 Task: Compose an email with the signature Brittany Collins with the subject Request for a proposal and the message Could you please provide a status update on this project? from softage.1@softage.net to softage.5@softage.net,  softage.1@softage.net and softage.6@softage.net with CC to softage.7@softage.net with an attached document Partnership_agreement.pdf, insert an emoji of mail Send the email
Action: Mouse moved to (599, 781)
Screenshot: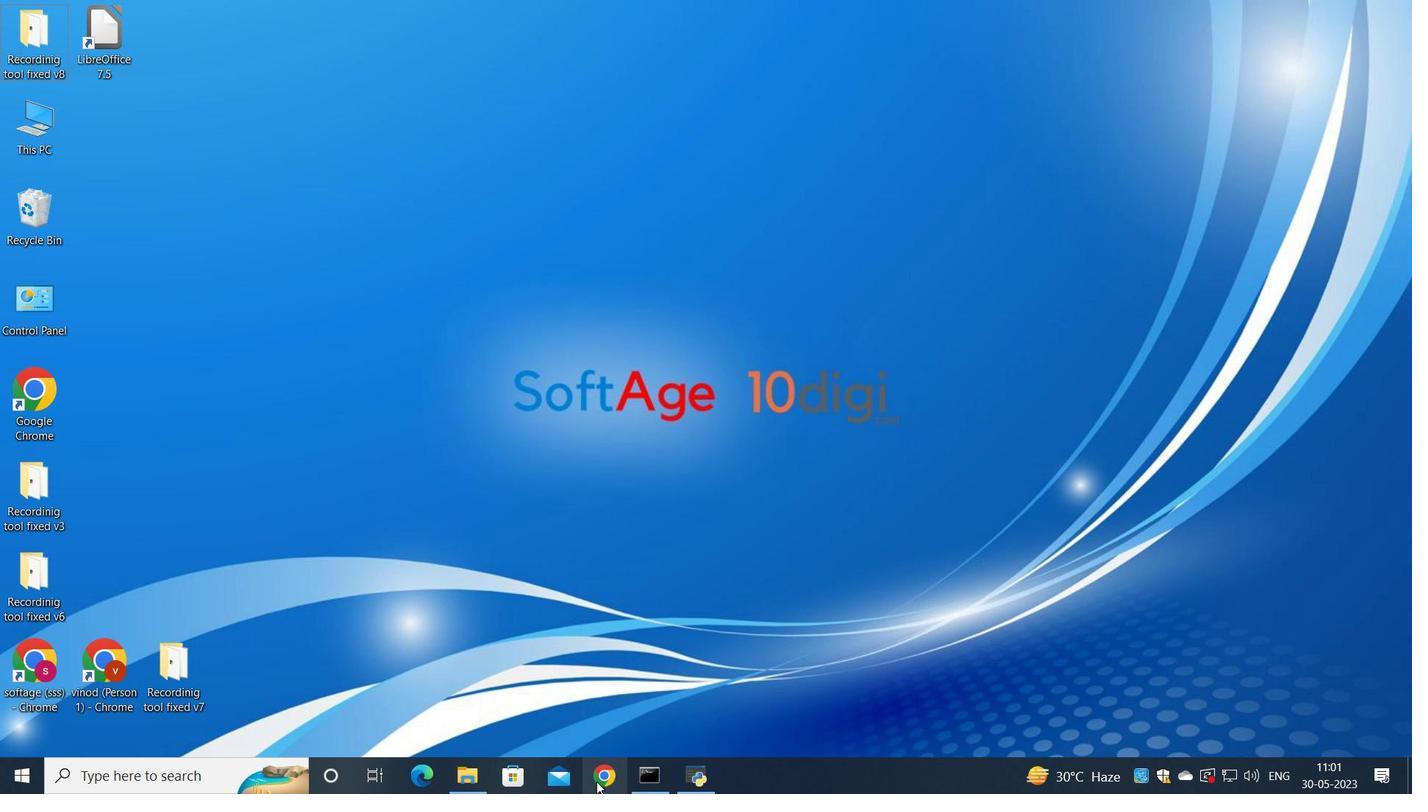
Action: Mouse pressed left at (599, 781)
Screenshot: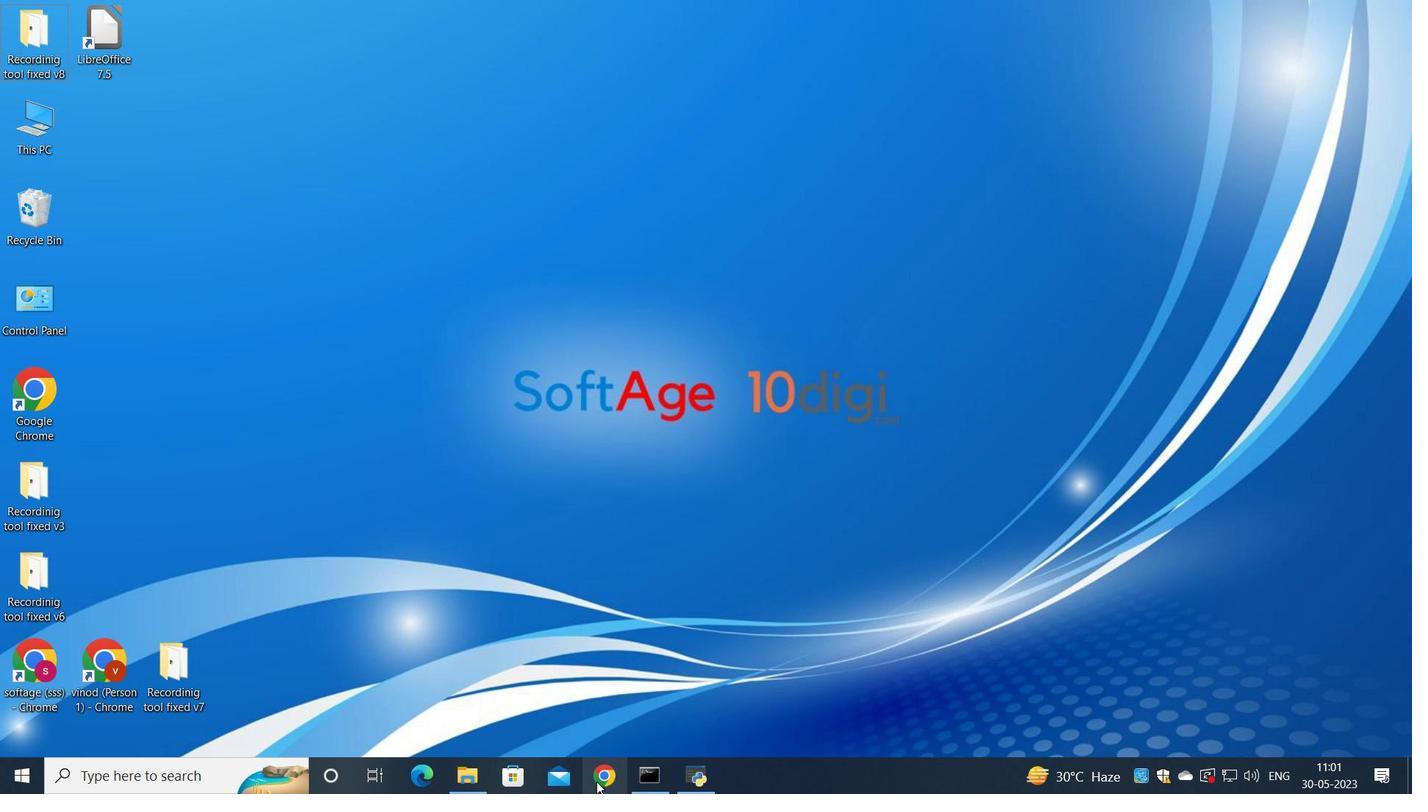 
Action: Mouse moved to (631, 475)
Screenshot: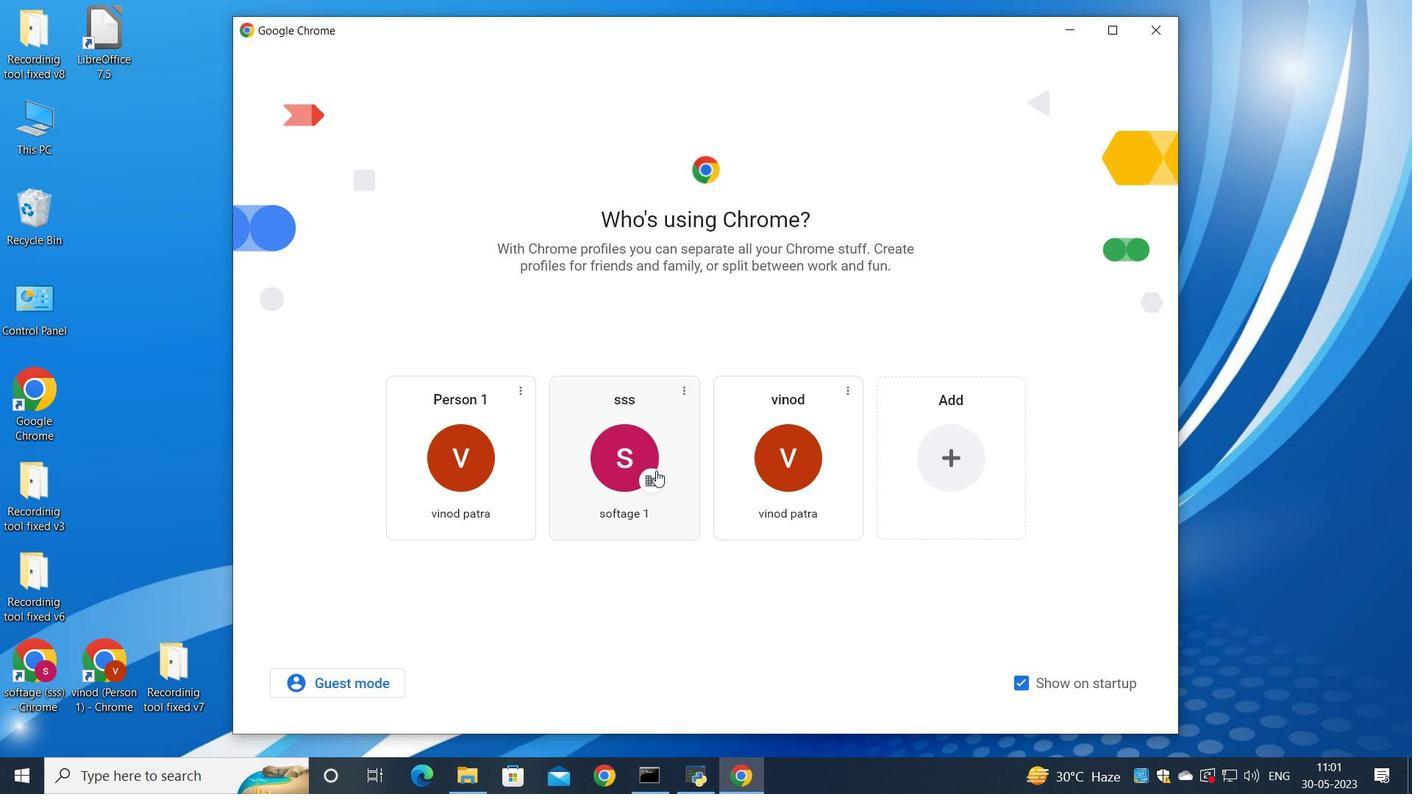 
Action: Mouse pressed left at (631, 475)
Screenshot: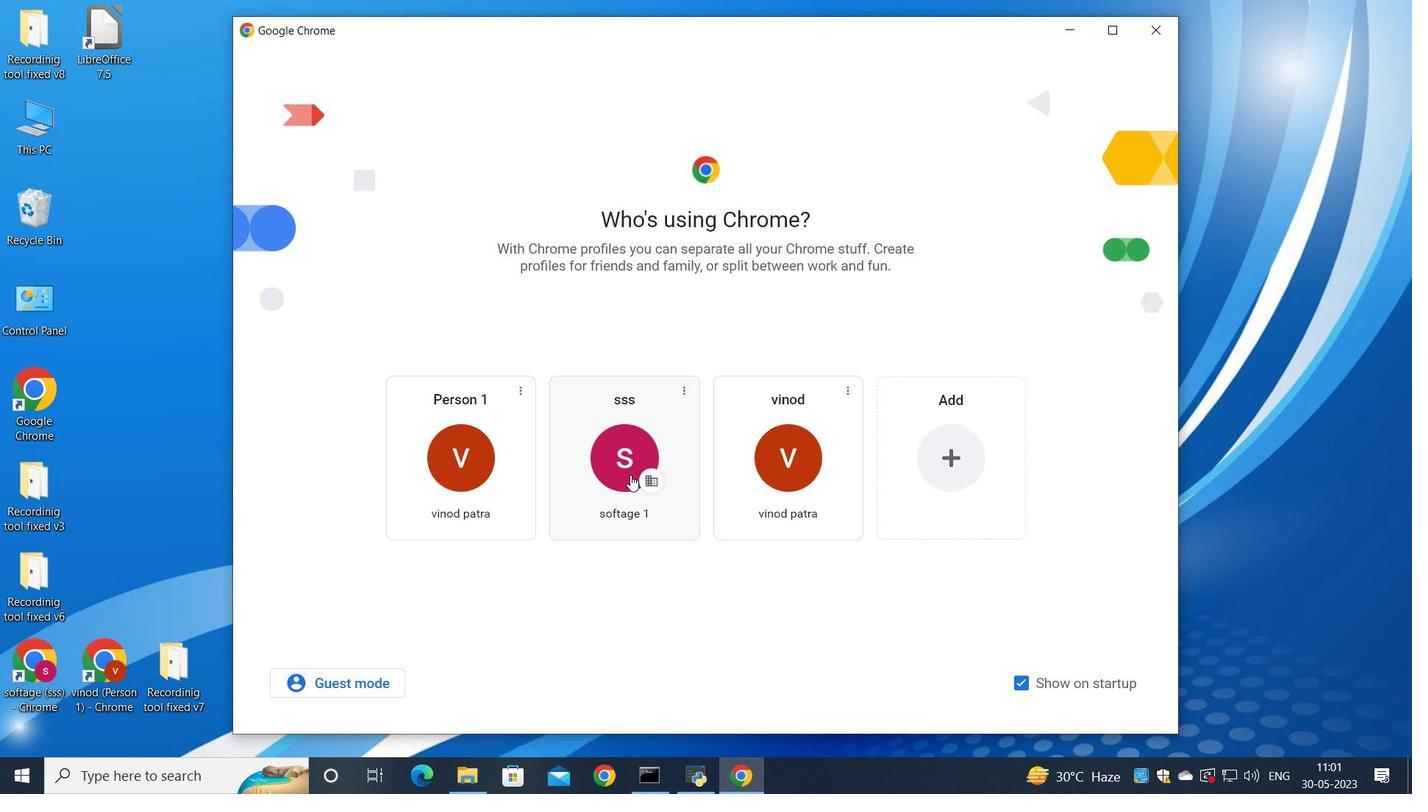
Action: Mouse moved to (1236, 91)
Screenshot: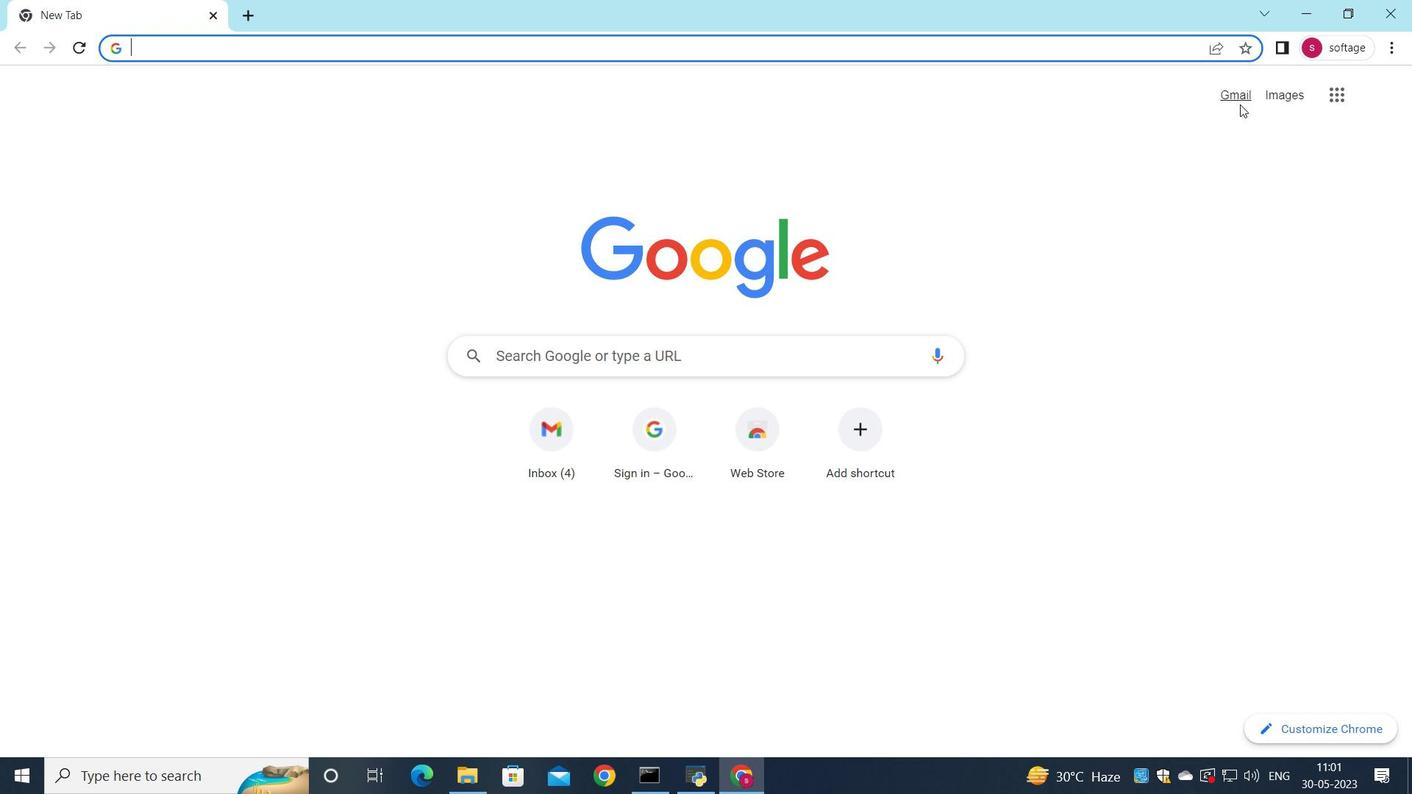 
Action: Mouse pressed left at (1236, 91)
Screenshot: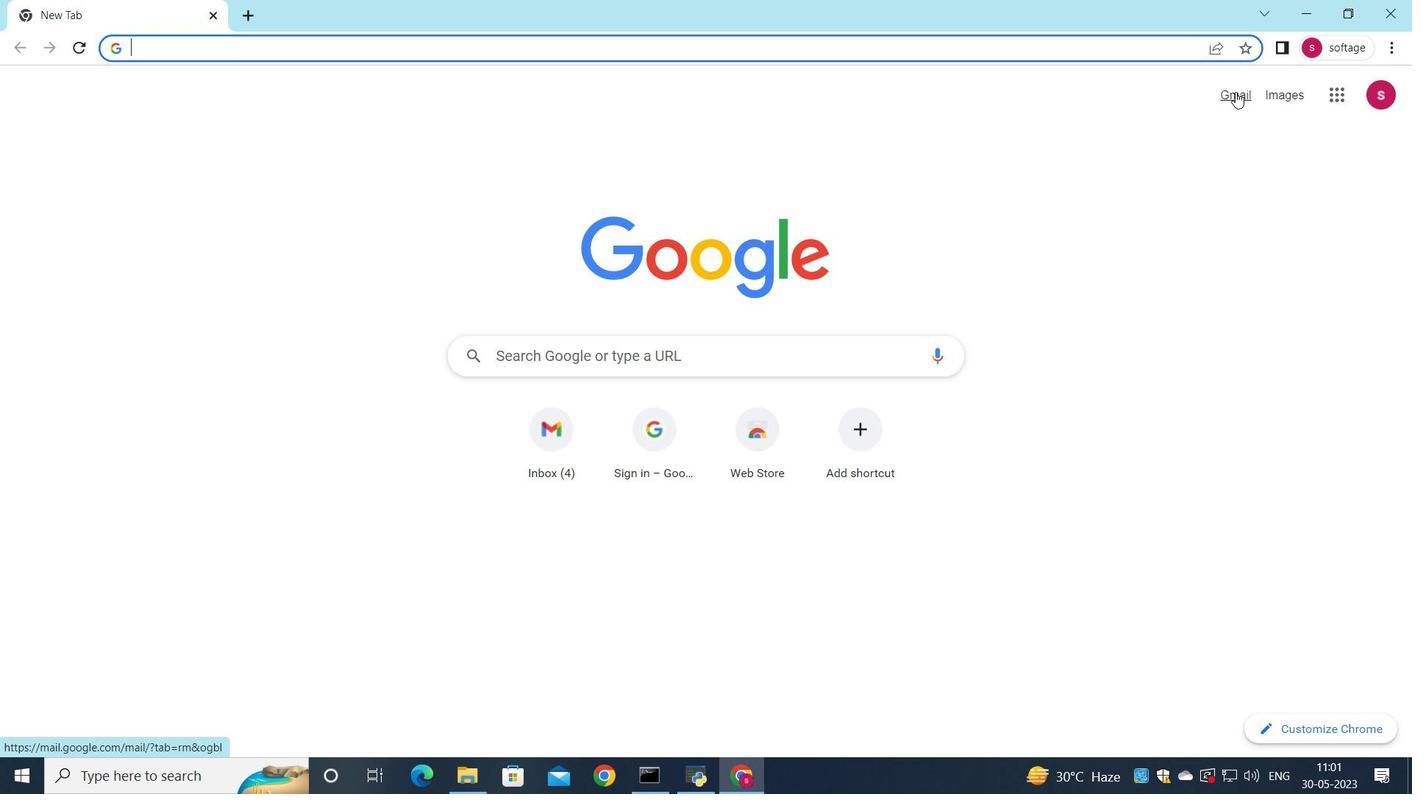 
Action: Mouse moved to (1208, 128)
Screenshot: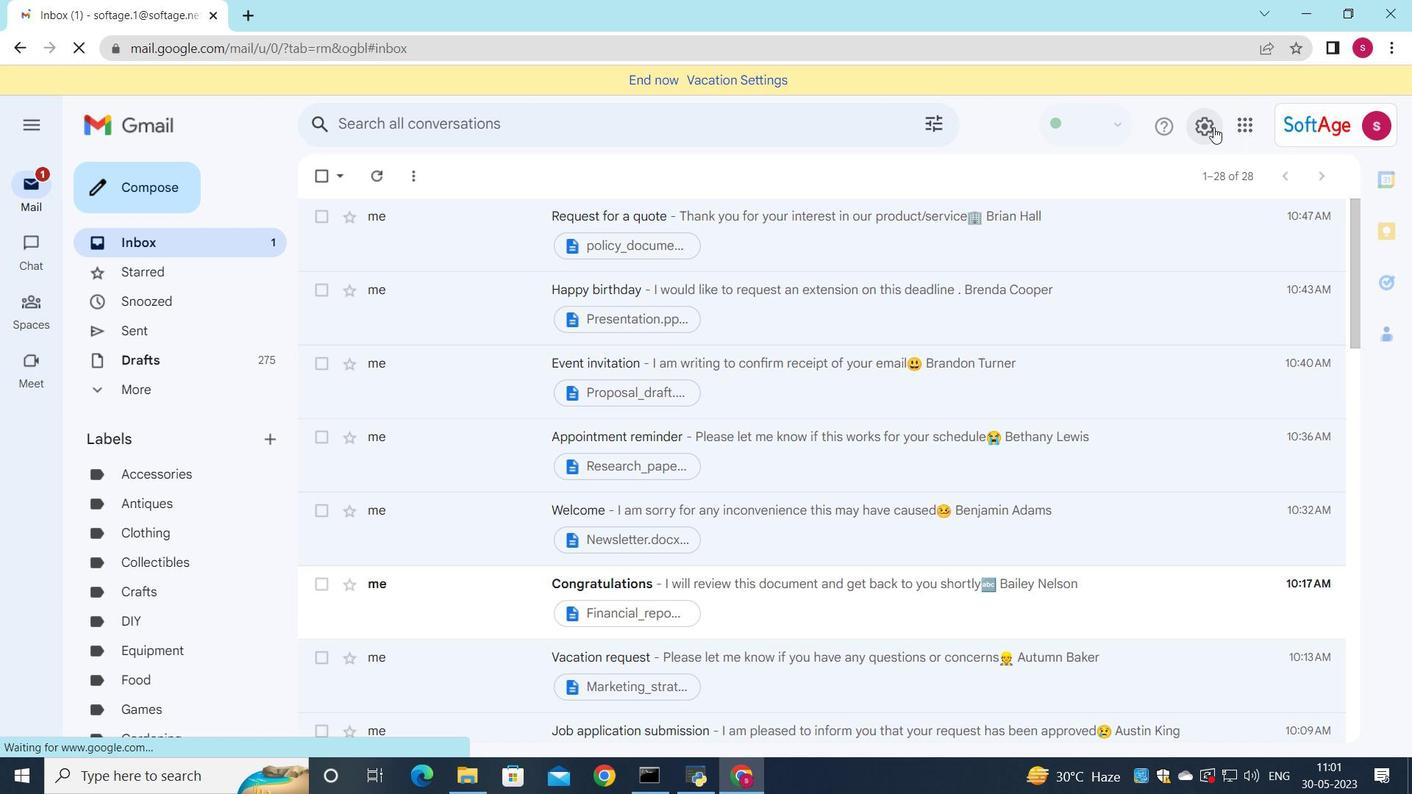 
Action: Mouse pressed left at (1208, 128)
Screenshot: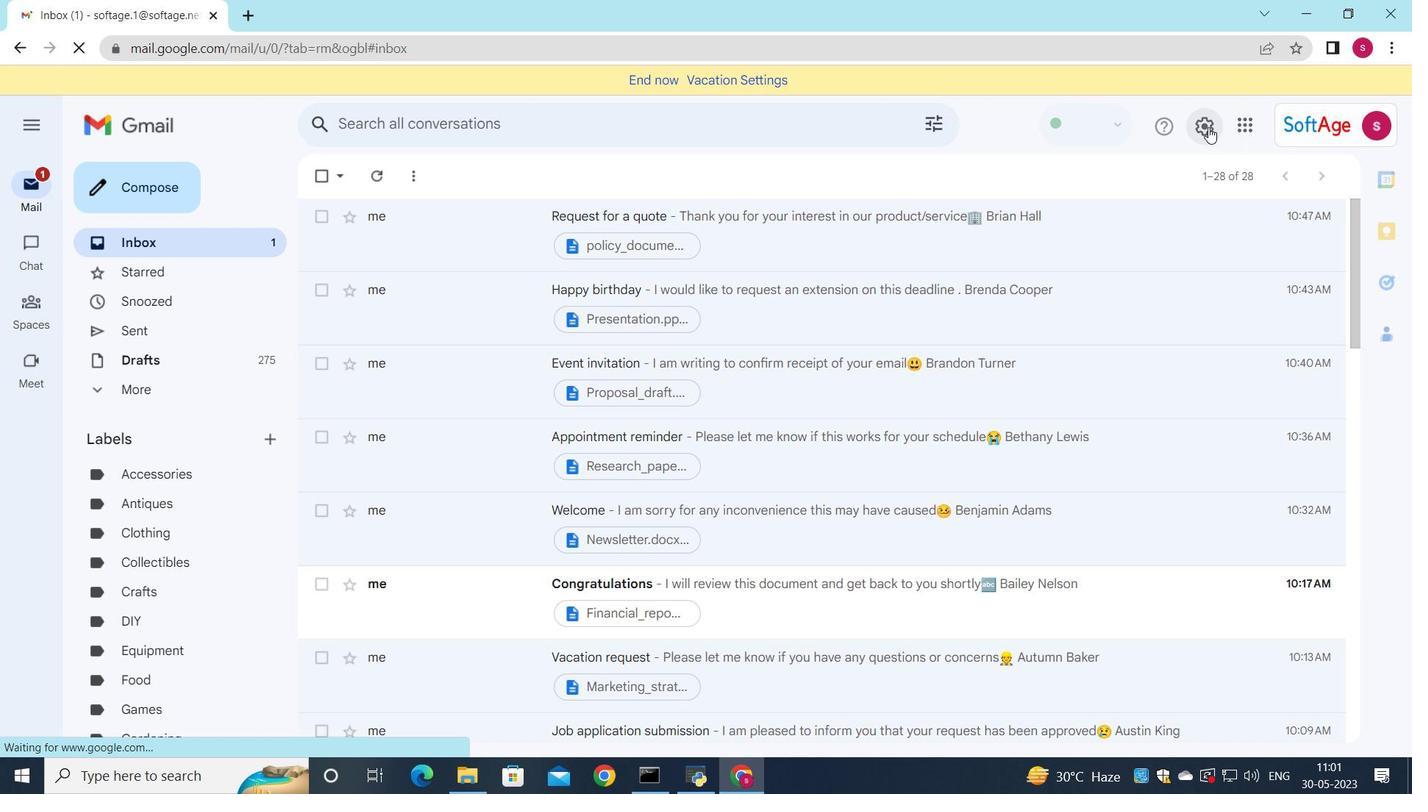 
Action: Mouse moved to (1205, 210)
Screenshot: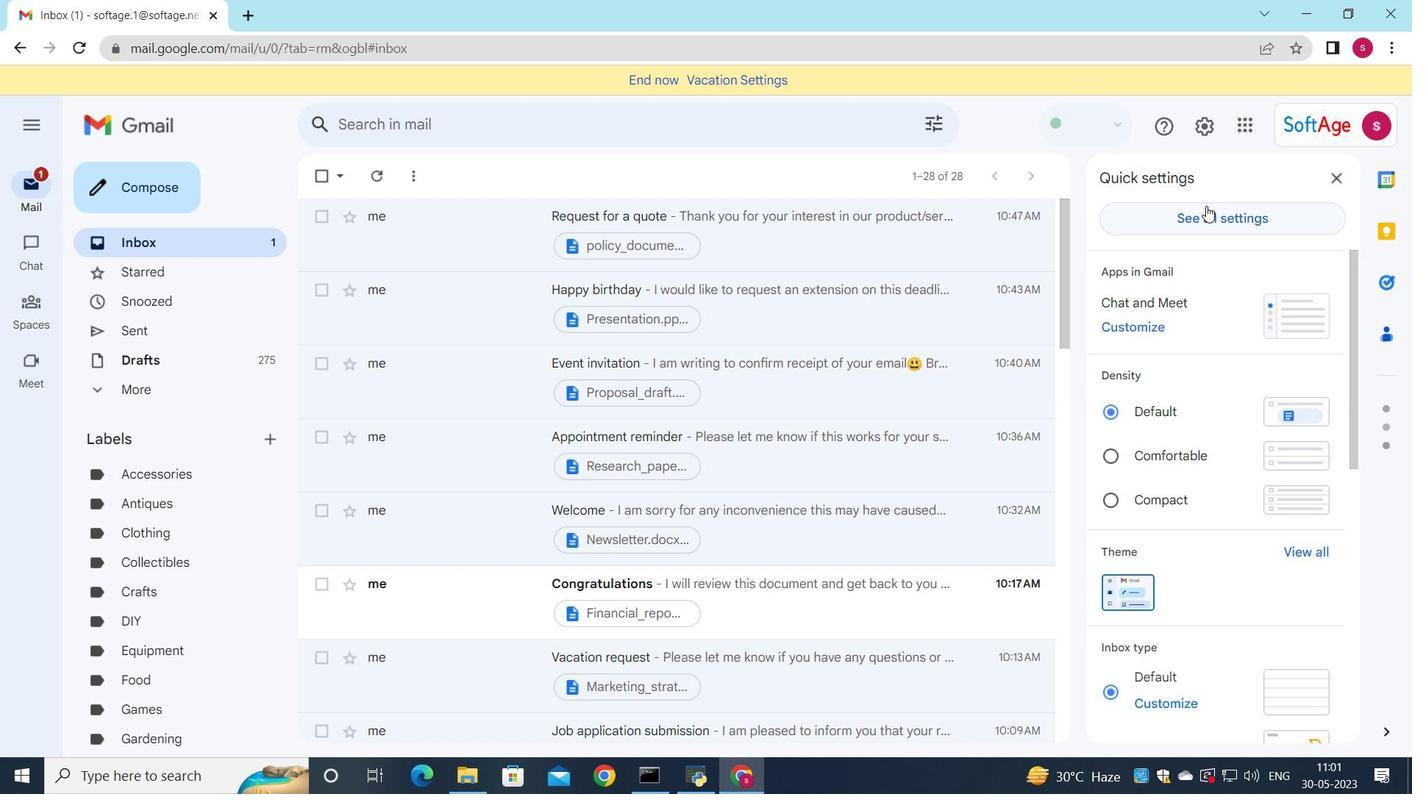 
Action: Mouse pressed left at (1205, 210)
Screenshot: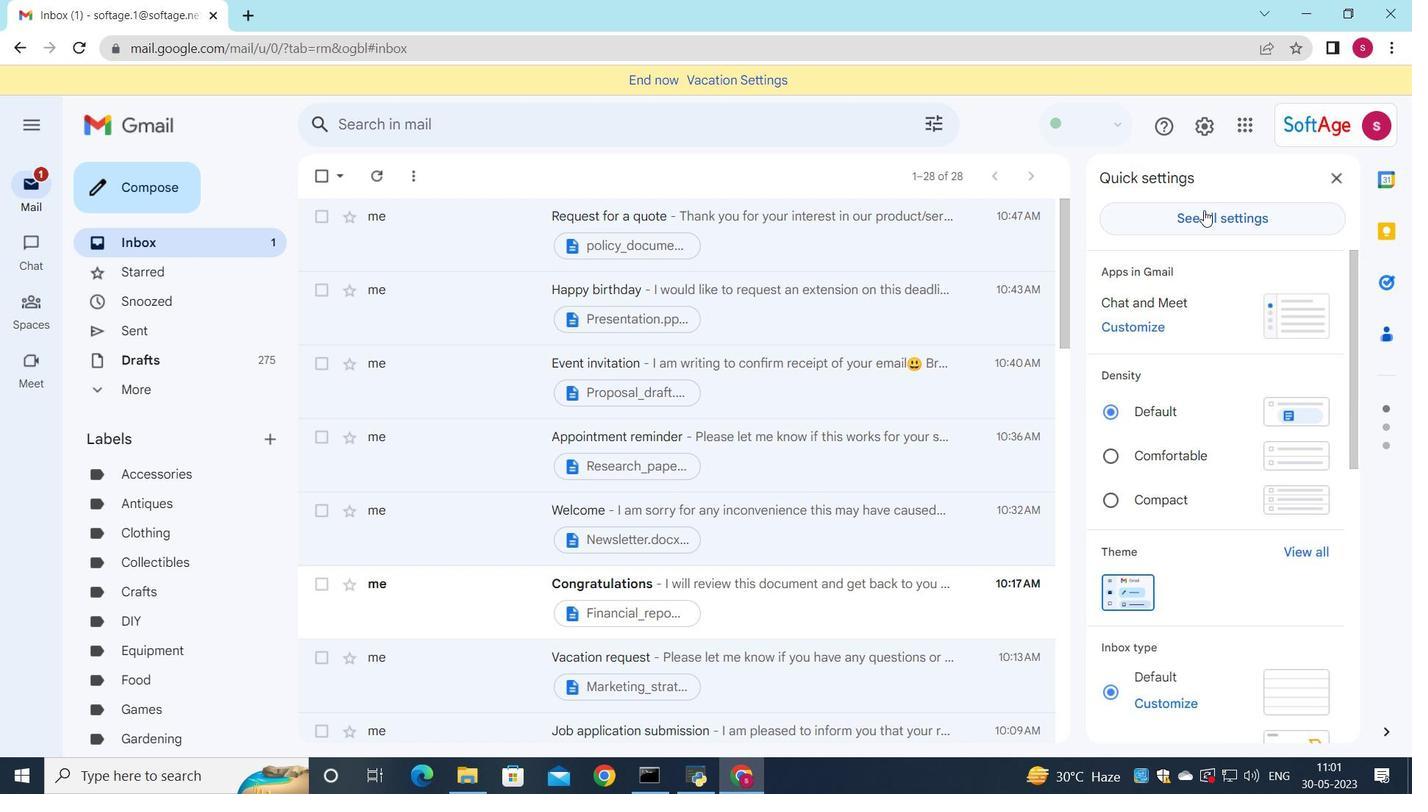 
Action: Mouse moved to (799, 369)
Screenshot: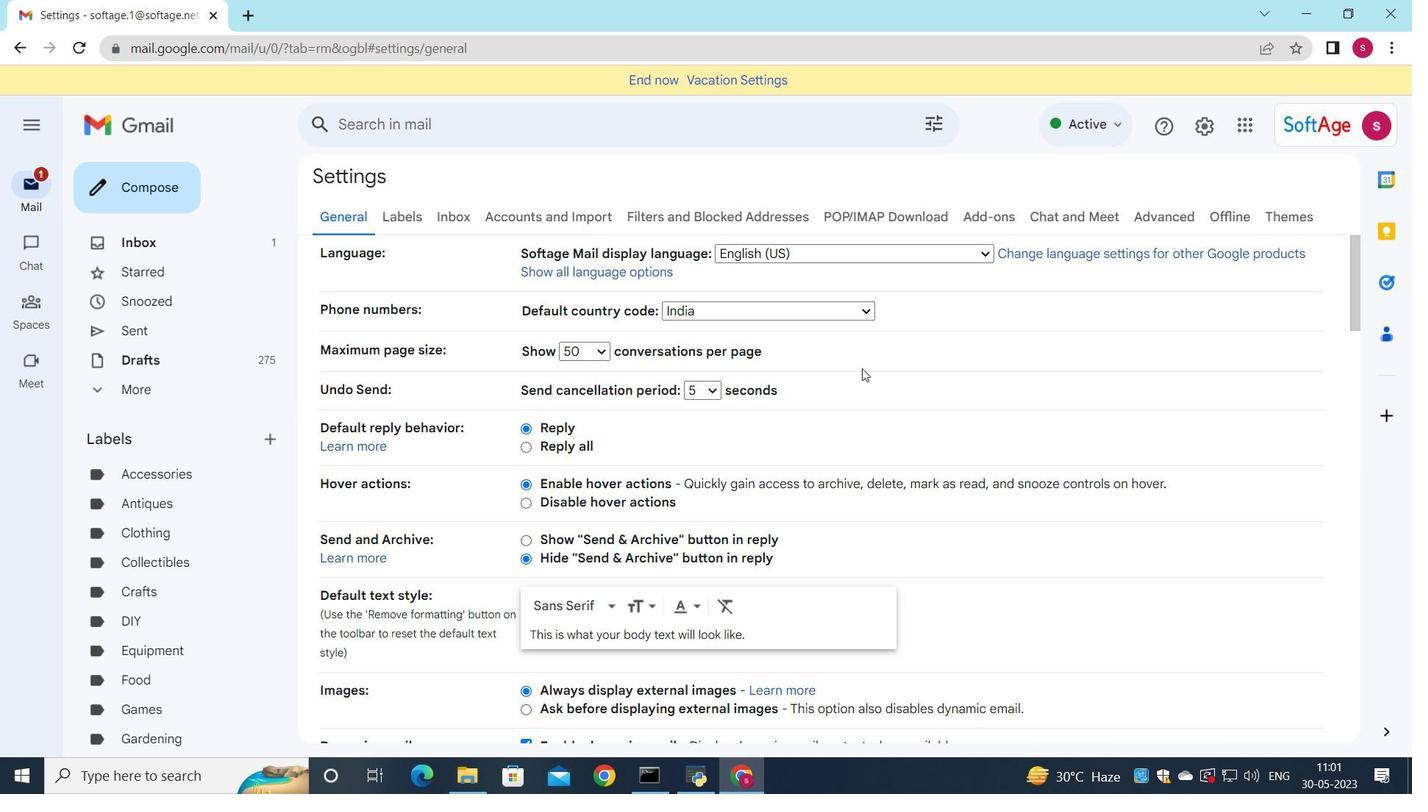 
Action: Mouse scrolled (799, 368) with delta (0, 0)
Screenshot: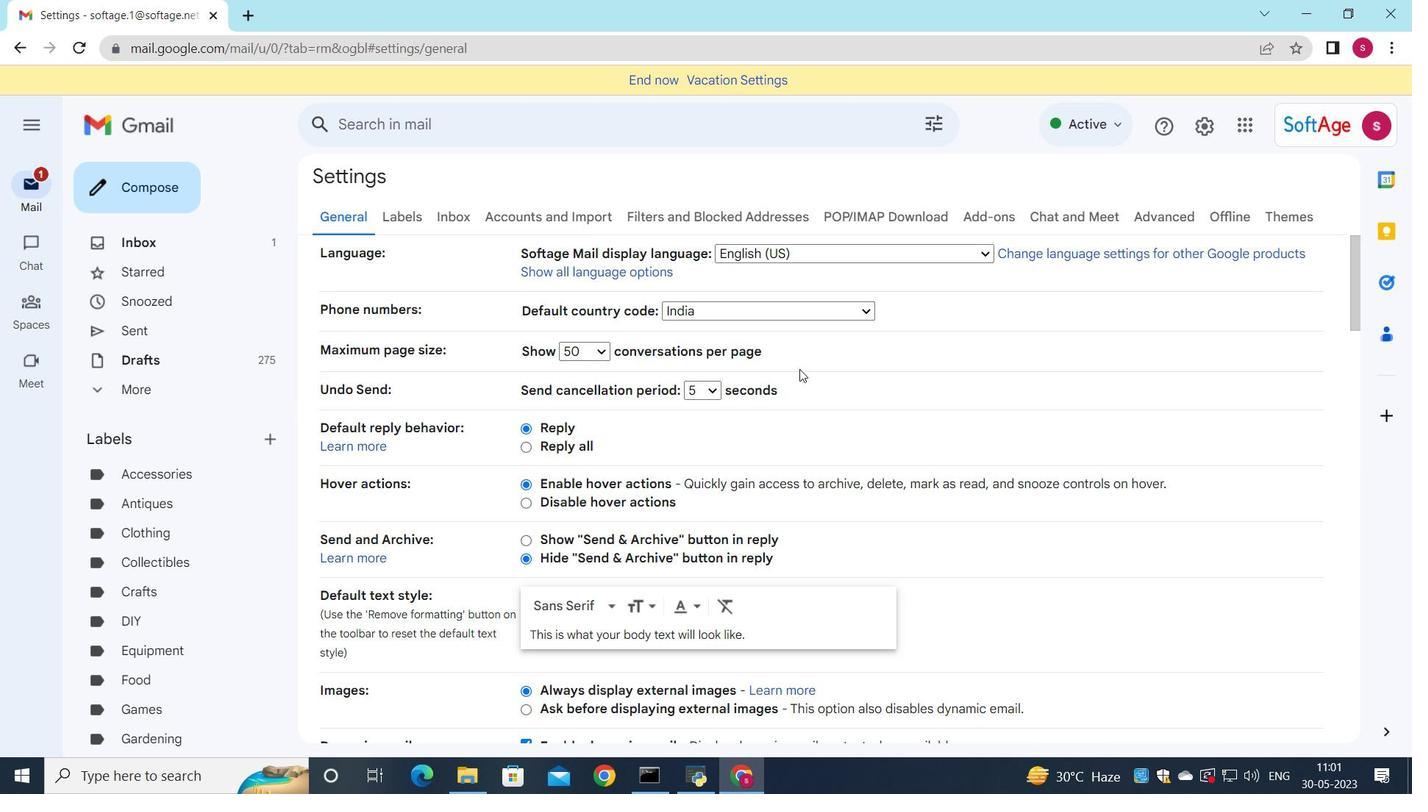 
Action: Mouse scrolled (799, 368) with delta (0, 0)
Screenshot: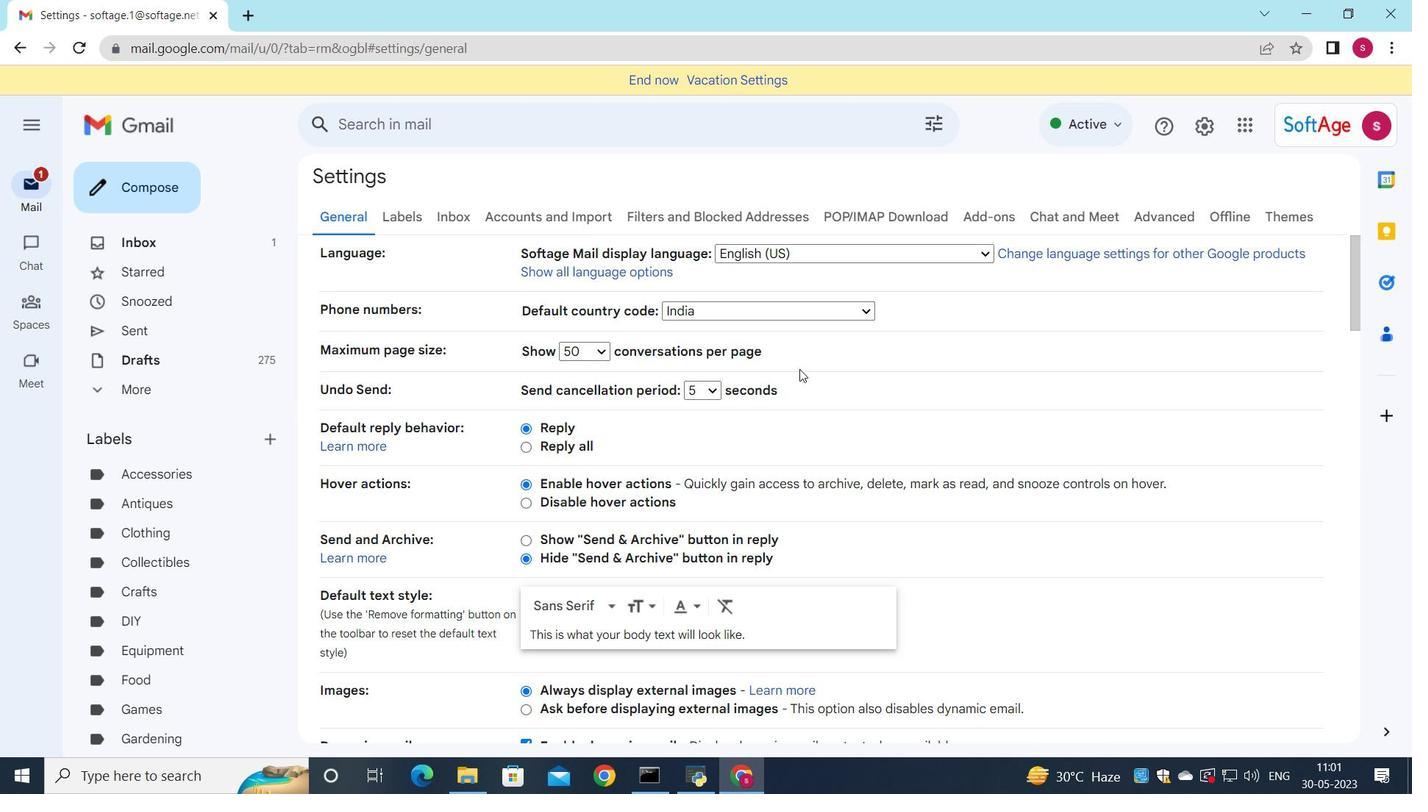 
Action: Mouse scrolled (799, 368) with delta (0, 0)
Screenshot: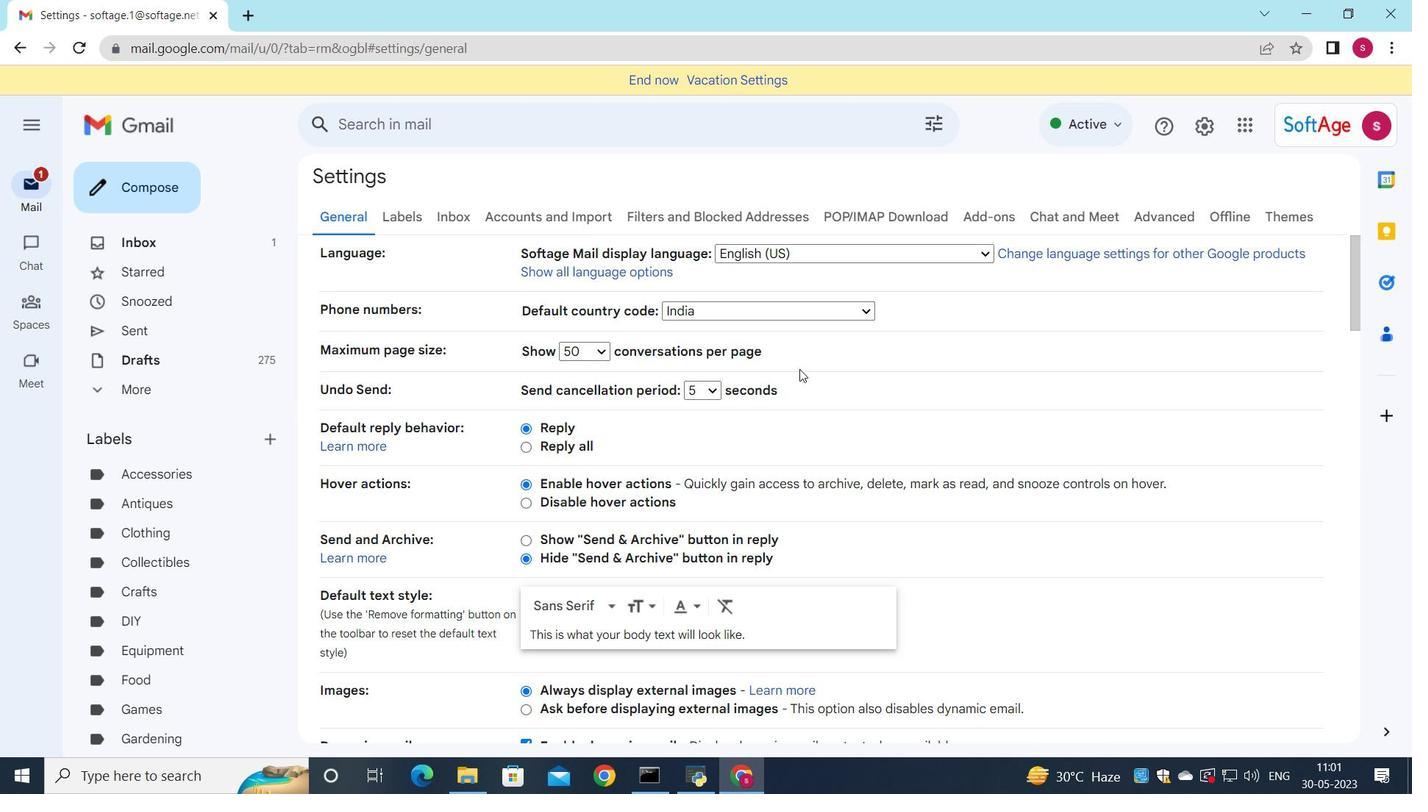 
Action: Mouse scrolled (799, 368) with delta (0, 0)
Screenshot: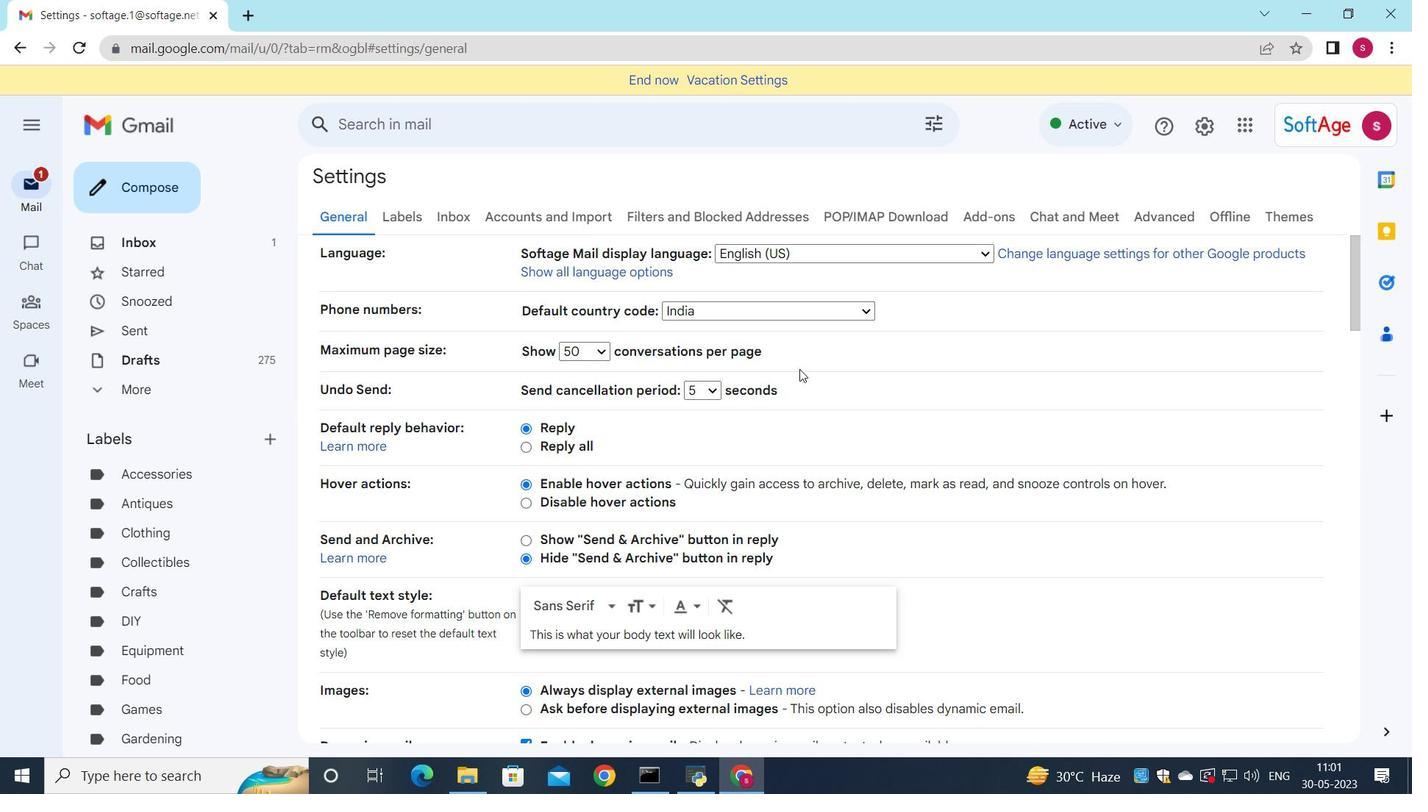 
Action: Mouse scrolled (799, 368) with delta (0, 0)
Screenshot: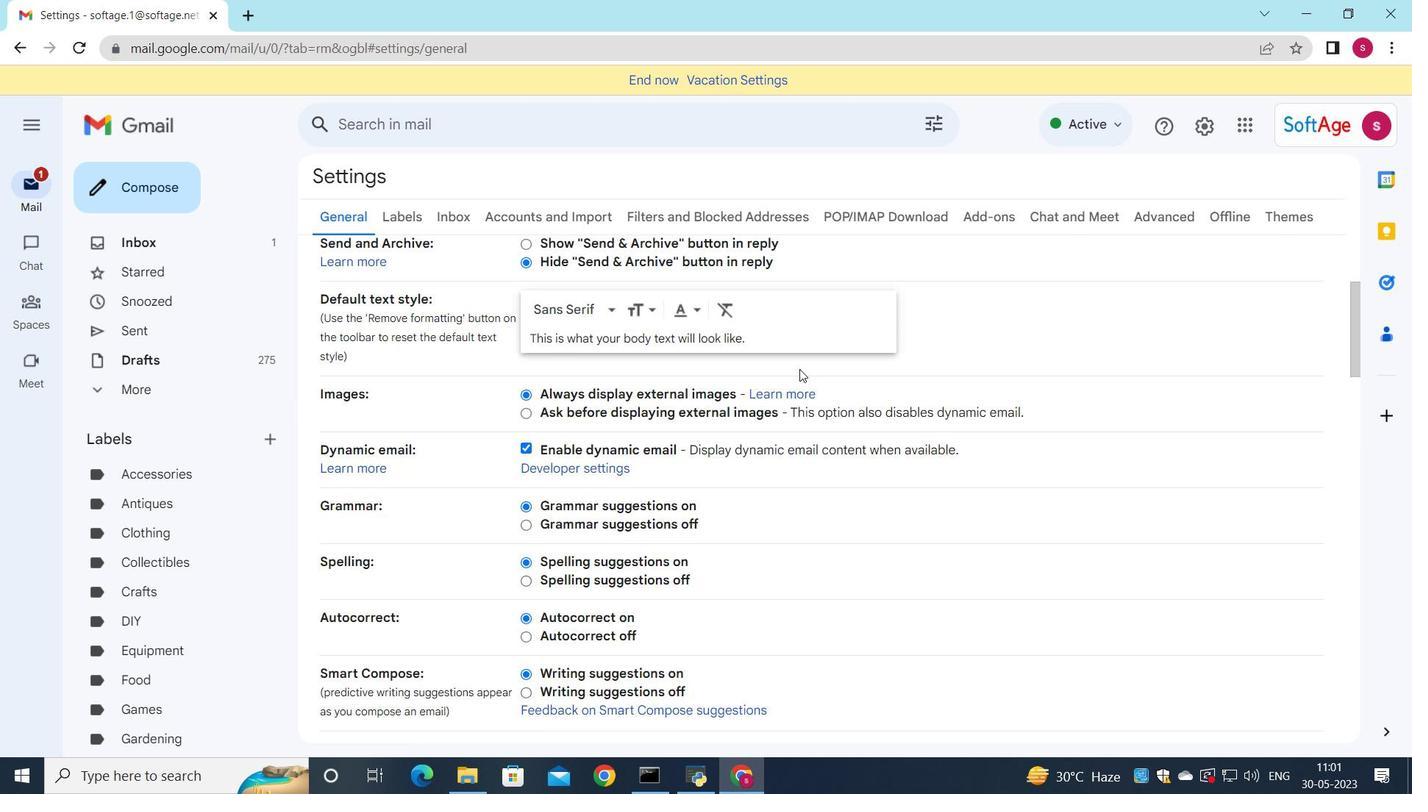 
Action: Mouse scrolled (799, 368) with delta (0, 0)
Screenshot: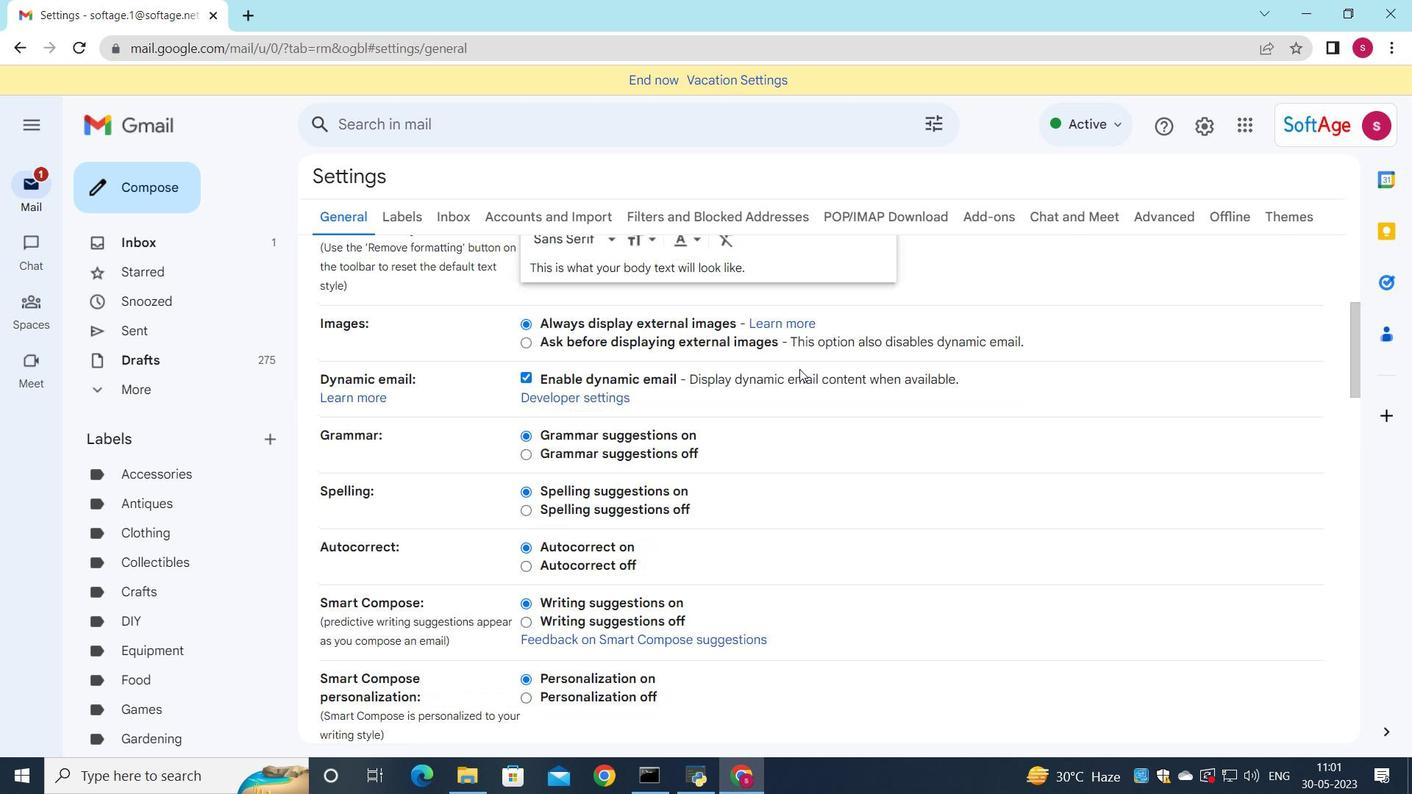 
Action: Mouse scrolled (799, 368) with delta (0, 0)
Screenshot: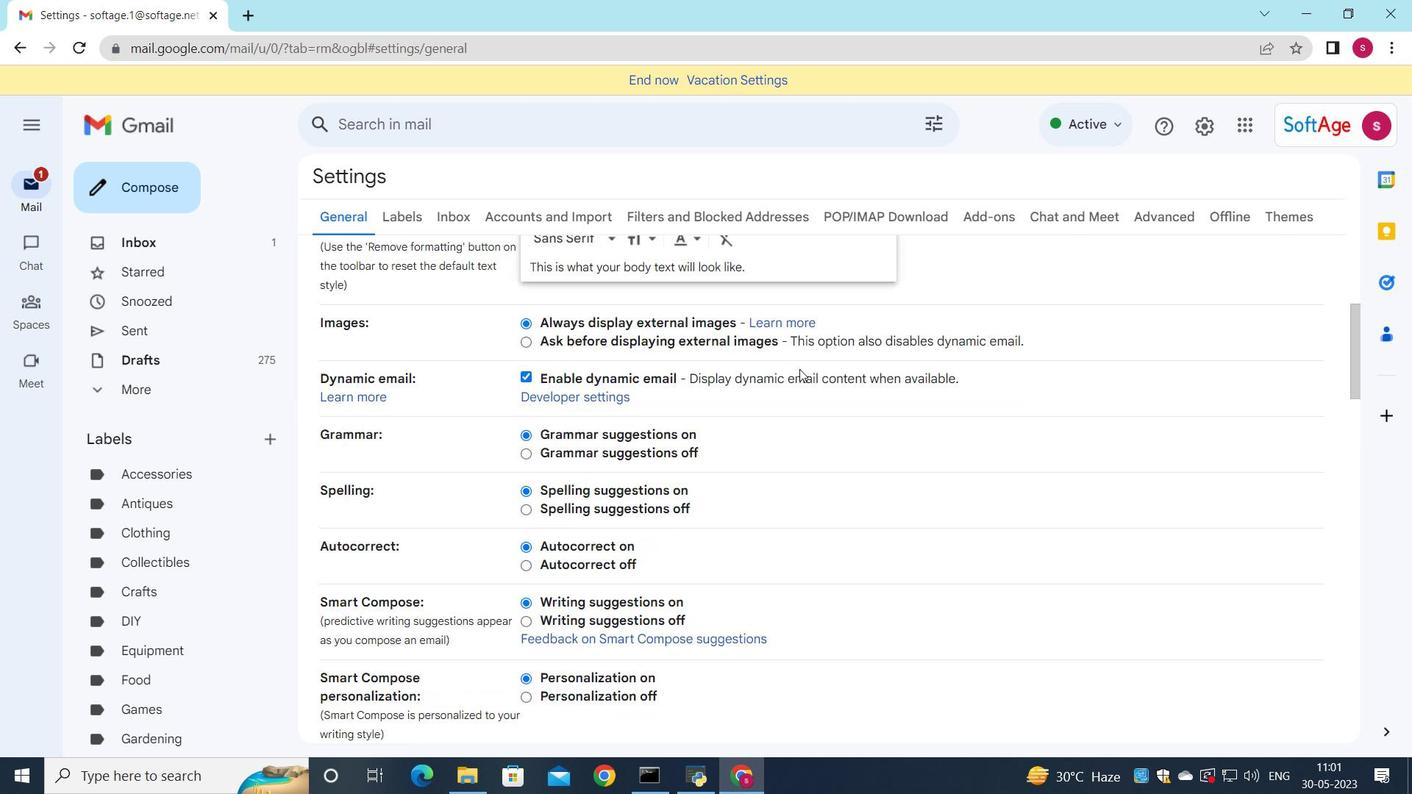 
Action: Mouse scrolled (799, 368) with delta (0, 0)
Screenshot: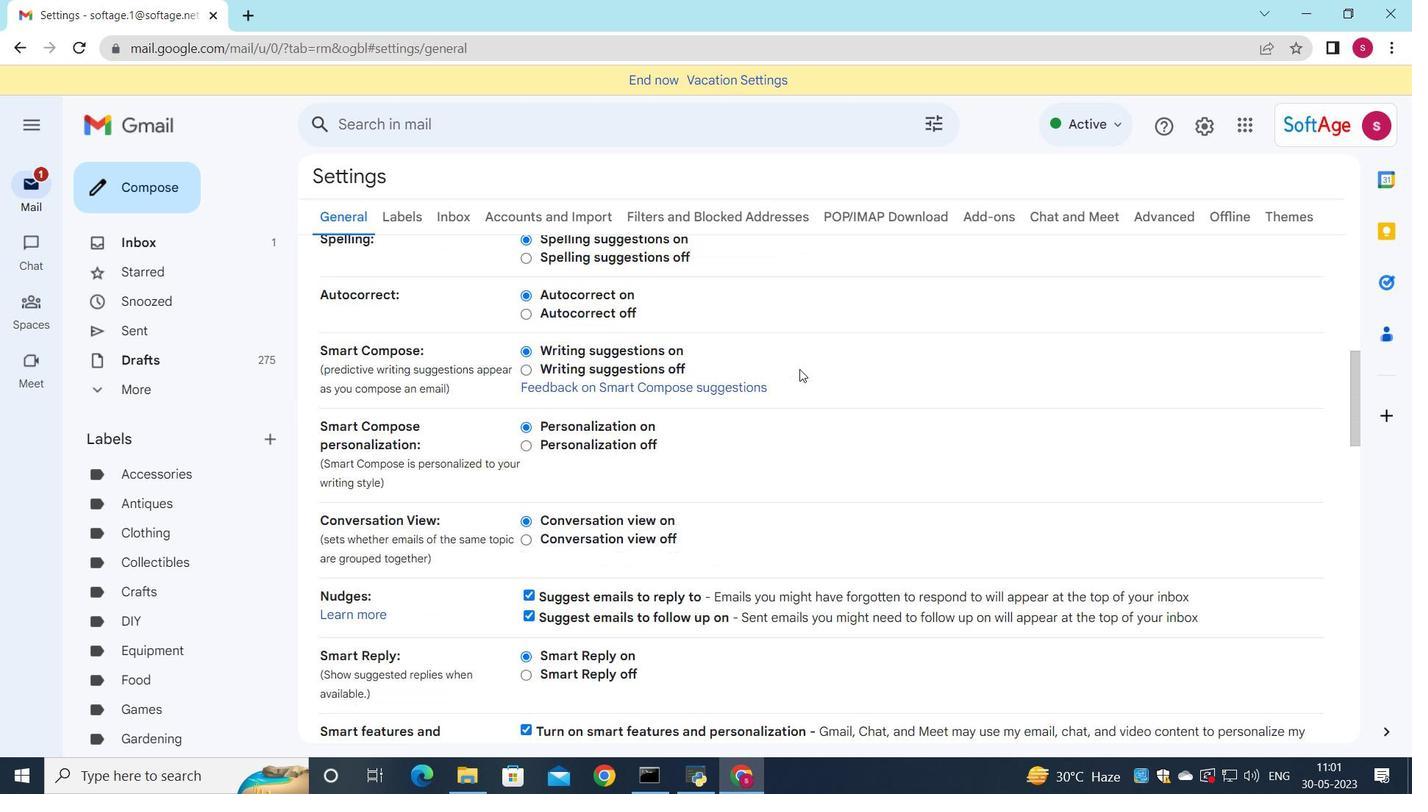 
Action: Mouse scrolled (799, 368) with delta (0, 0)
Screenshot: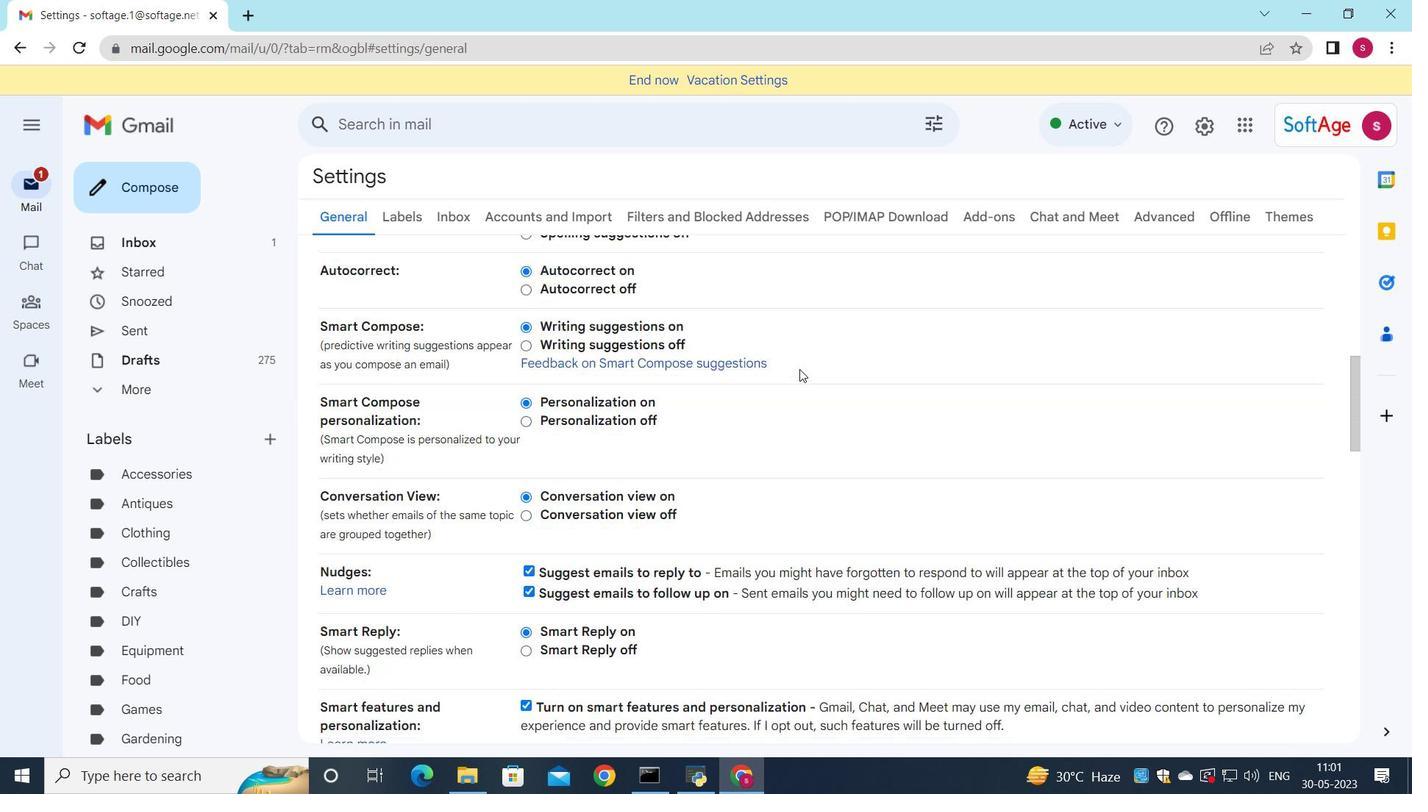 
Action: Mouse scrolled (799, 368) with delta (0, 0)
Screenshot: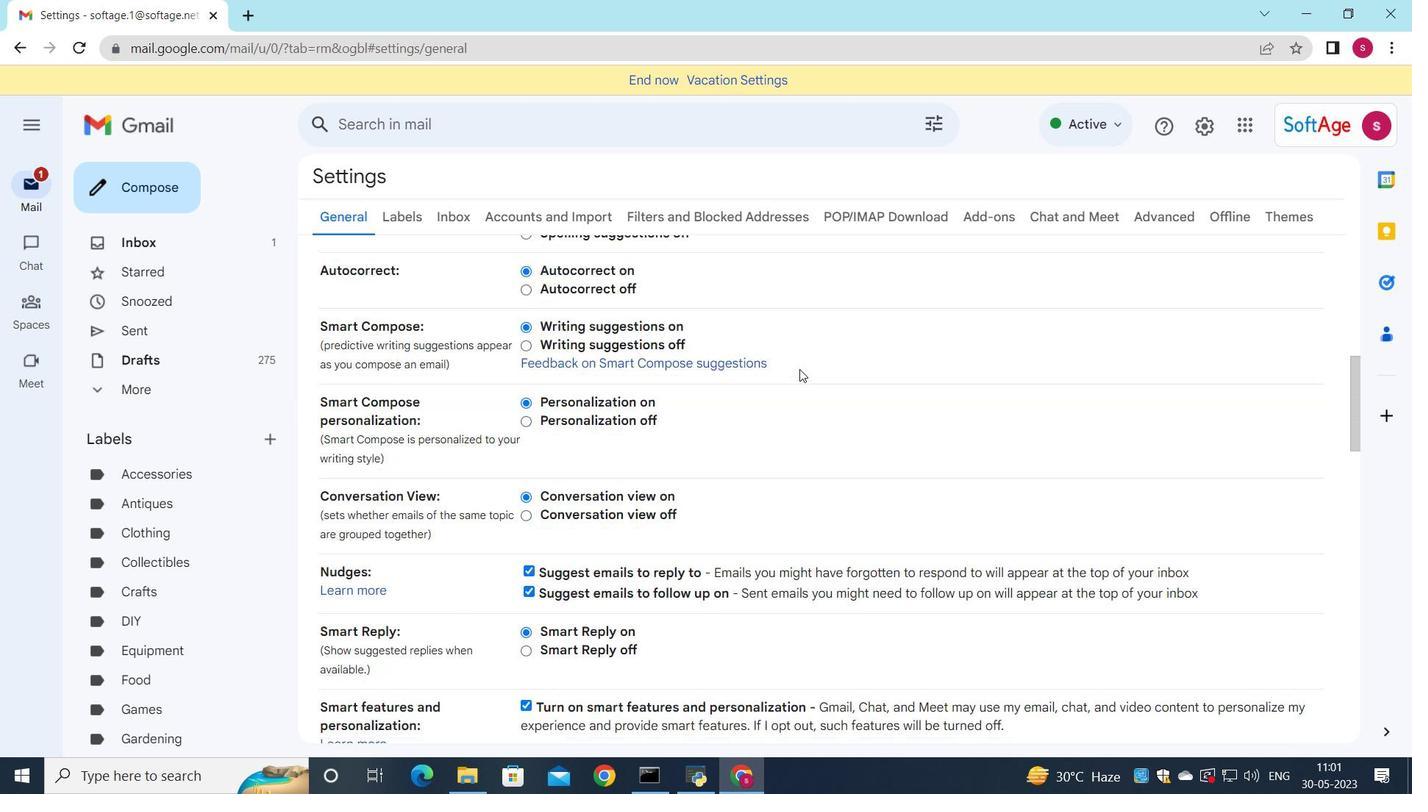 
Action: Mouse scrolled (799, 368) with delta (0, 0)
Screenshot: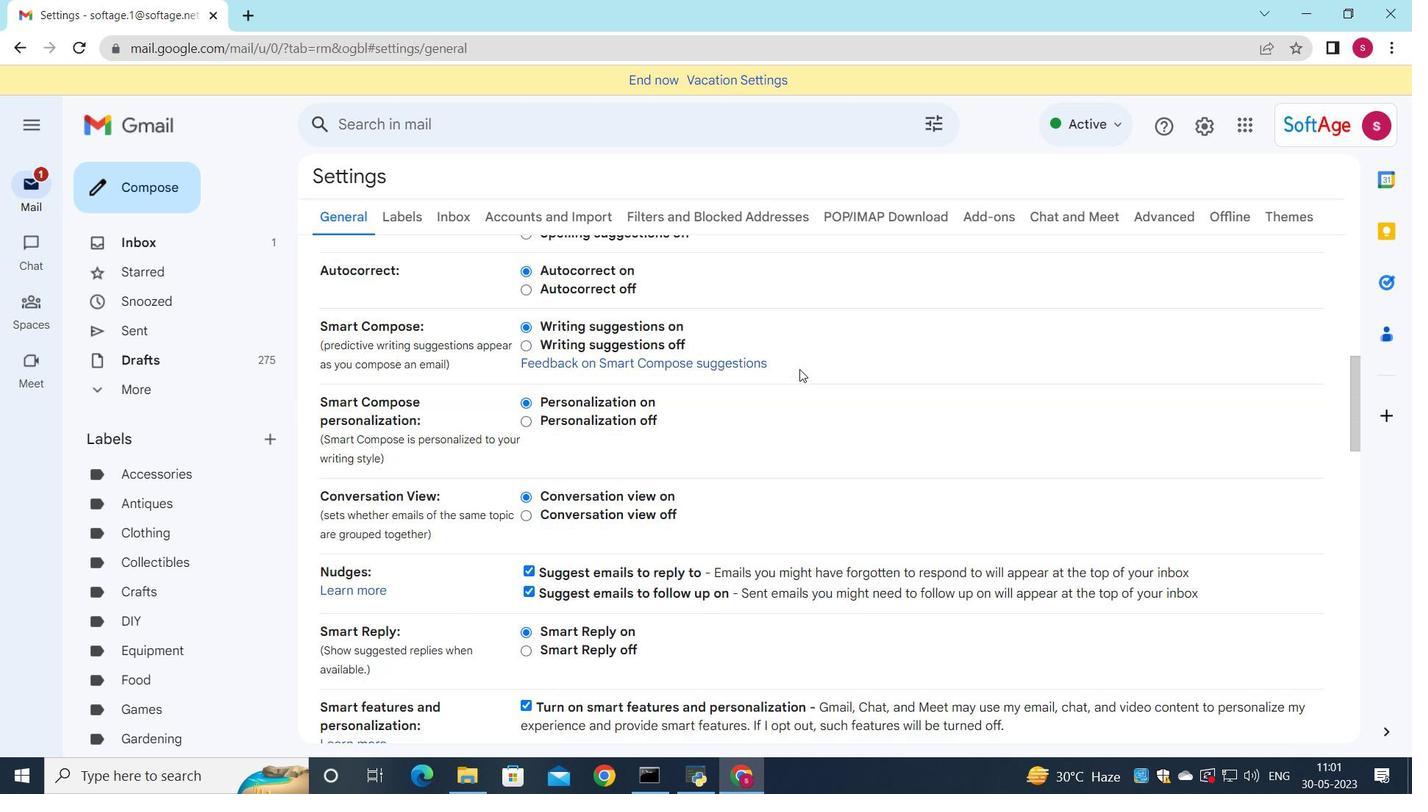
Action: Mouse scrolled (799, 368) with delta (0, 0)
Screenshot: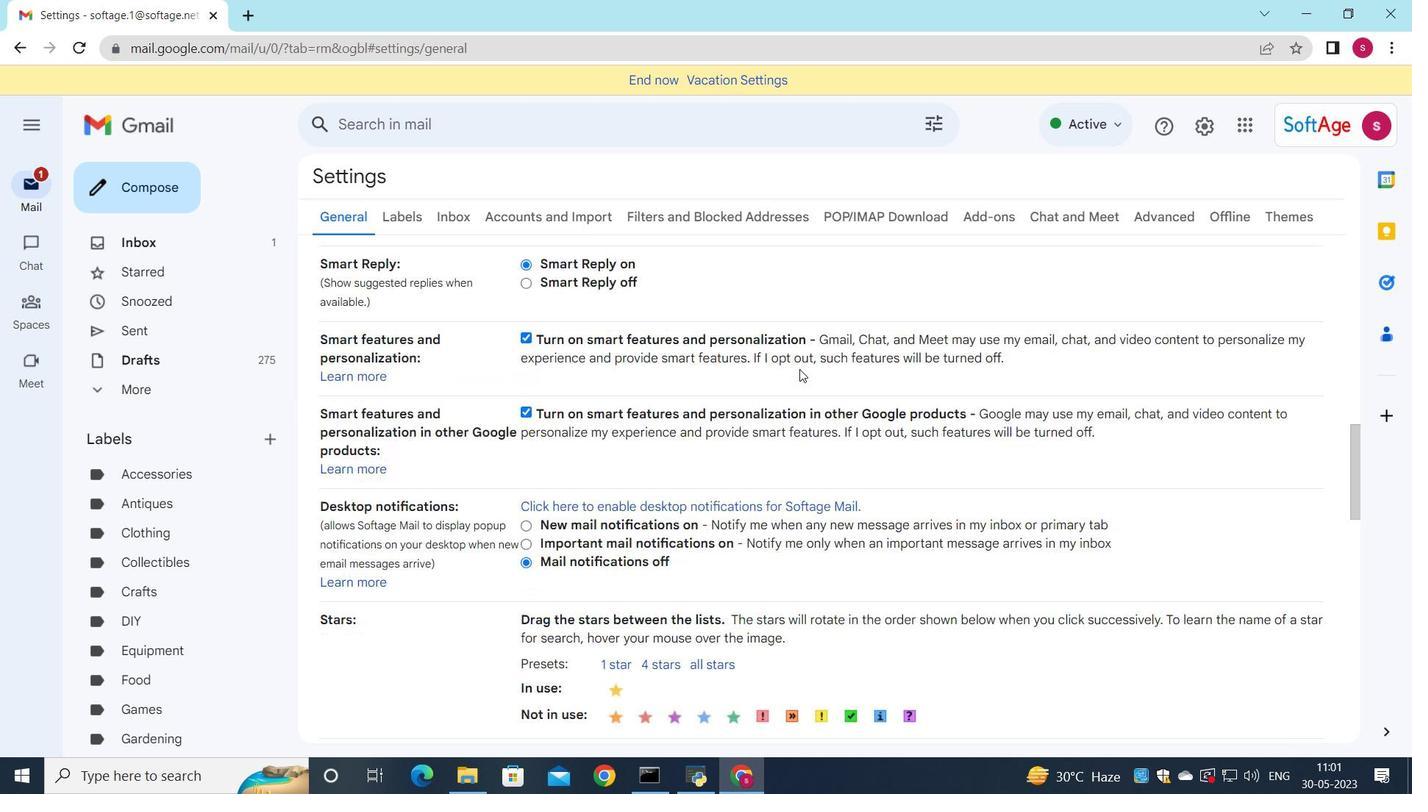 
Action: Mouse scrolled (799, 368) with delta (0, 0)
Screenshot: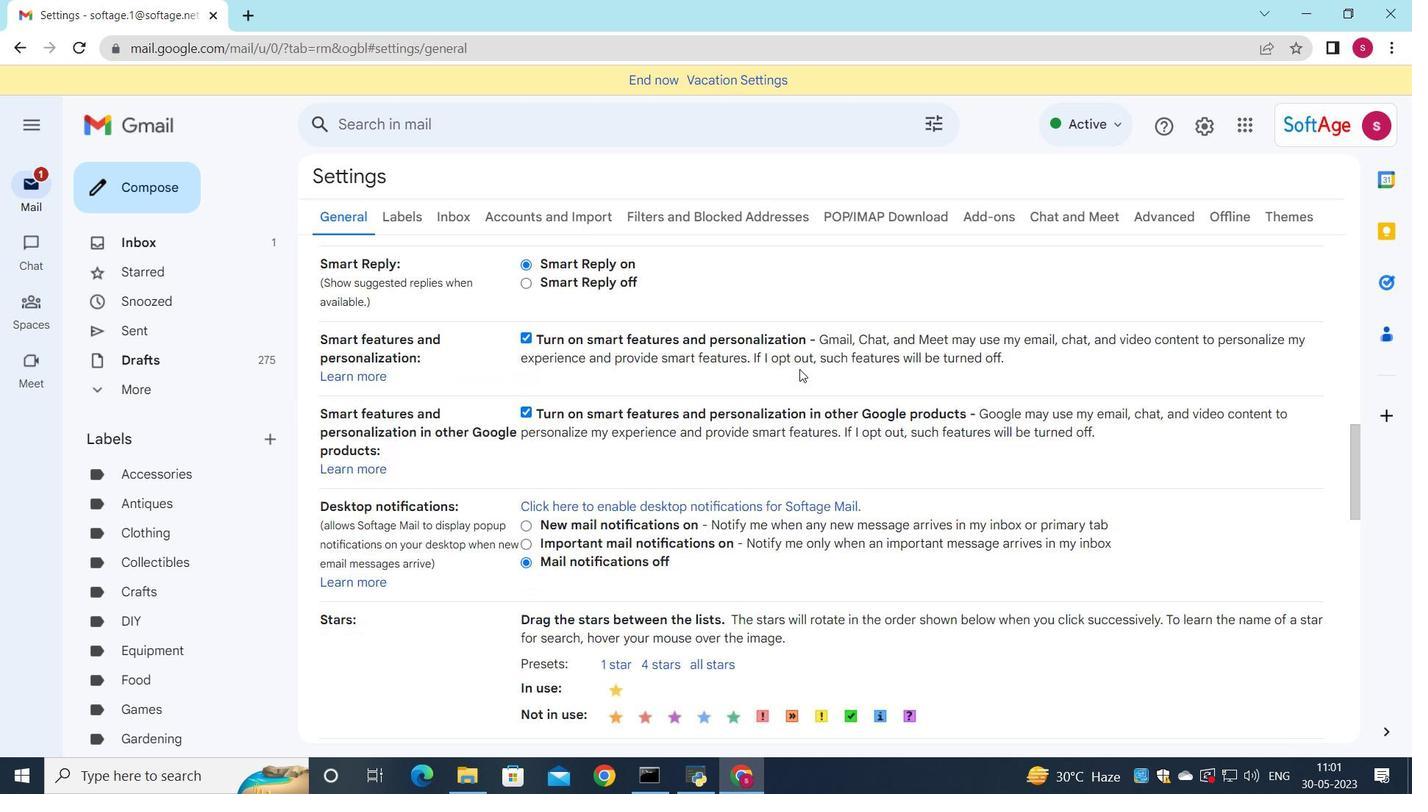 
Action: Mouse scrolled (799, 368) with delta (0, 0)
Screenshot: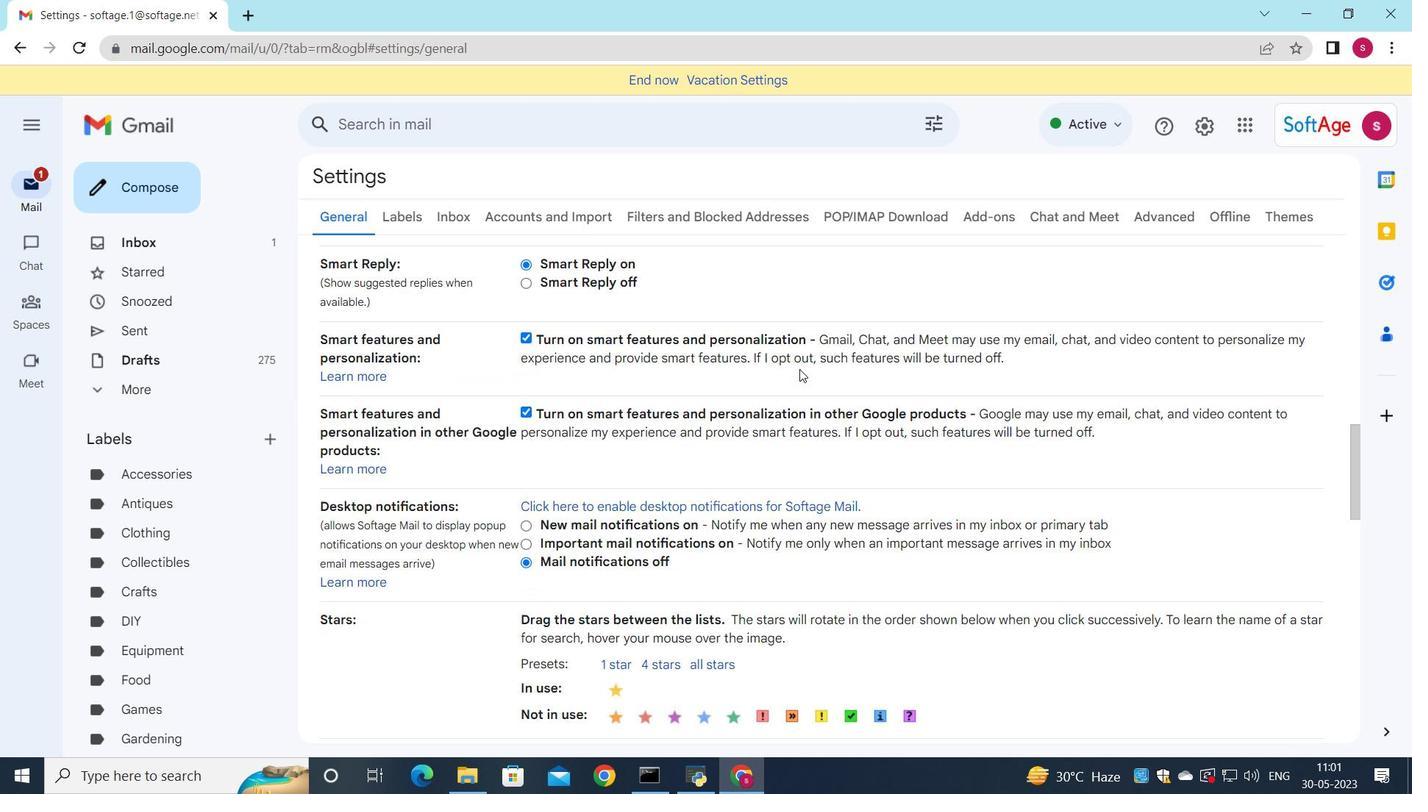 
Action: Mouse scrolled (799, 368) with delta (0, 0)
Screenshot: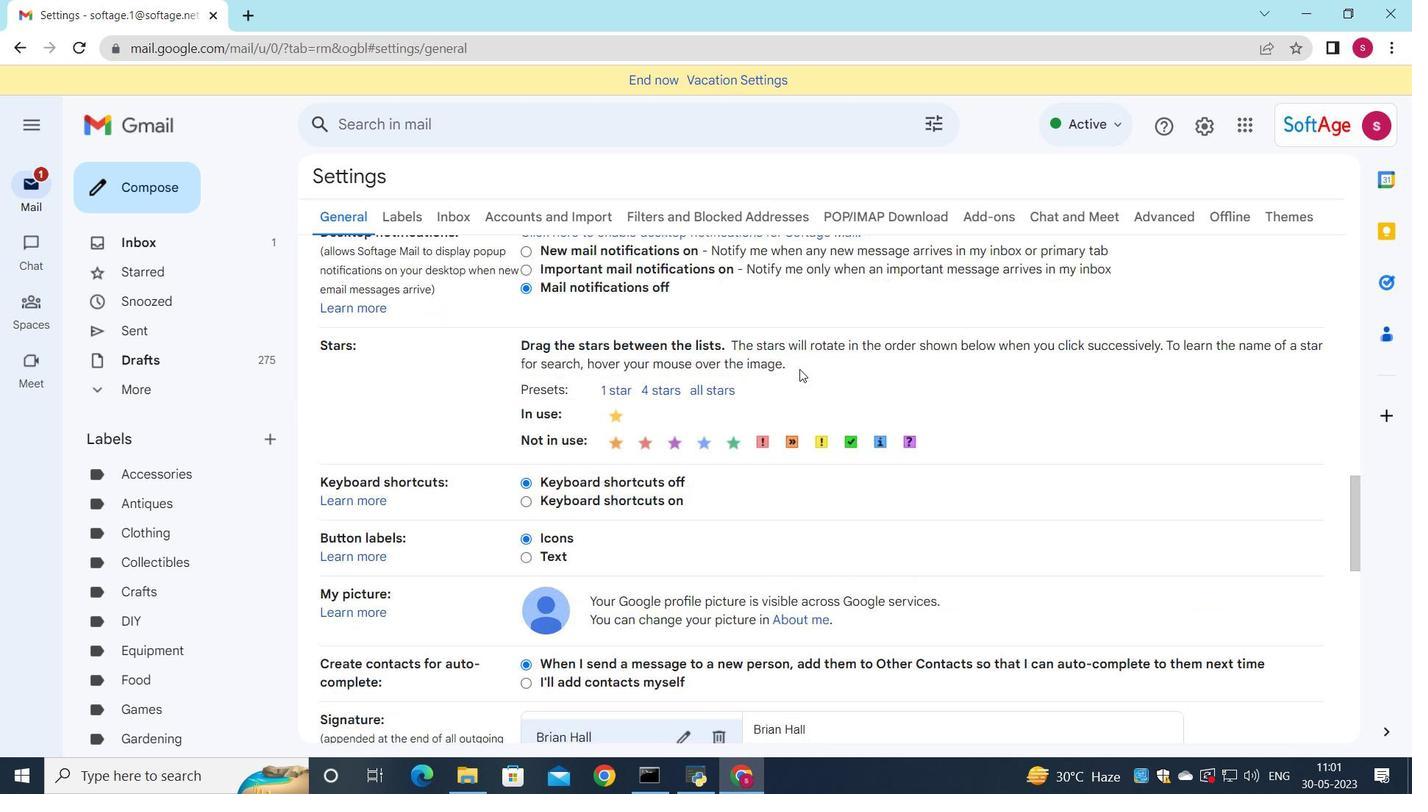
Action: Mouse scrolled (799, 368) with delta (0, 0)
Screenshot: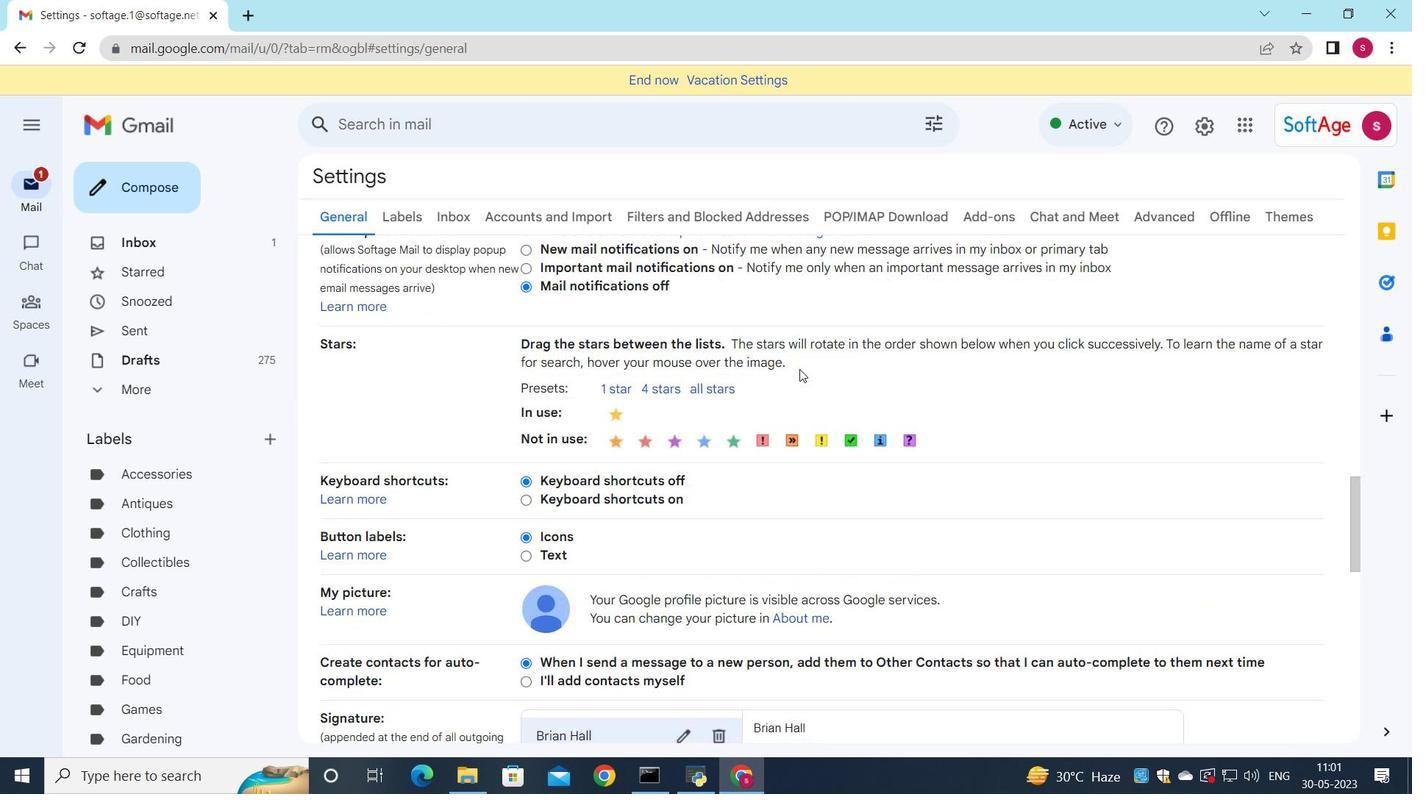 
Action: Mouse scrolled (799, 368) with delta (0, 0)
Screenshot: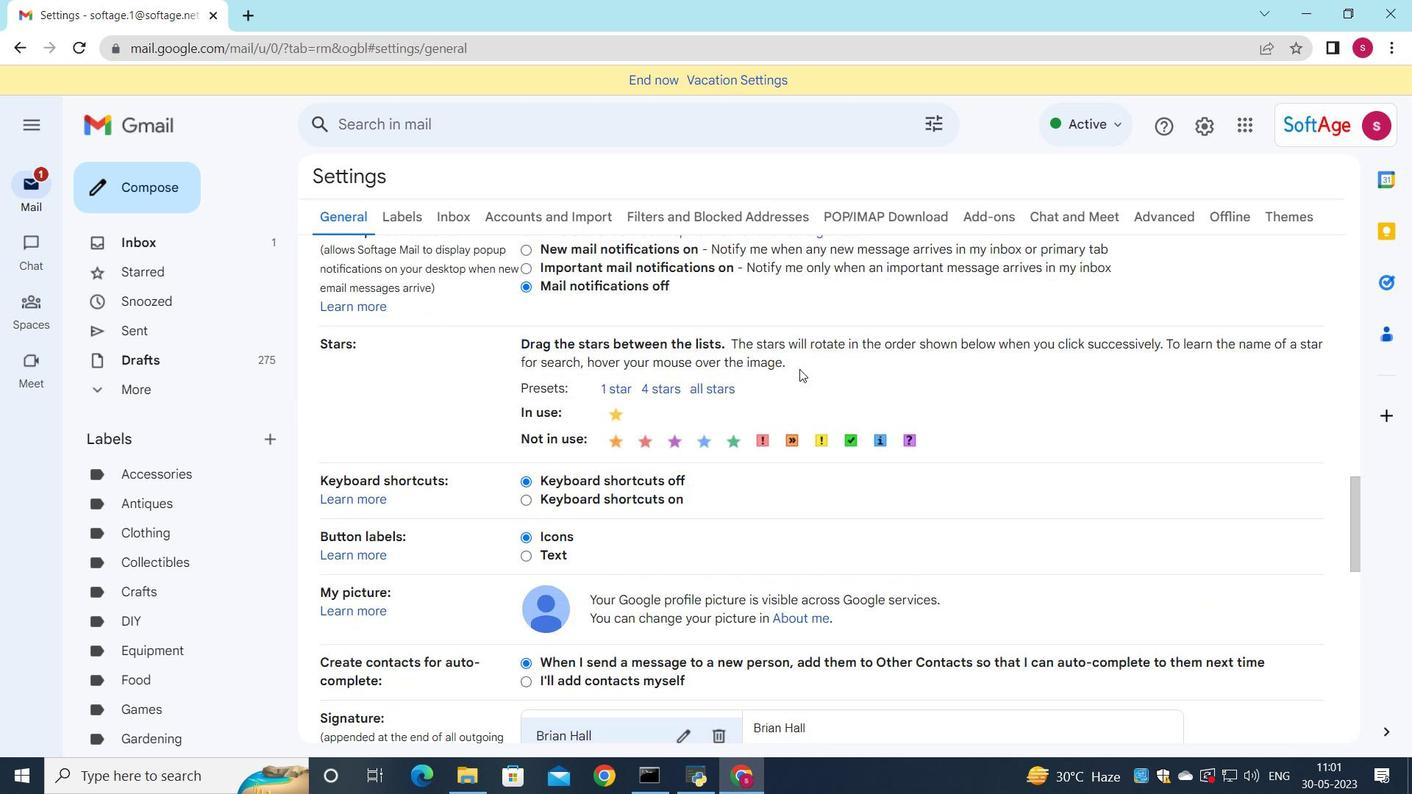 
Action: Mouse scrolled (799, 368) with delta (0, 0)
Screenshot: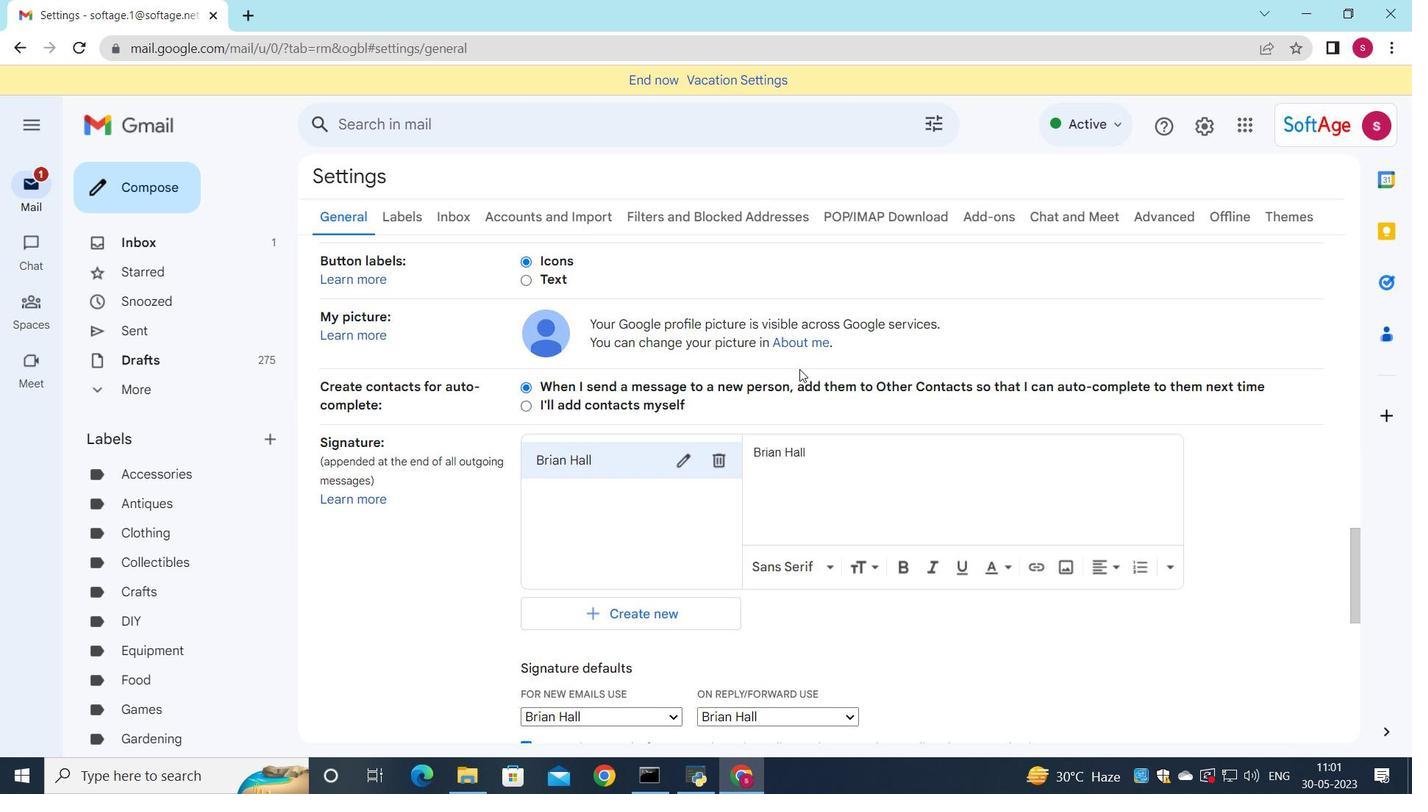 
Action: Mouse scrolled (799, 368) with delta (0, 0)
Screenshot: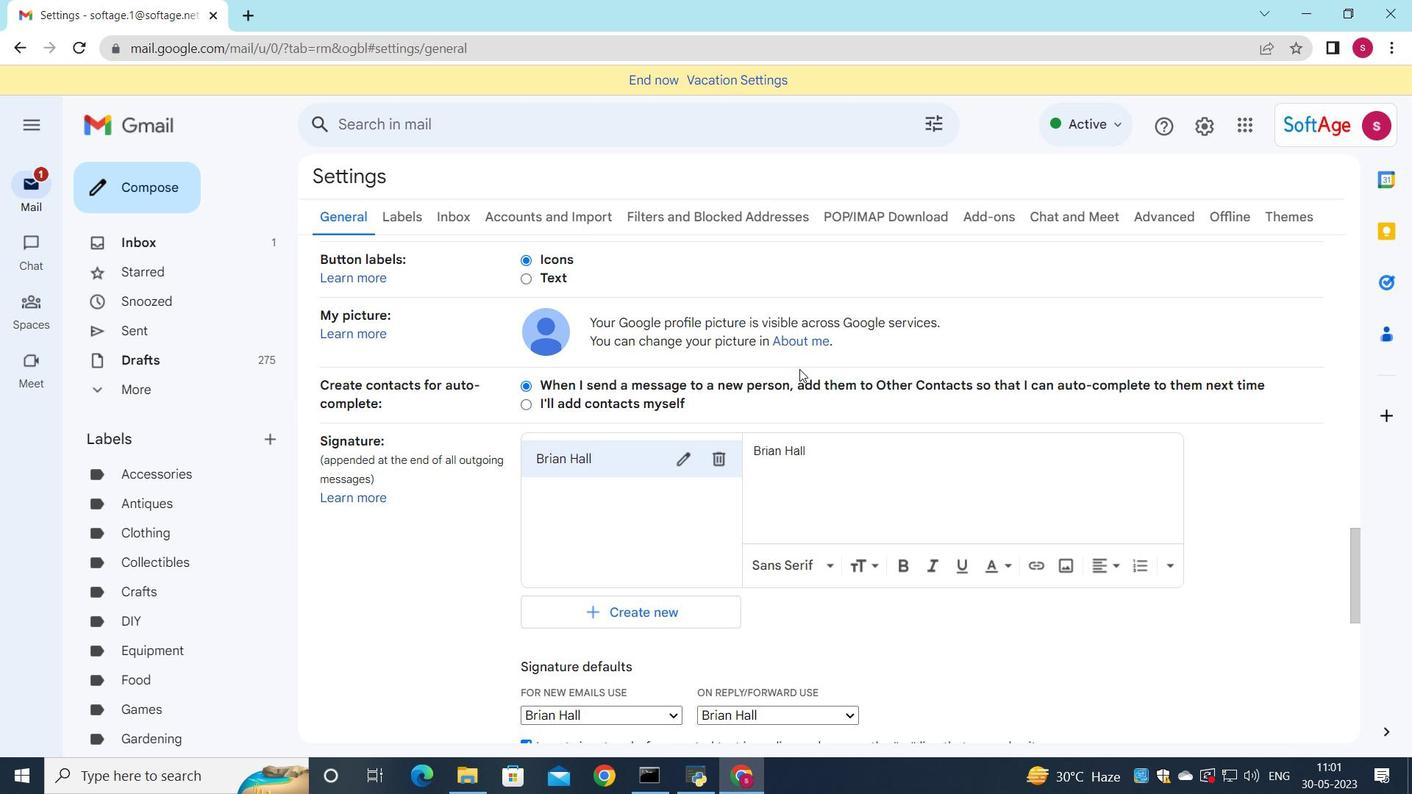 
Action: Mouse moved to (710, 275)
Screenshot: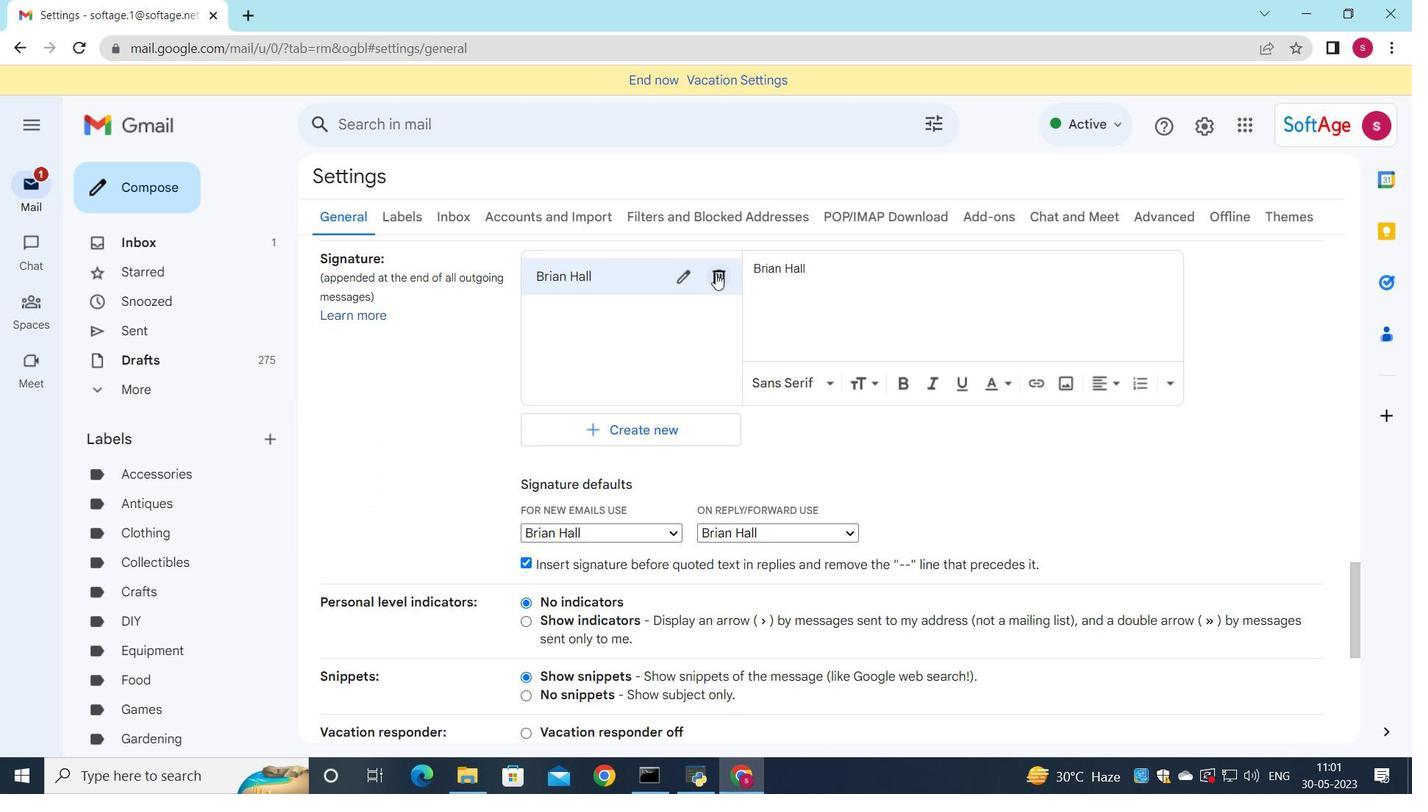 
Action: Mouse pressed left at (710, 275)
Screenshot: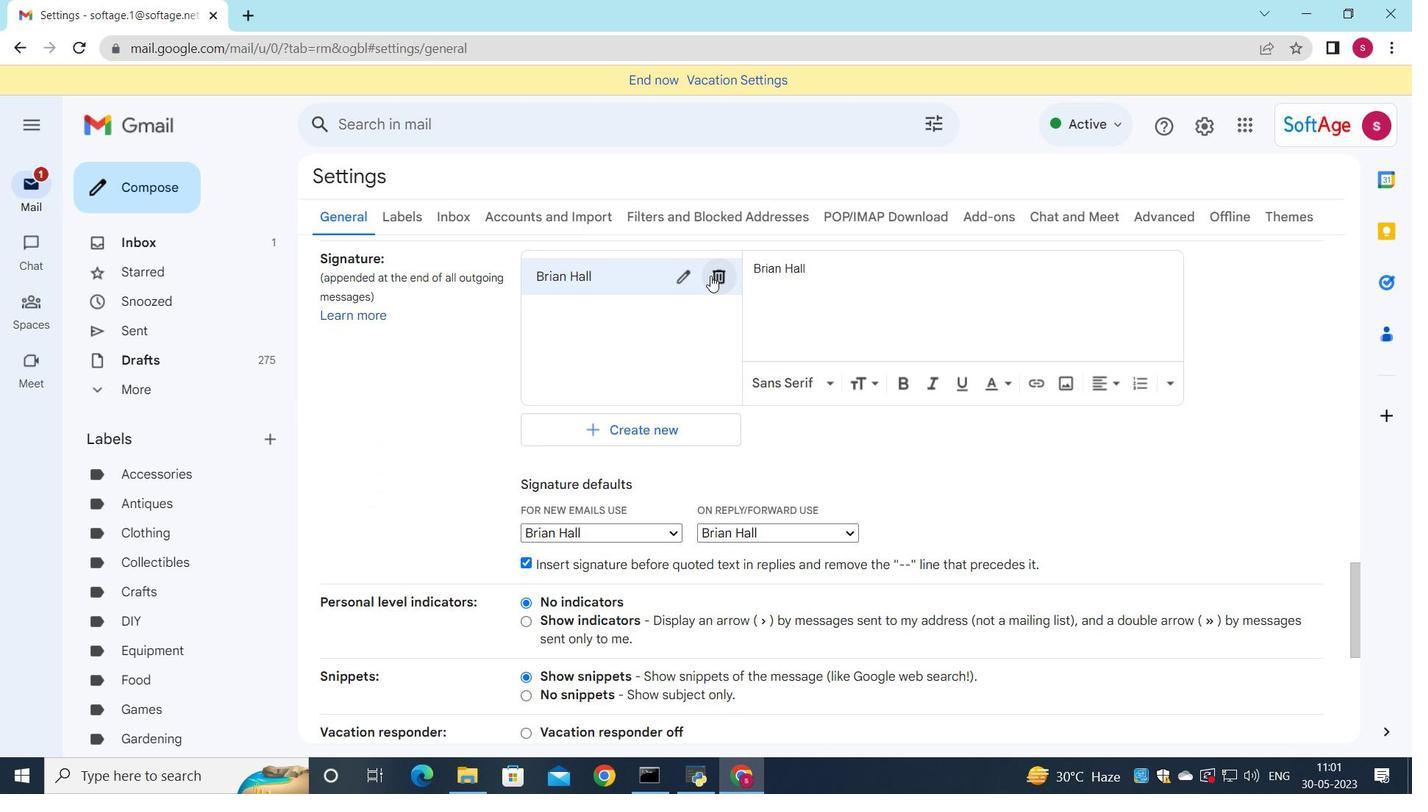 
Action: Mouse moved to (866, 454)
Screenshot: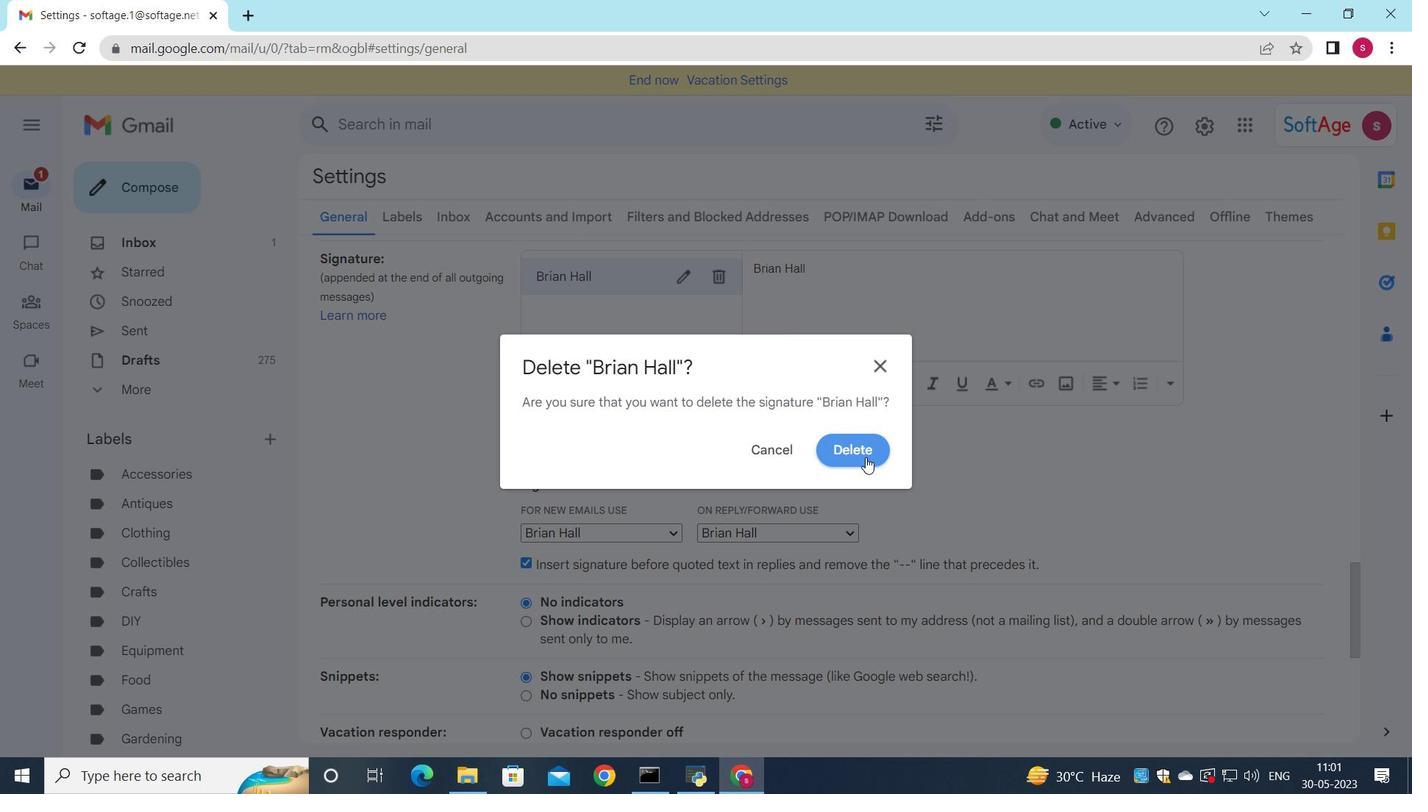 
Action: Mouse pressed left at (866, 454)
Screenshot: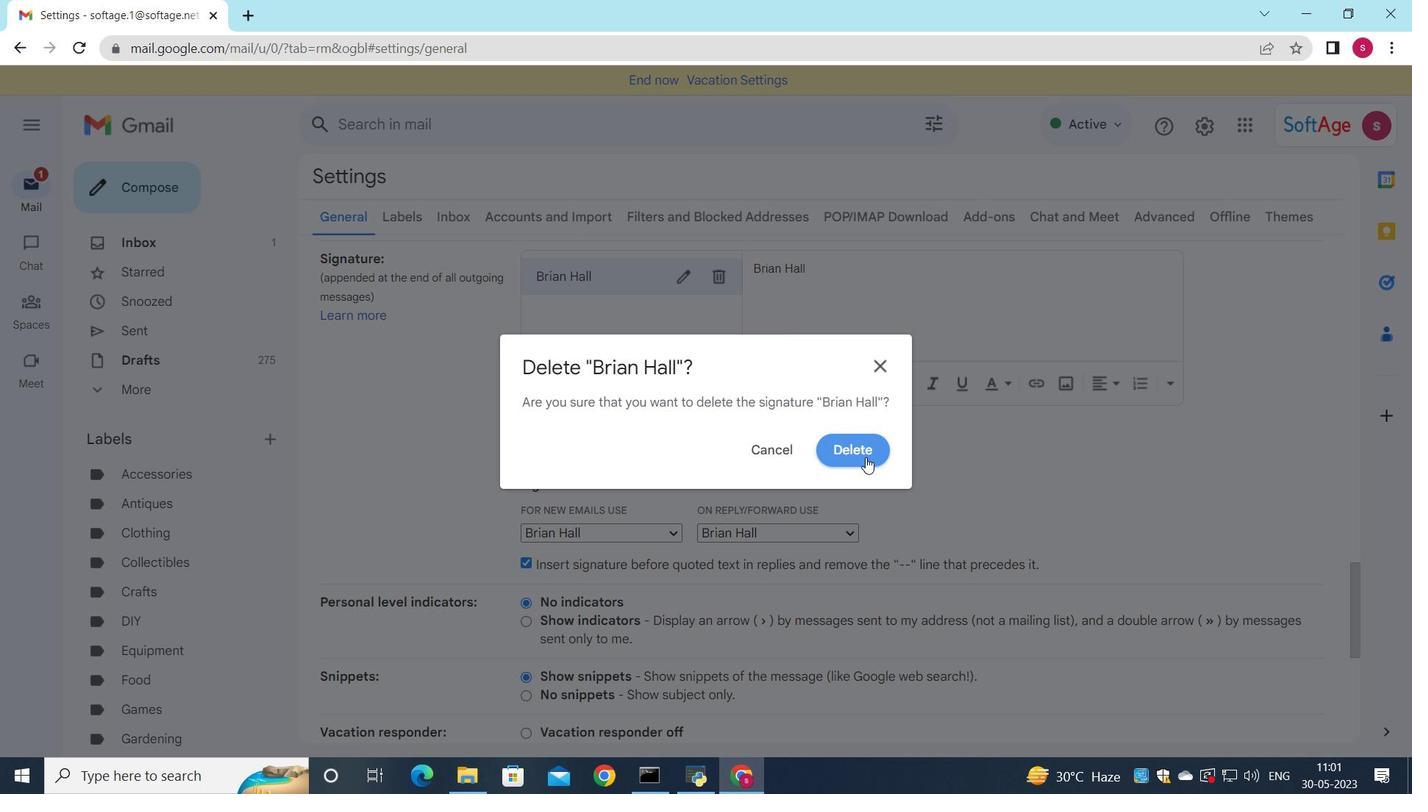 
Action: Mouse moved to (623, 292)
Screenshot: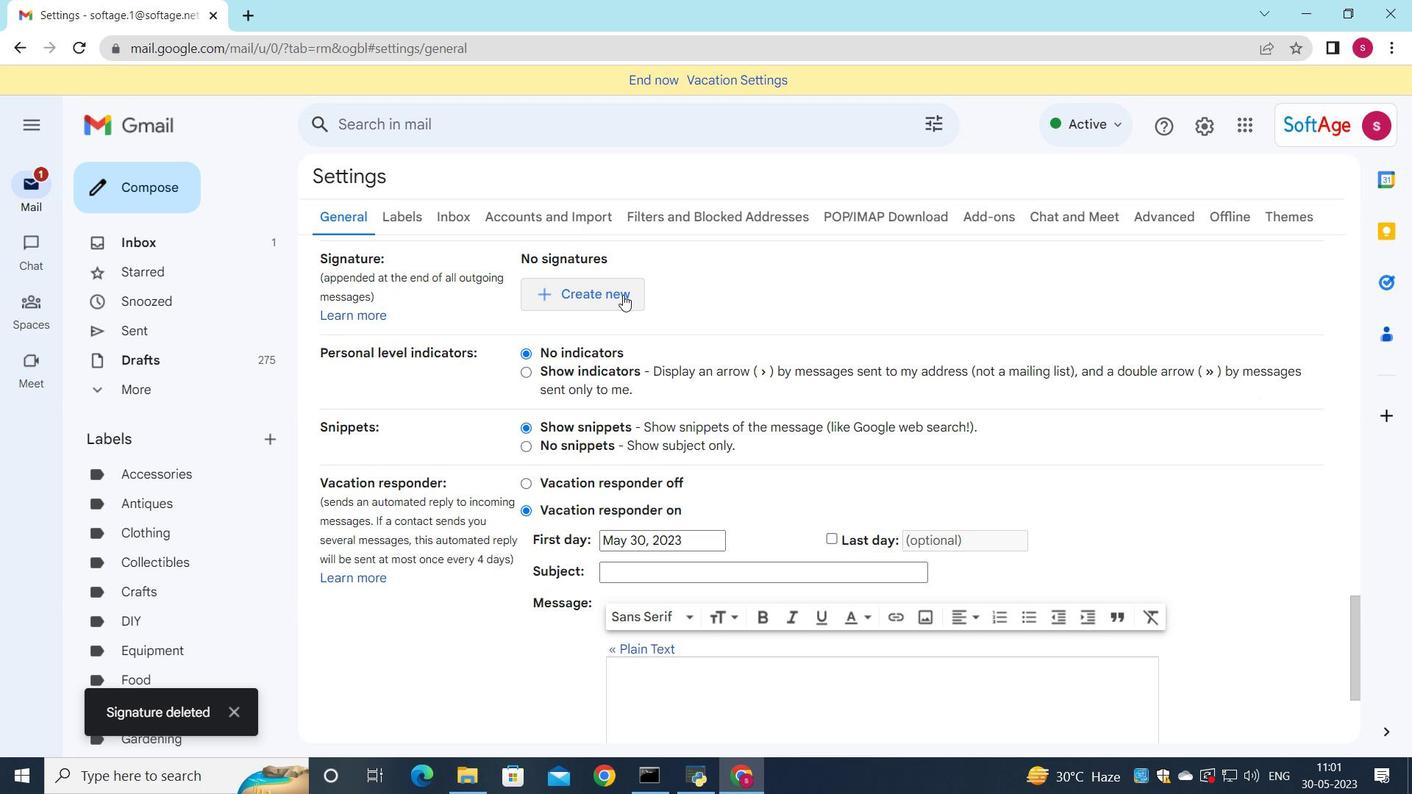 
Action: Mouse pressed left at (623, 292)
Screenshot: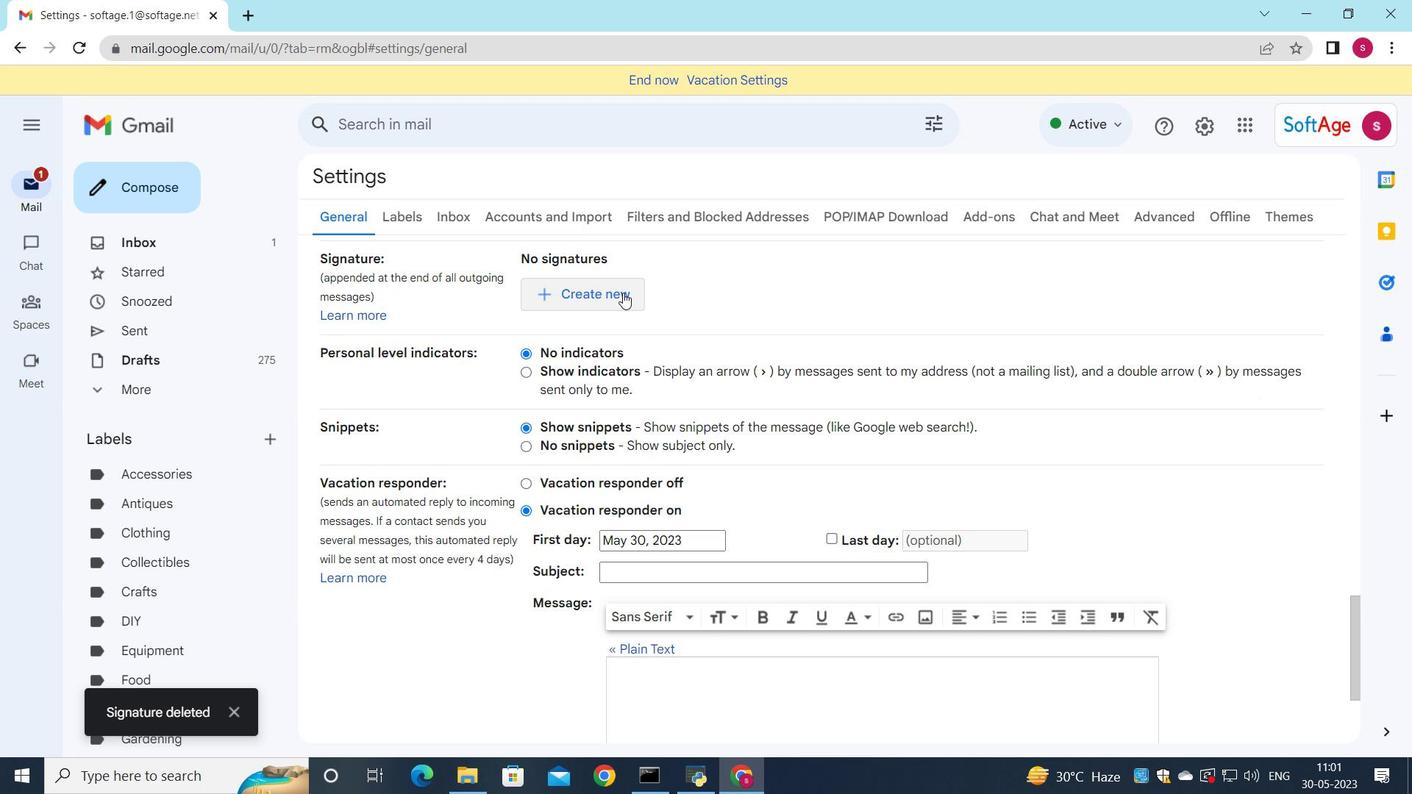 
Action: Mouse moved to (994, 358)
Screenshot: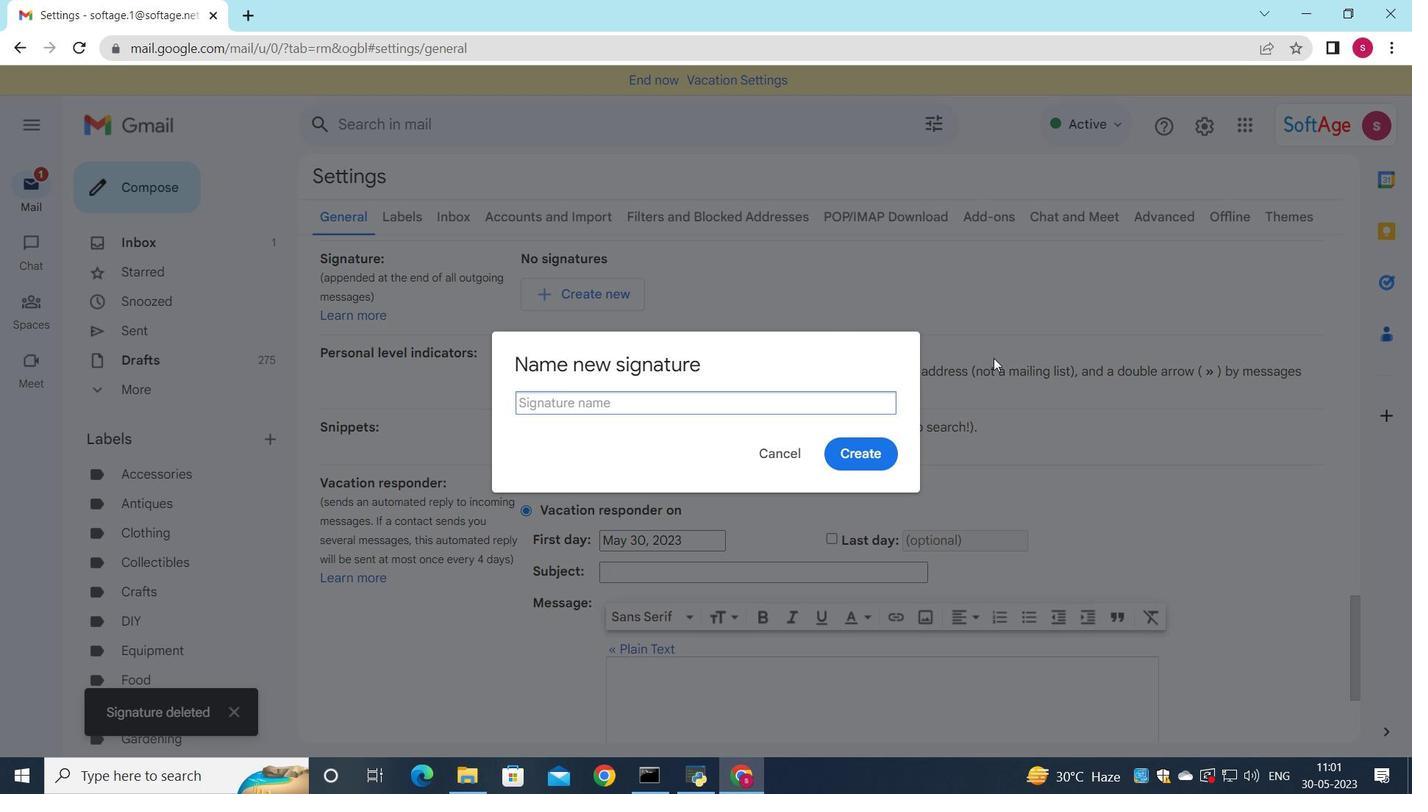 
Action: Key pressed <Key.shift><Key.shift><Key.shift>Brittany<Key.space><Key.shift>Collins
Screenshot: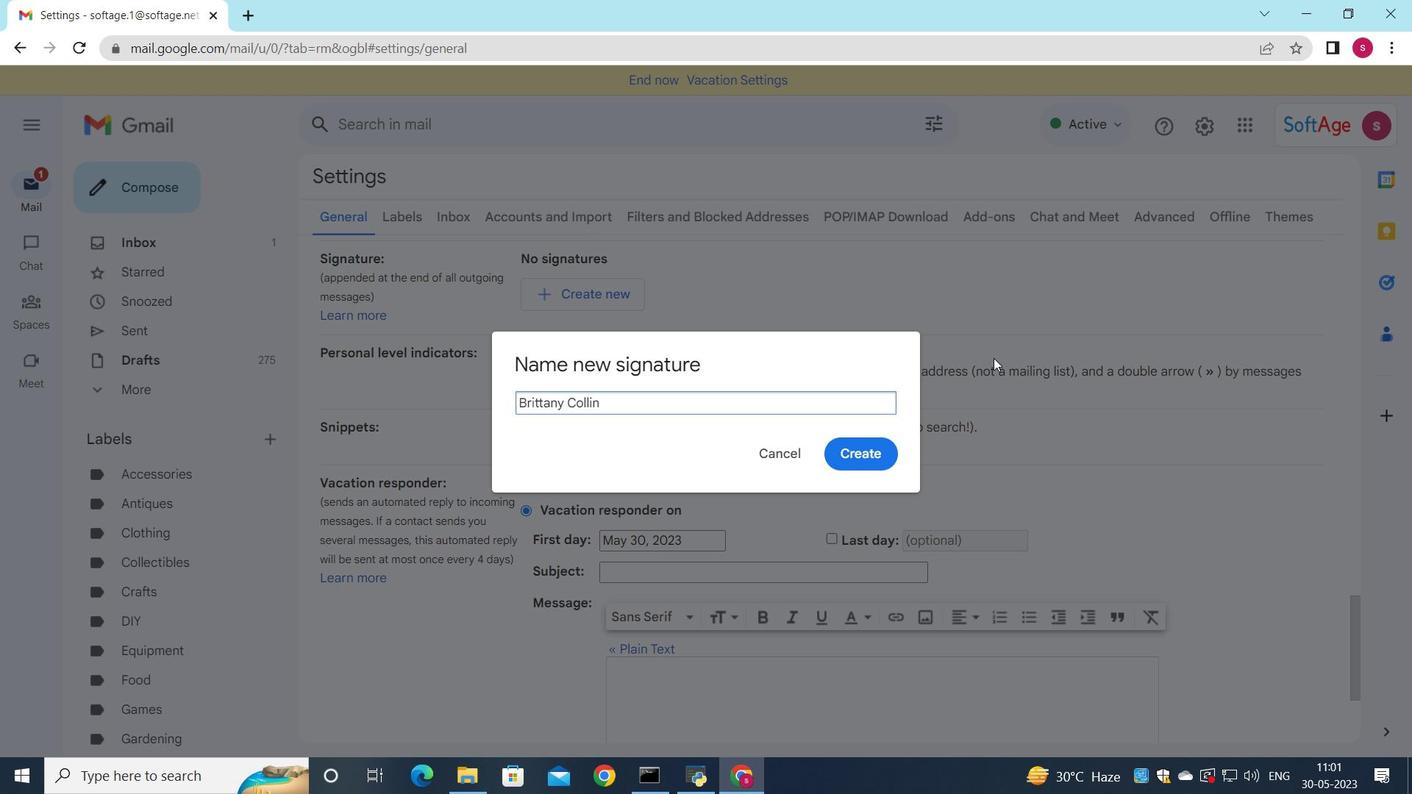 
Action: Mouse moved to (857, 451)
Screenshot: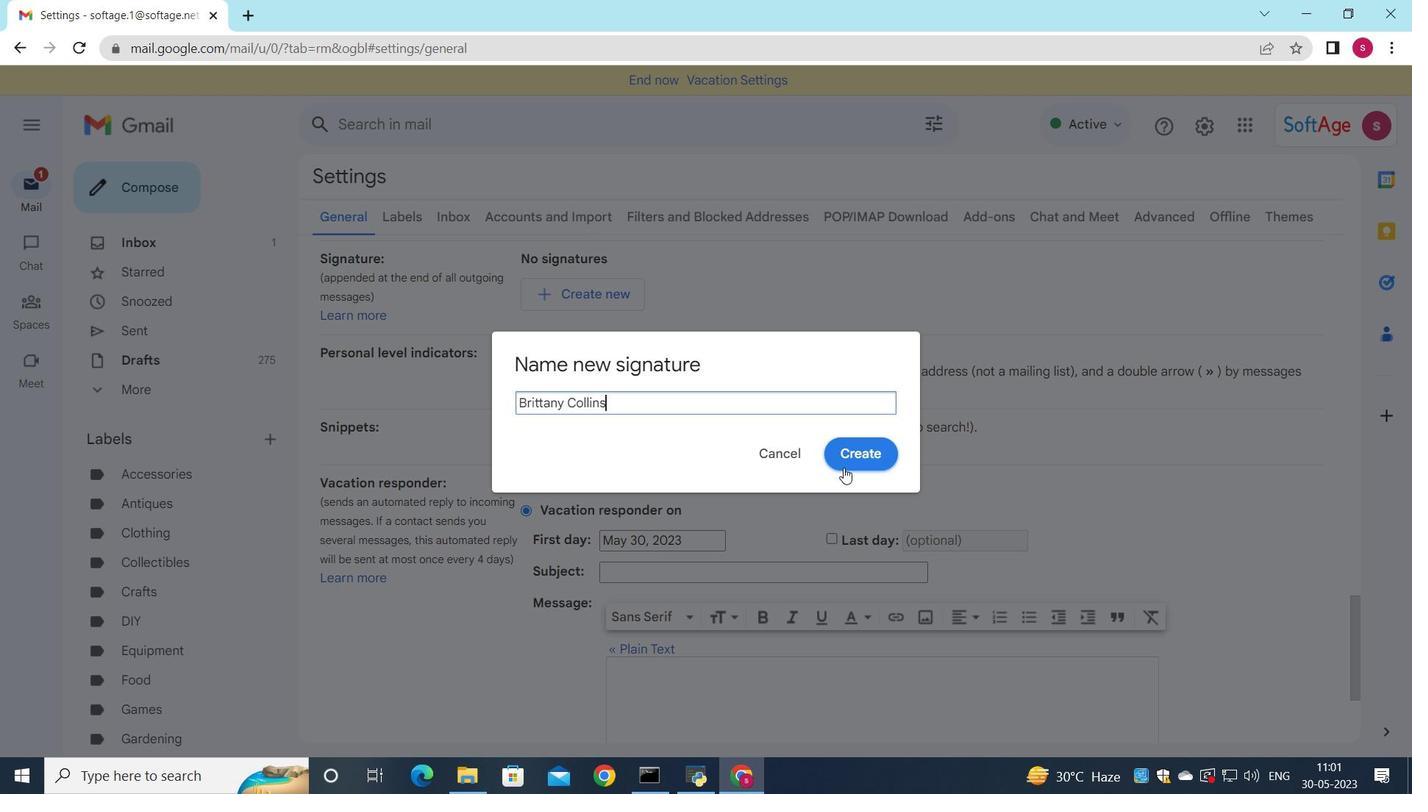 
Action: Mouse pressed left at (857, 451)
Screenshot: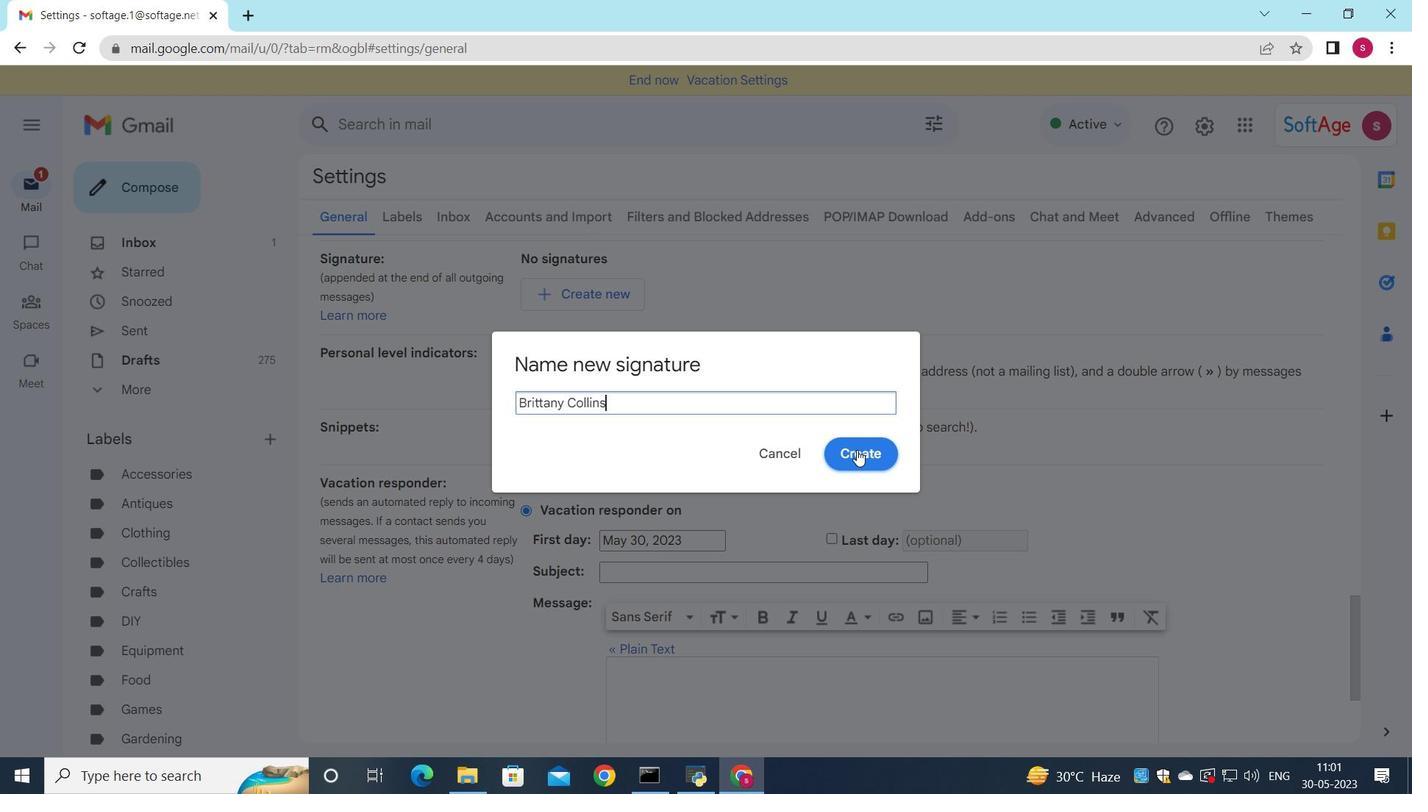 
Action: Mouse moved to (905, 300)
Screenshot: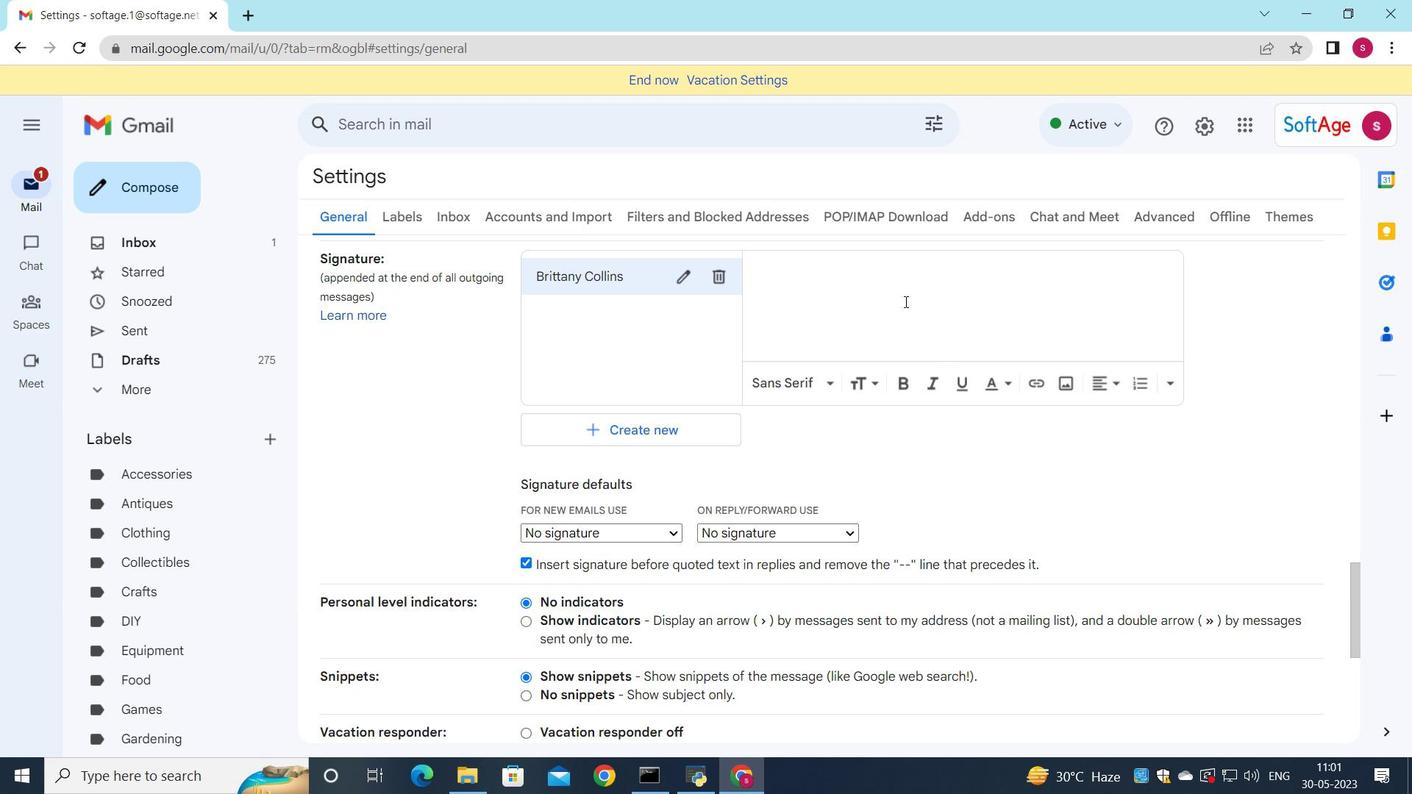 
Action: Mouse pressed left at (905, 300)
Screenshot: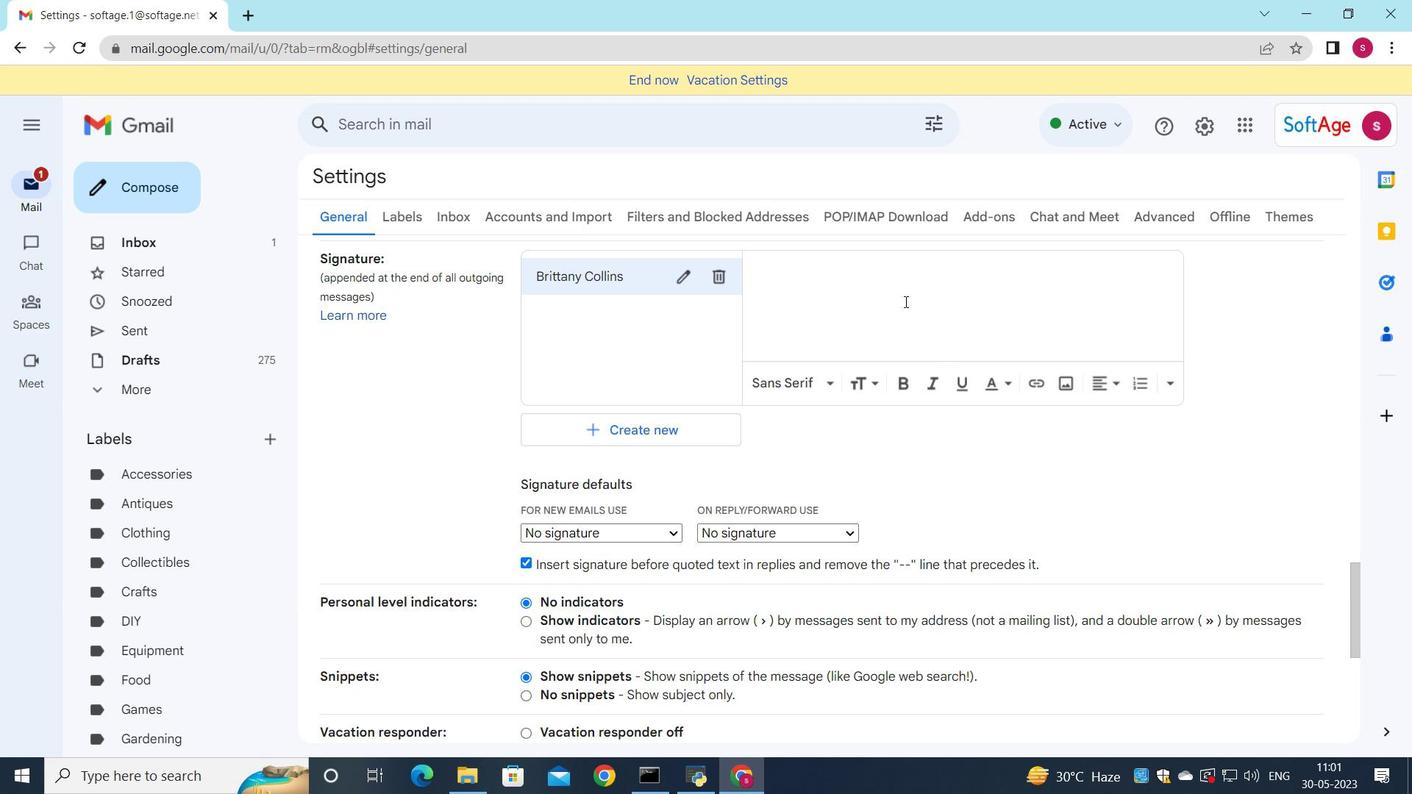 
Action: Key pressed <Key.shift>Britann<Key.backspace><Key.backspace><Key.backspace>tany<Key.space>c<Key.backspace><Key.shift><Key.shift><Key.shift><Key.shift><Key.shift><Key.shift><Key.shift><Key.shift><Key.shift><Key.shift><Key.shift><Key.shift><Key.shift><Key.shift><Key.shift>Collind<Key.backspace>s
Screenshot: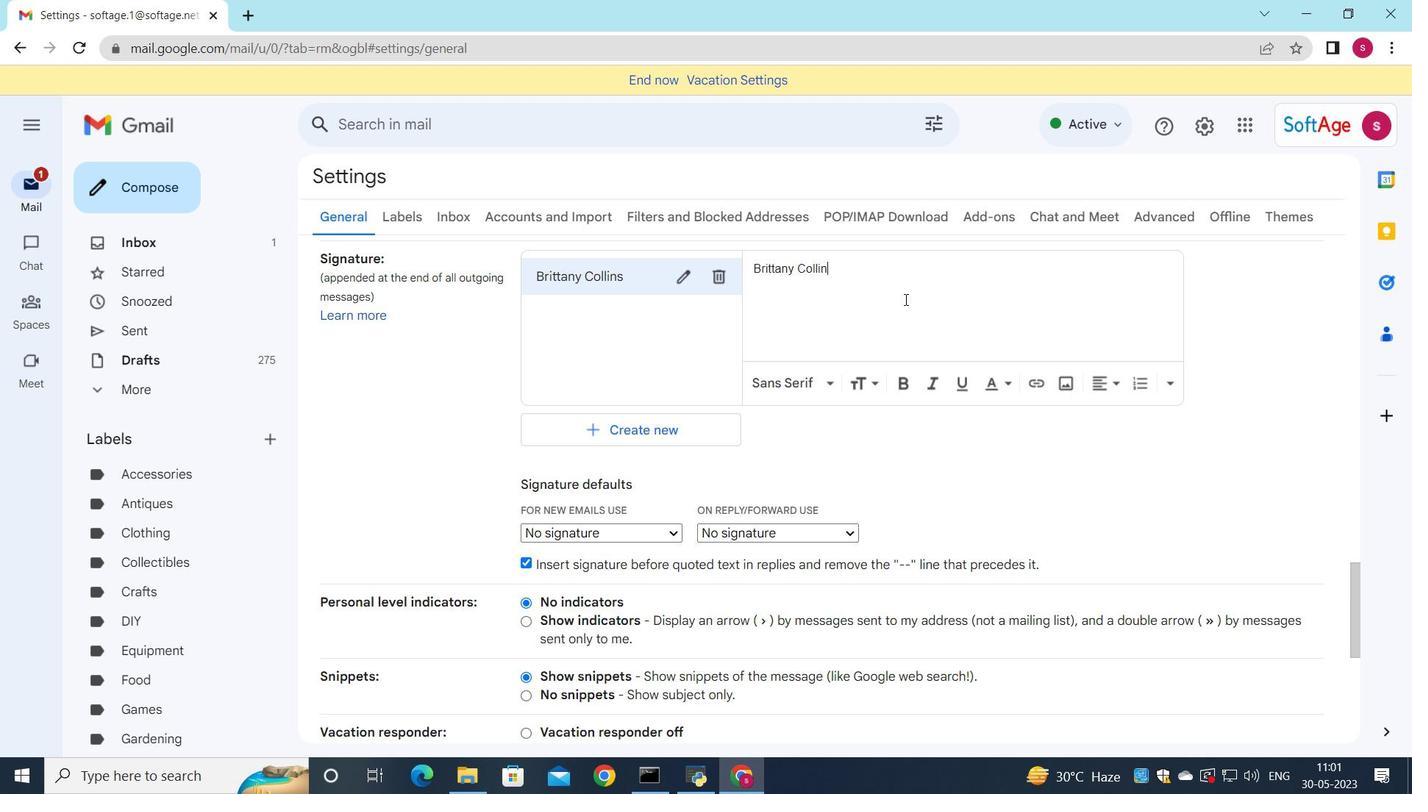 
Action: Mouse moved to (674, 533)
Screenshot: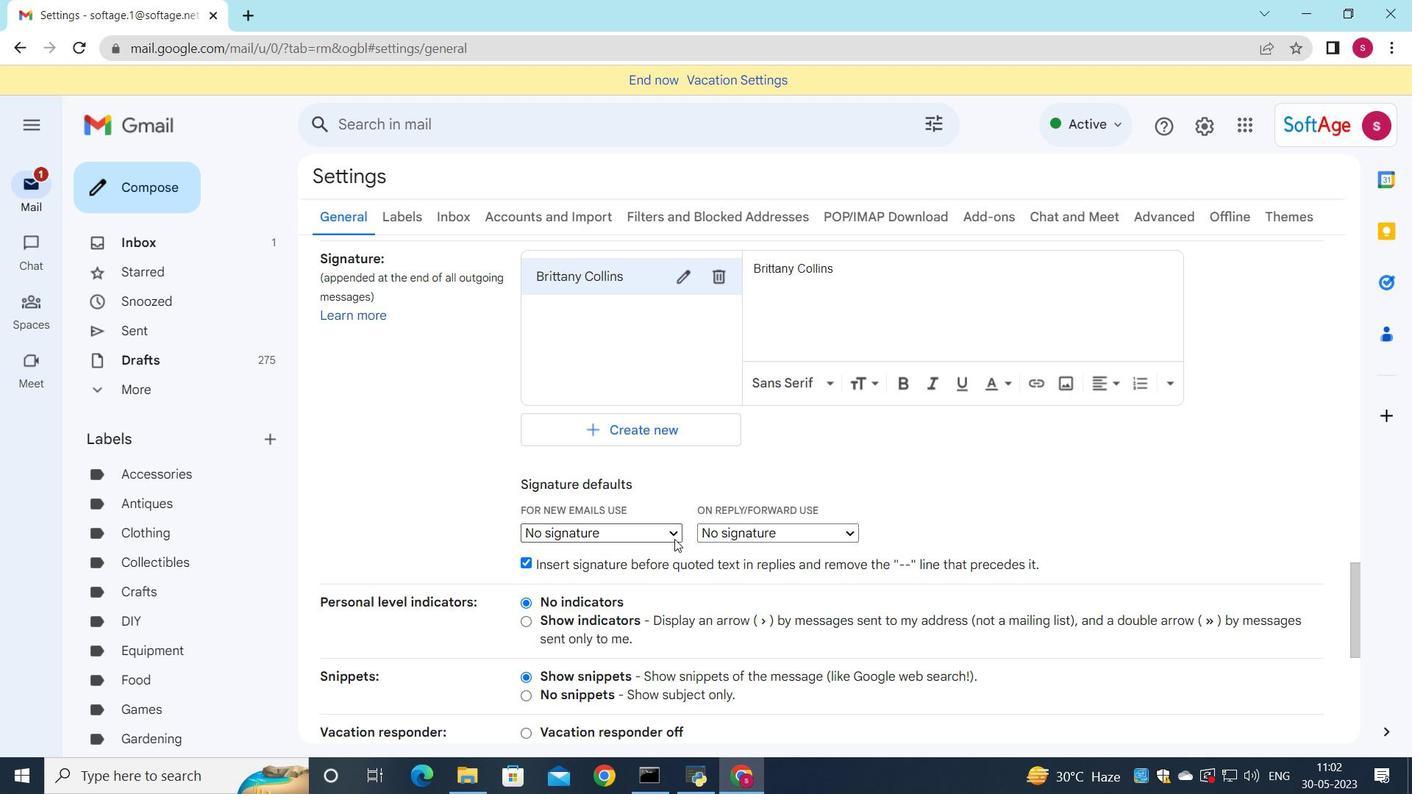 
Action: Mouse pressed left at (674, 533)
Screenshot: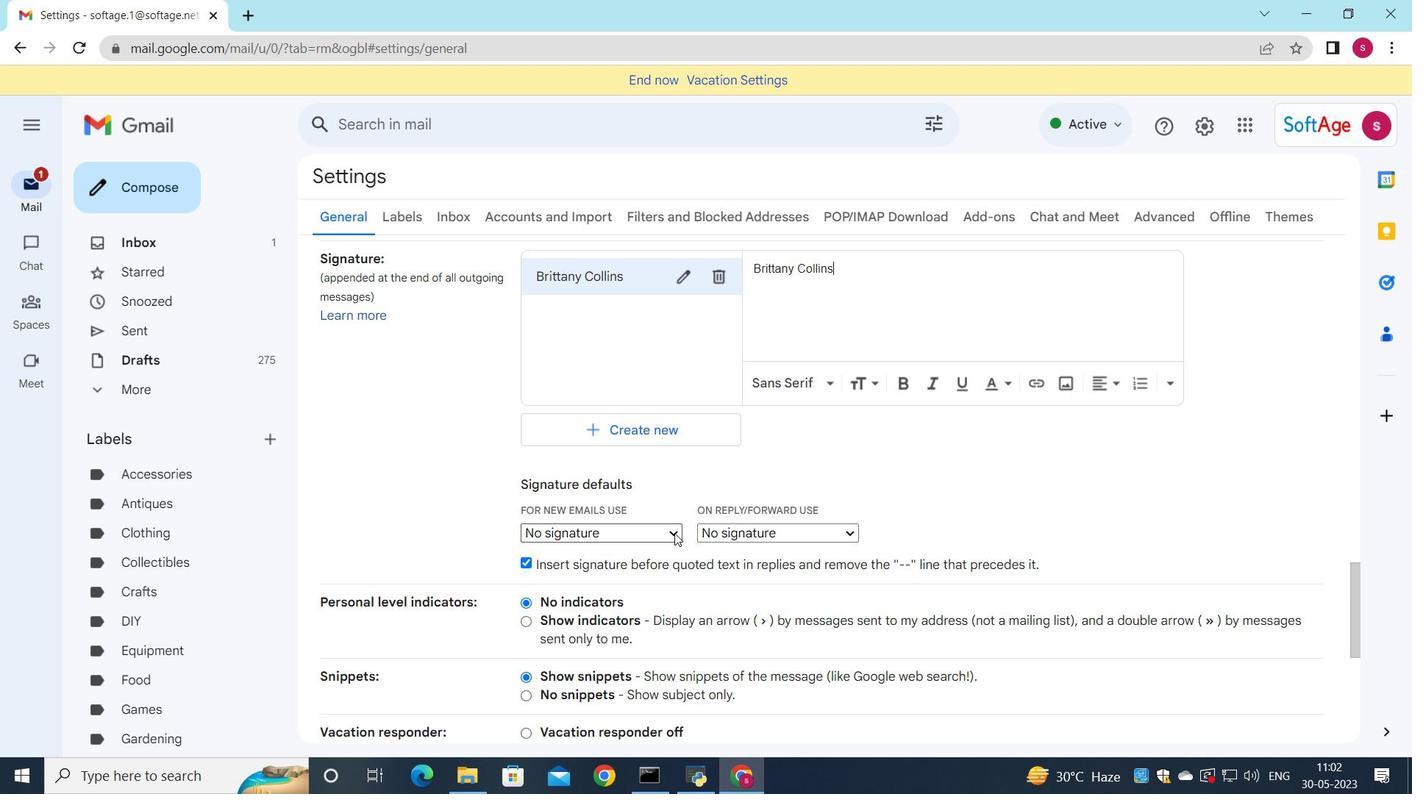
Action: Mouse moved to (661, 562)
Screenshot: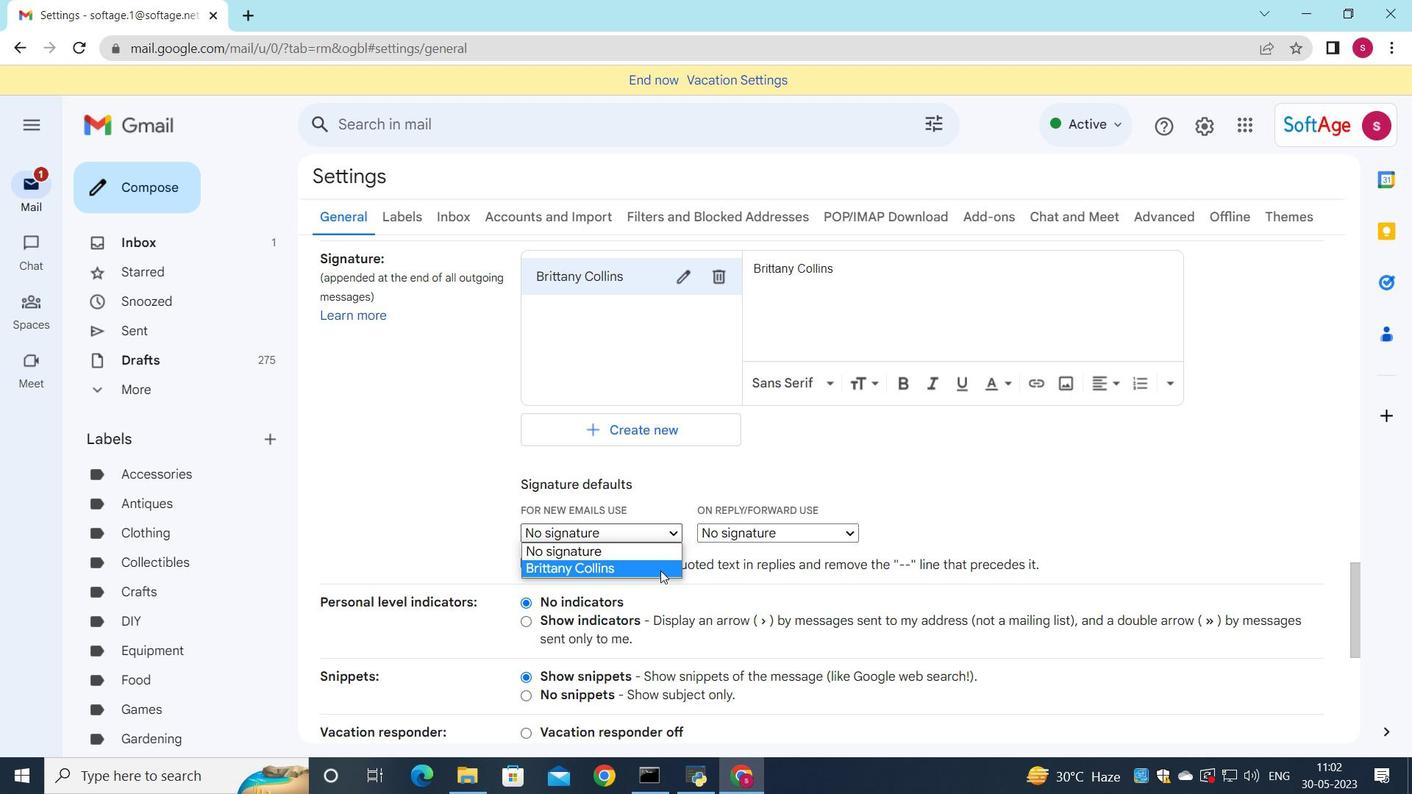 
Action: Mouse pressed left at (661, 562)
Screenshot: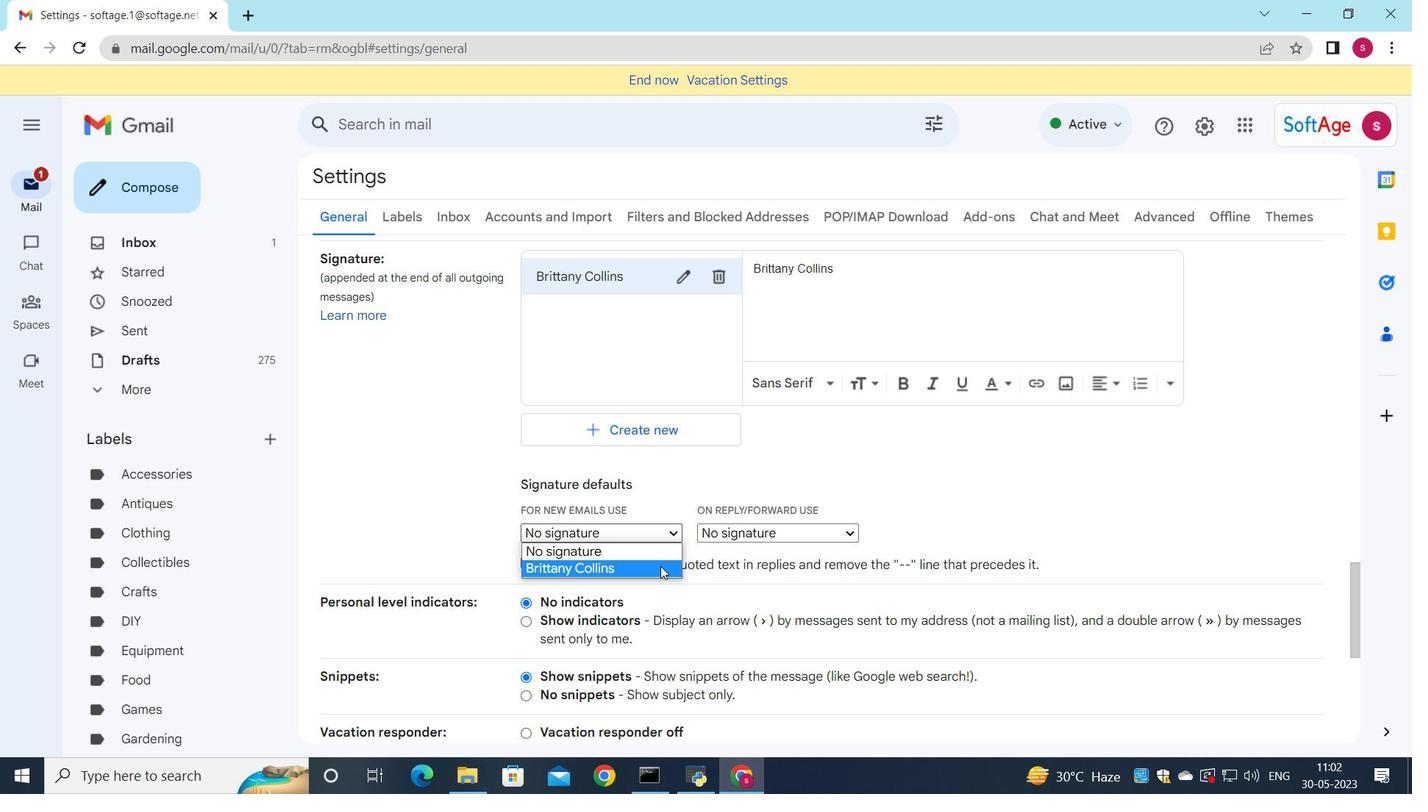 
Action: Mouse moved to (733, 526)
Screenshot: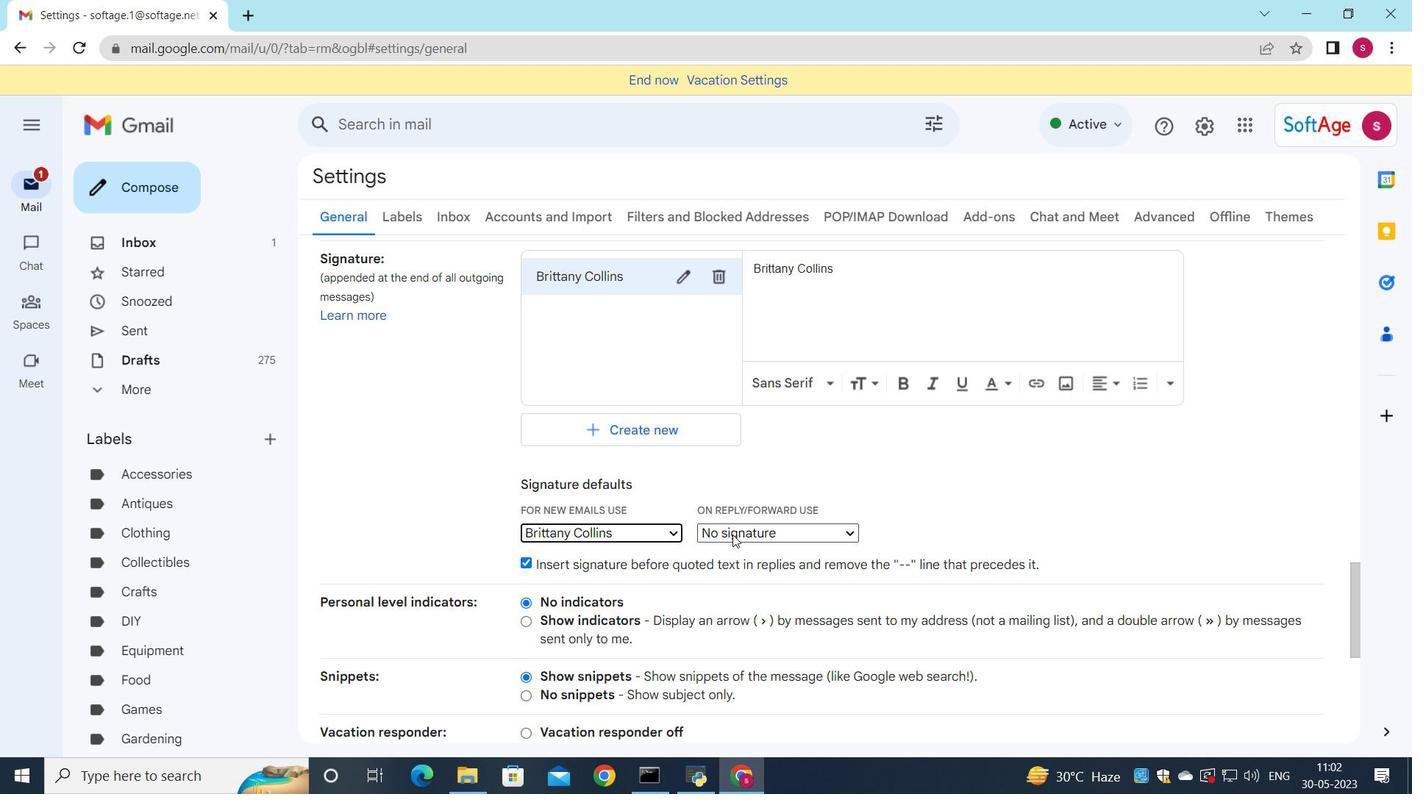 
Action: Mouse pressed left at (733, 526)
Screenshot: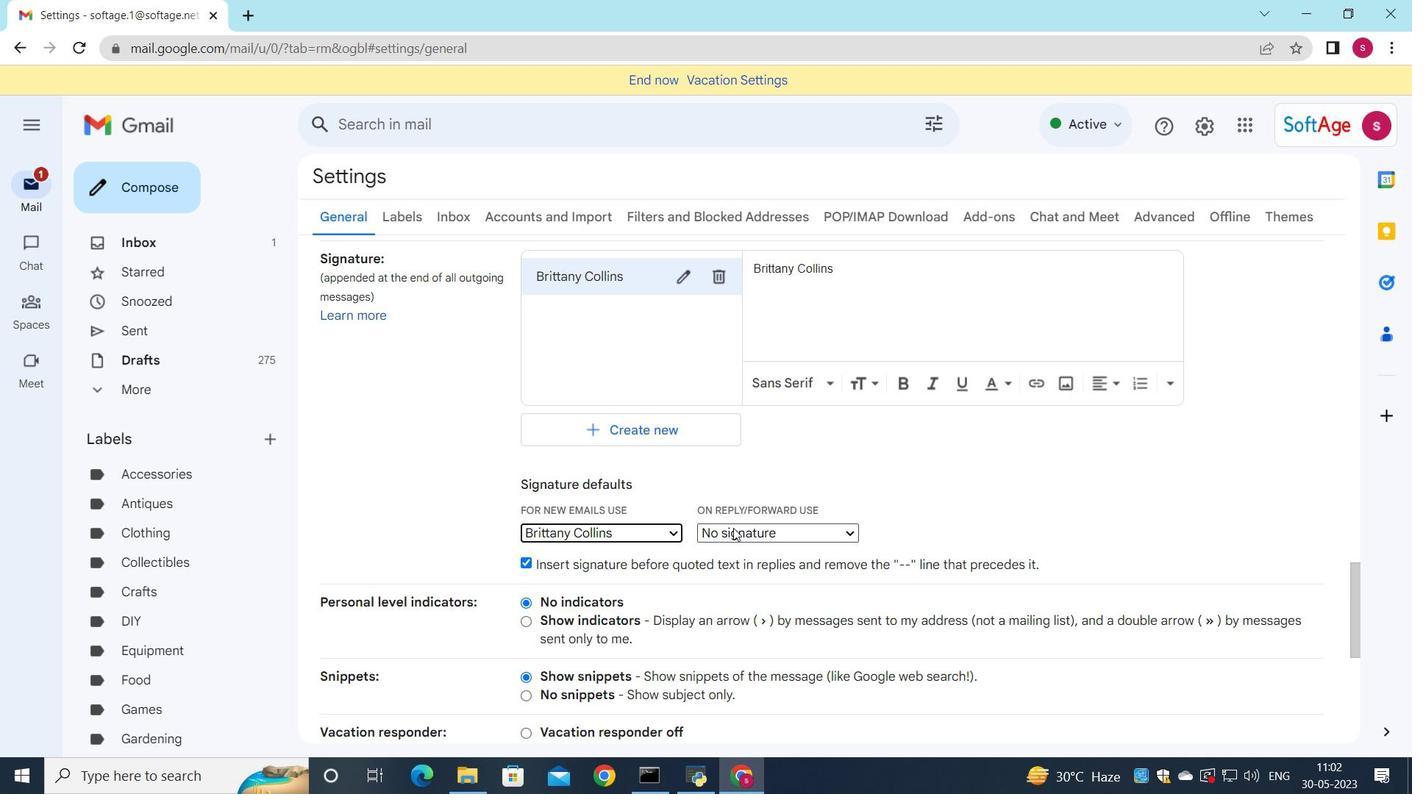 
Action: Mouse moved to (732, 565)
Screenshot: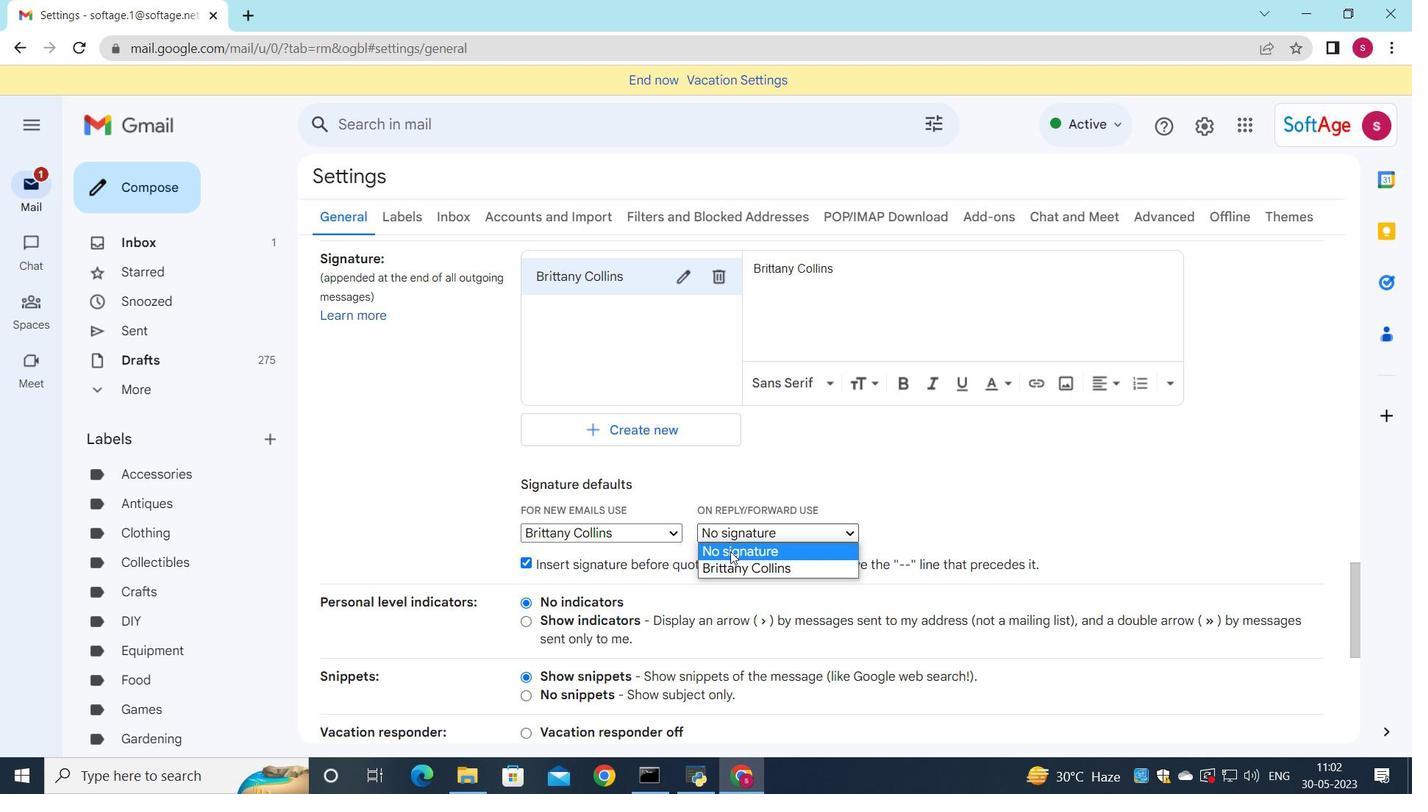 
Action: Mouse pressed left at (732, 565)
Screenshot: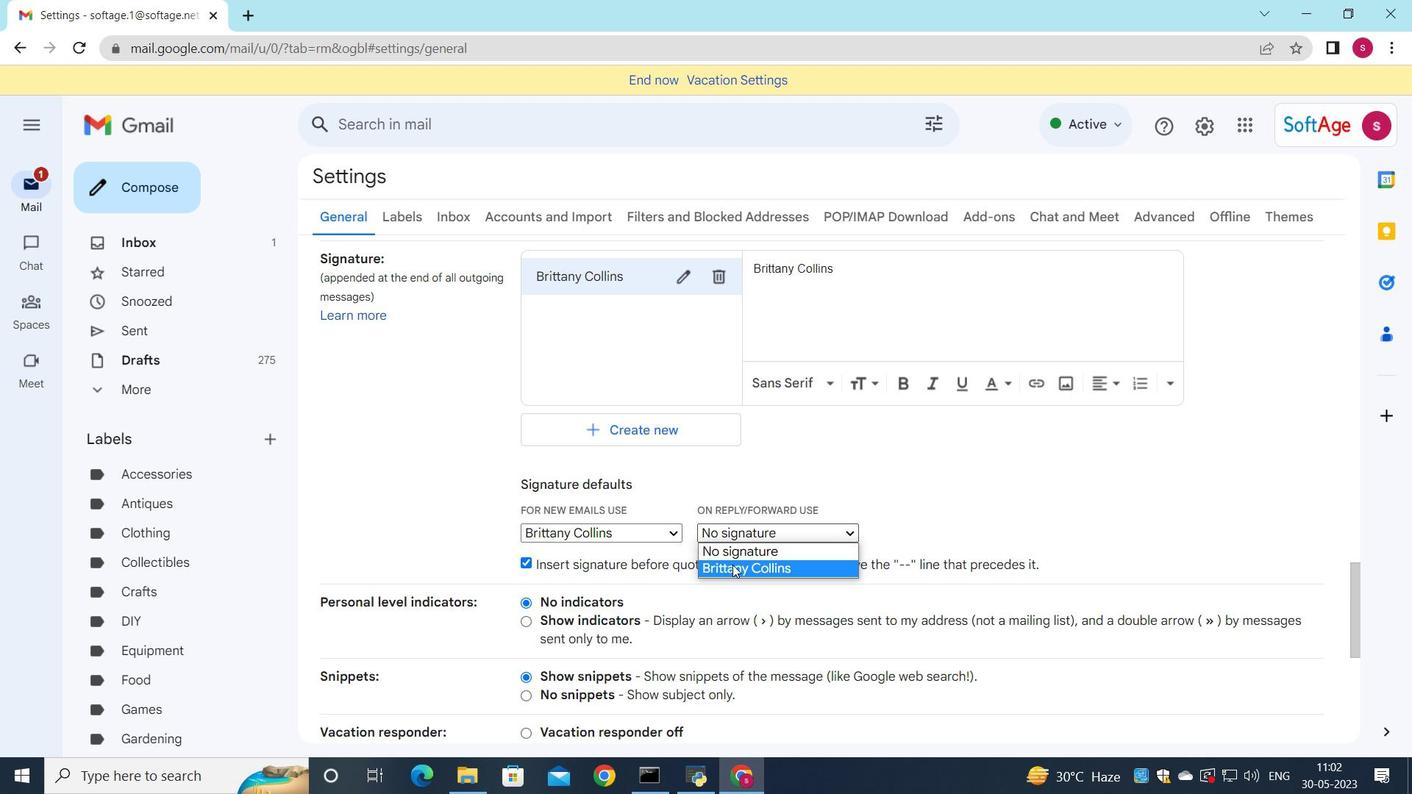 
Action: Mouse moved to (726, 559)
Screenshot: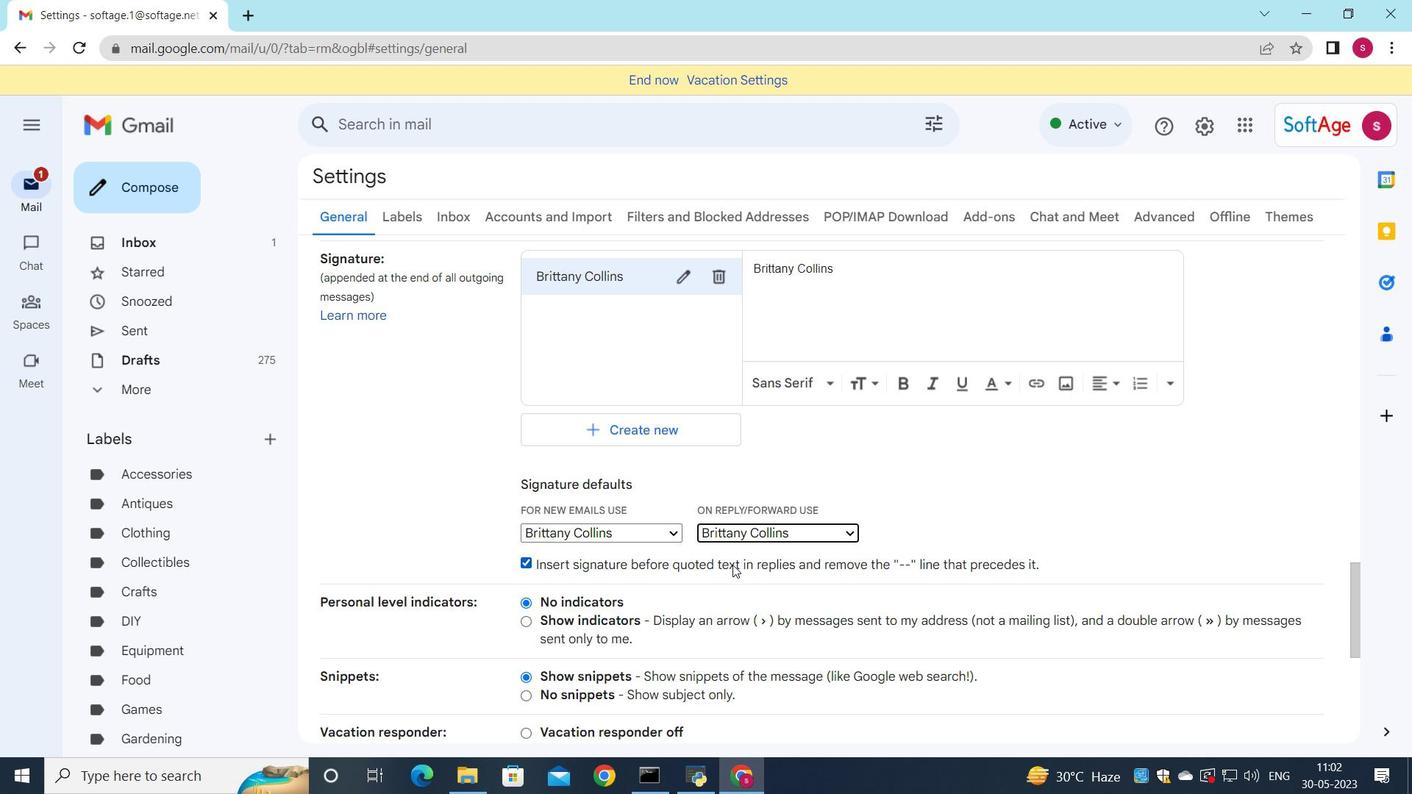 
Action: Mouse scrolled (726, 558) with delta (0, 0)
Screenshot: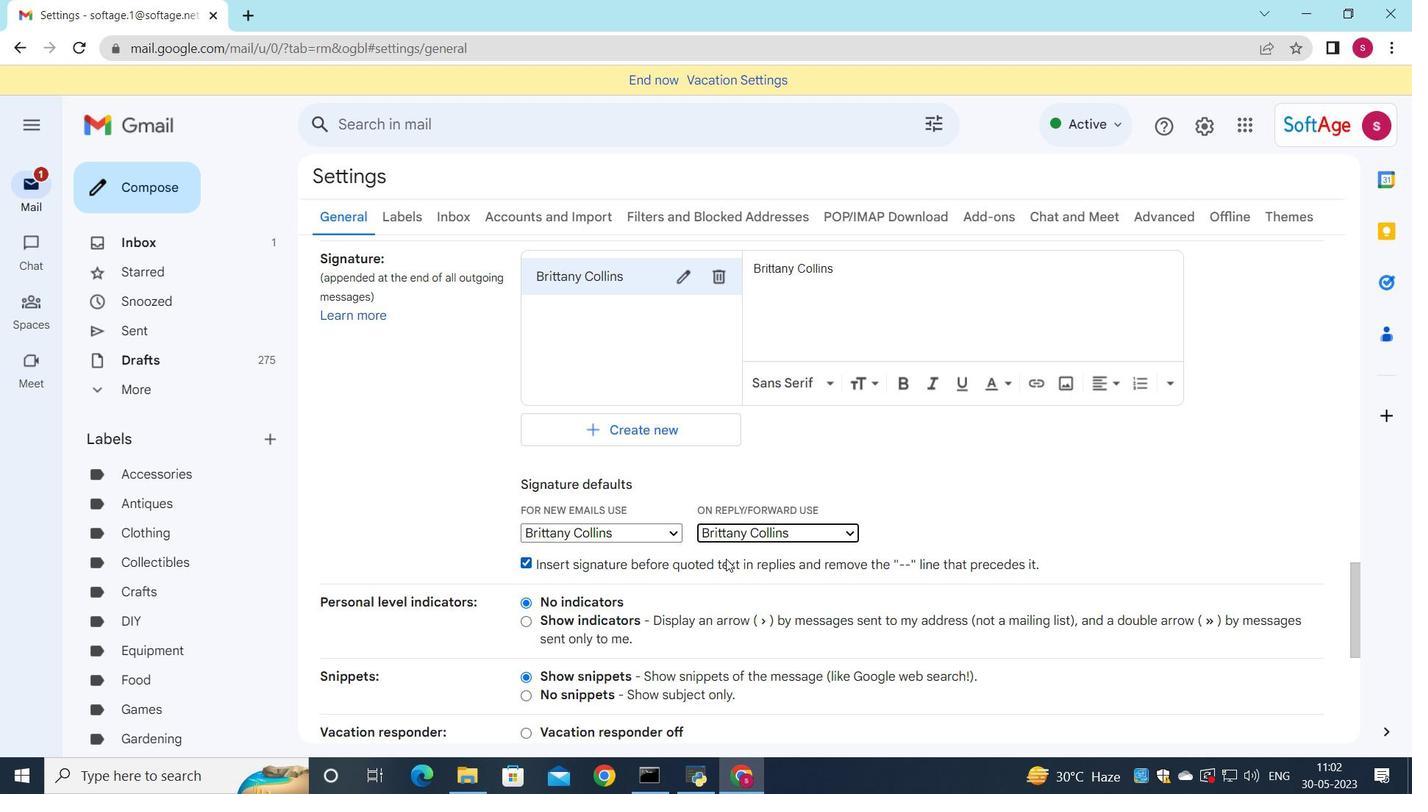 
Action: Mouse scrolled (726, 558) with delta (0, 0)
Screenshot: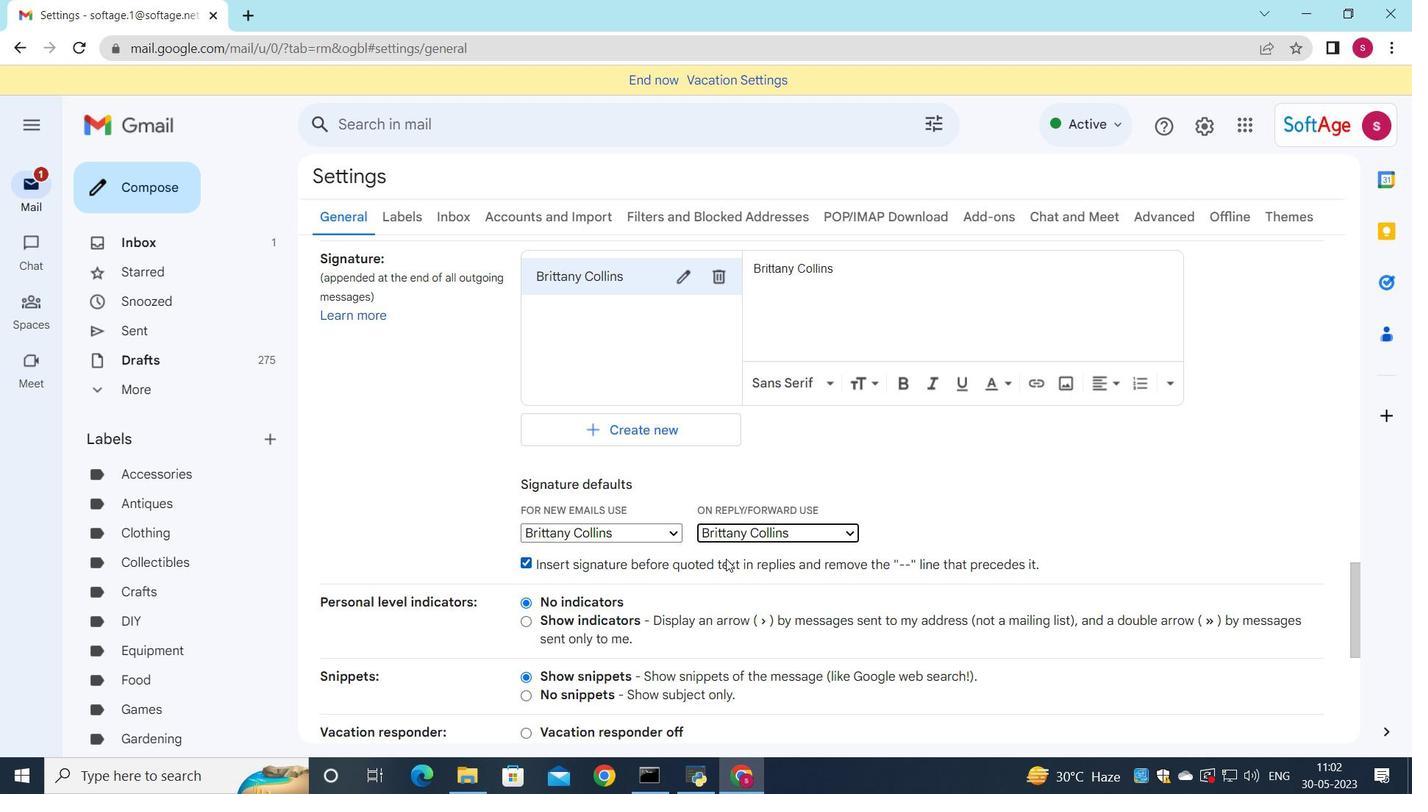 
Action: Mouse scrolled (726, 558) with delta (0, 0)
Screenshot: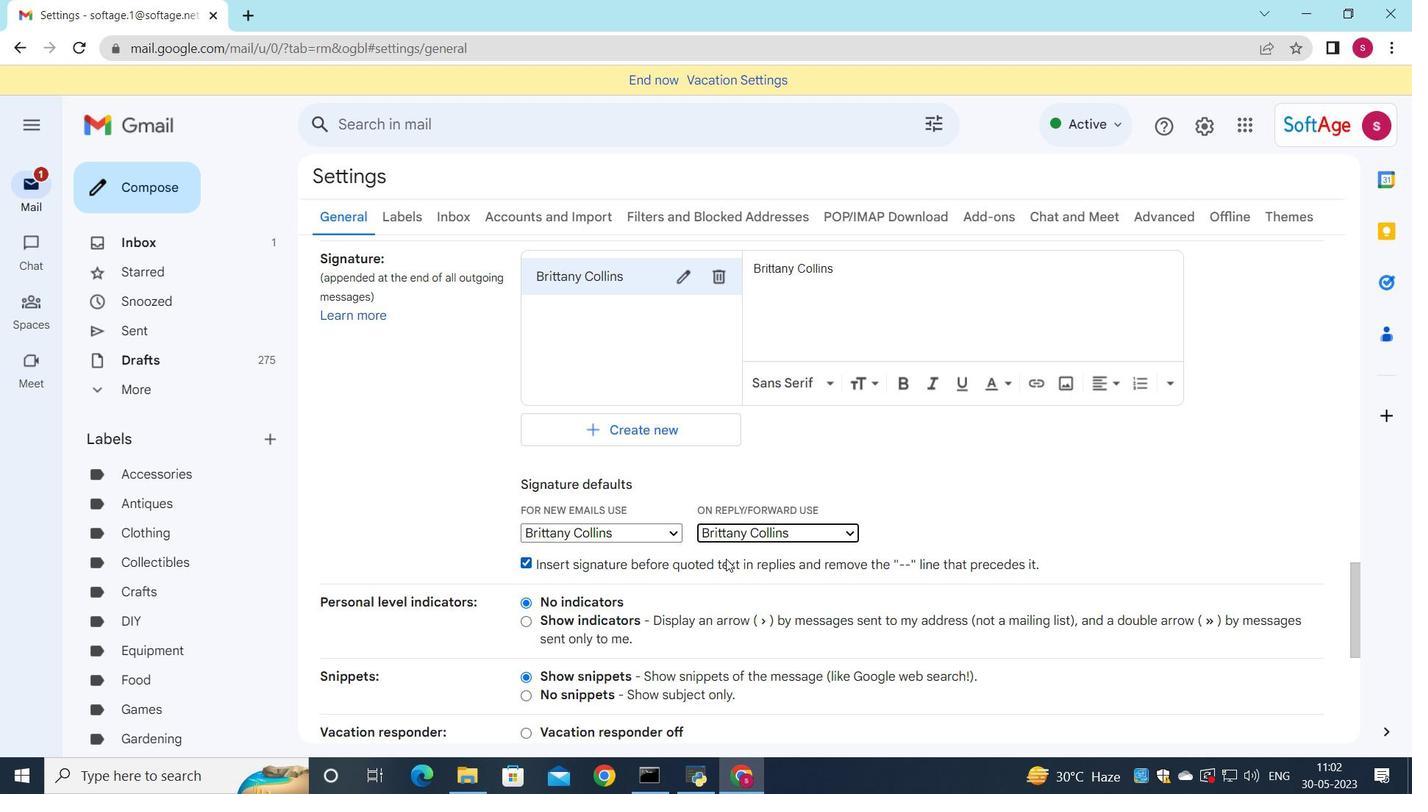 
Action: Mouse scrolled (726, 558) with delta (0, 0)
Screenshot: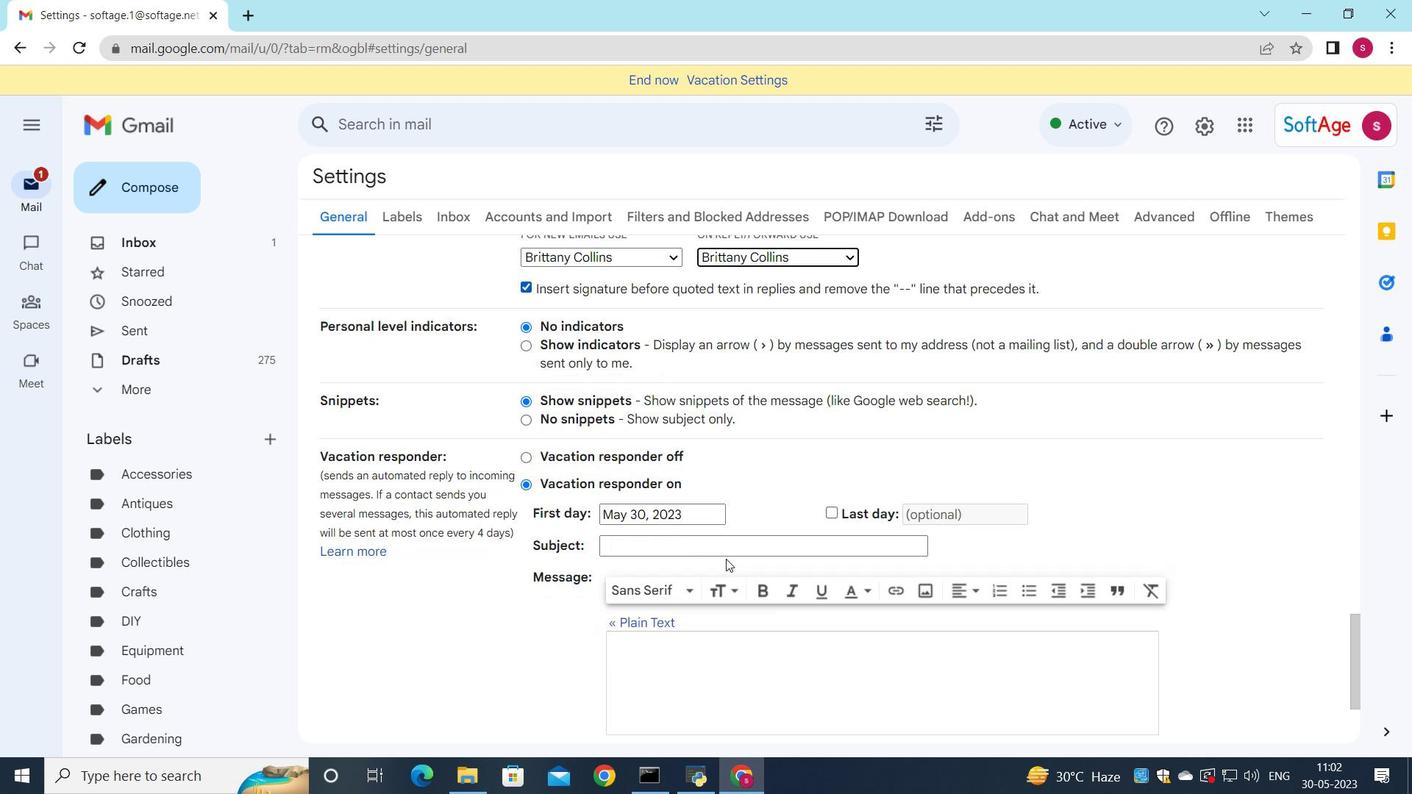 
Action: Mouse scrolled (726, 558) with delta (0, 0)
Screenshot: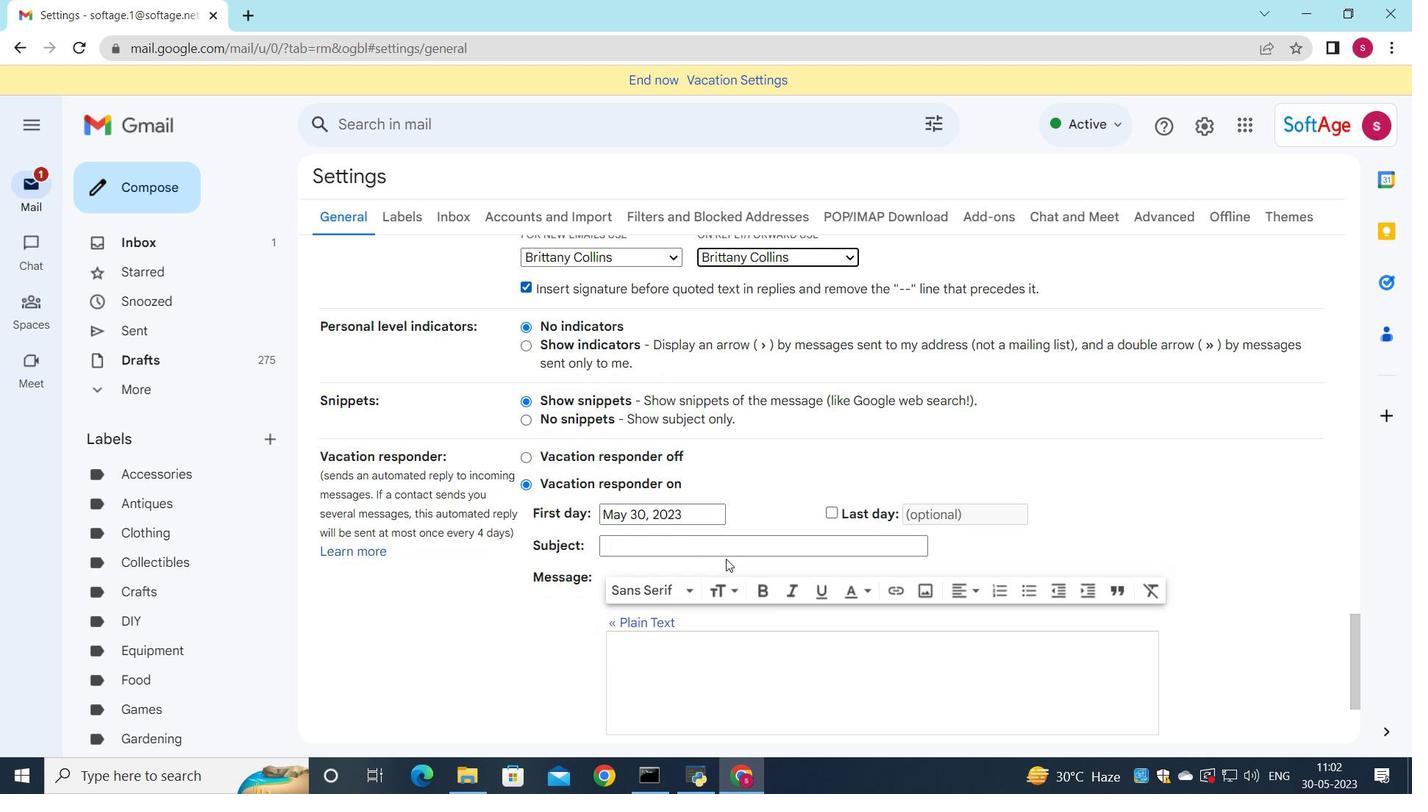
Action: Mouse scrolled (726, 558) with delta (0, 0)
Screenshot: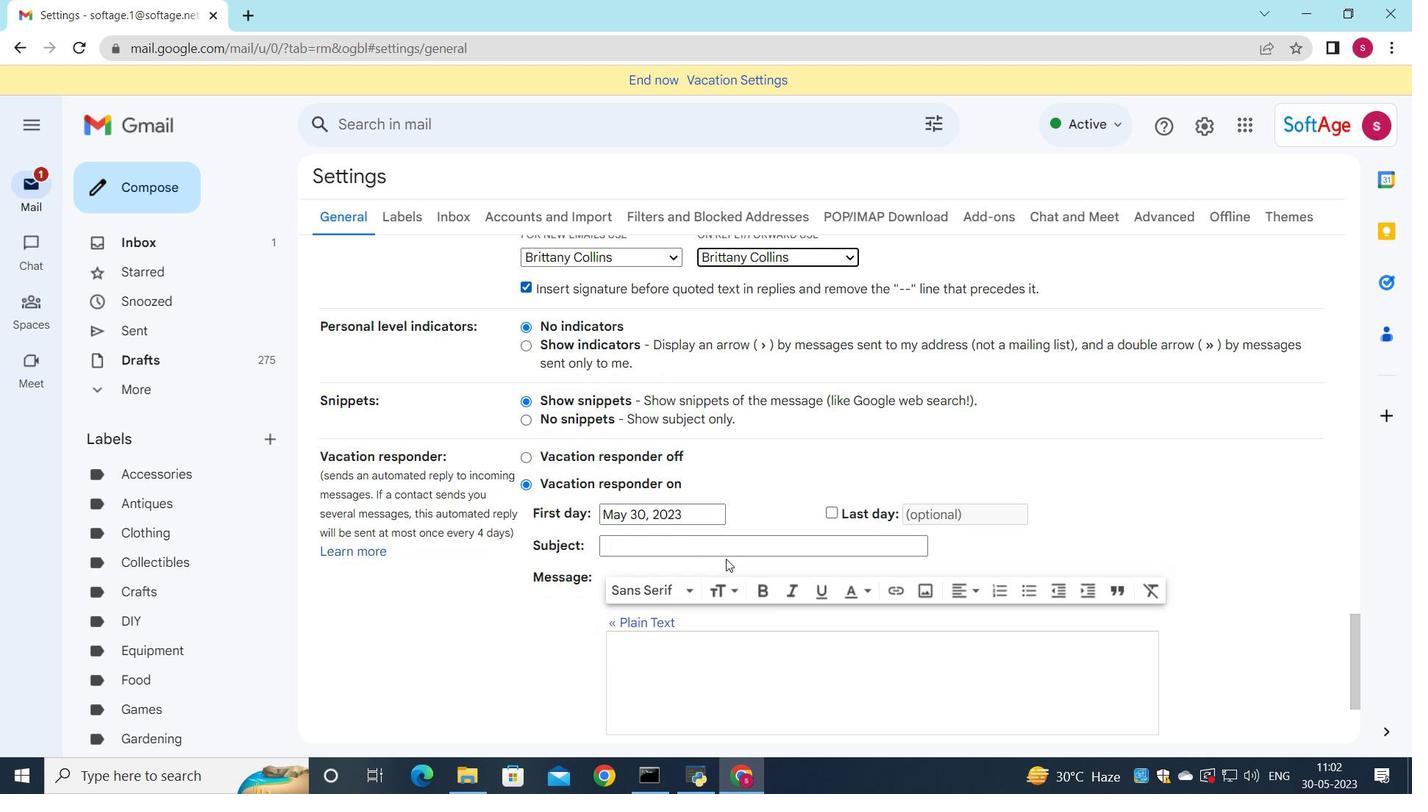 
Action: Mouse moved to (728, 559)
Screenshot: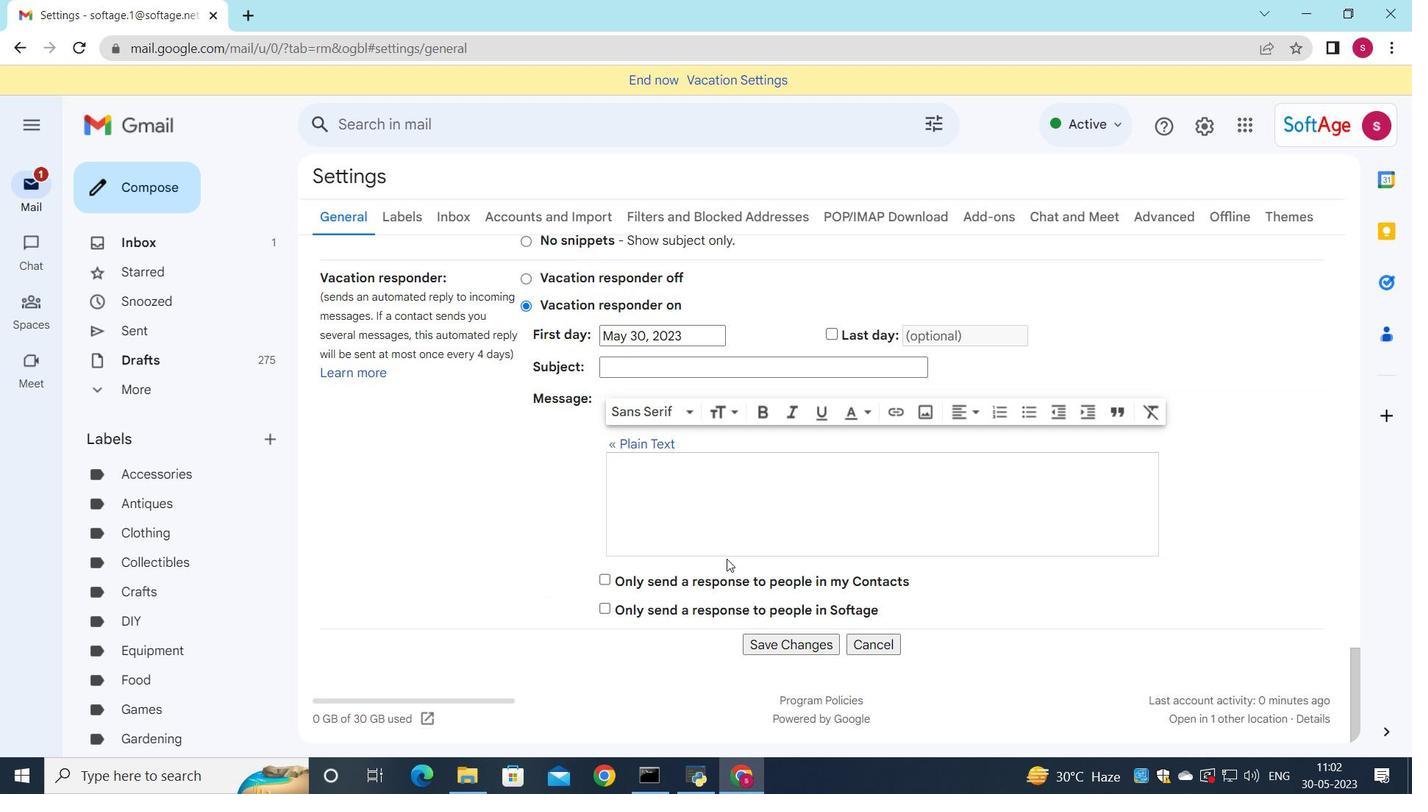 
Action: Mouse scrolled (728, 559) with delta (0, 0)
Screenshot: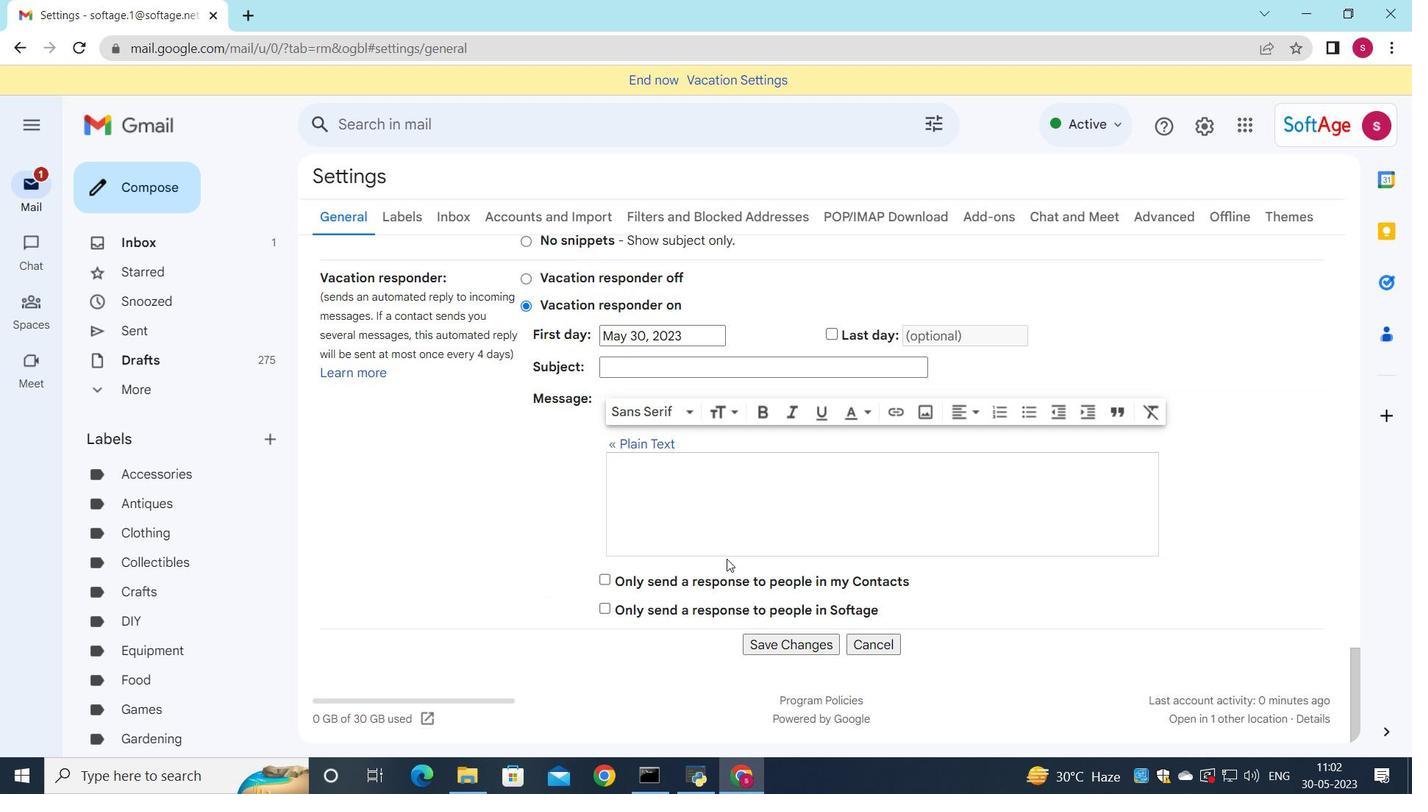 
Action: Mouse moved to (735, 569)
Screenshot: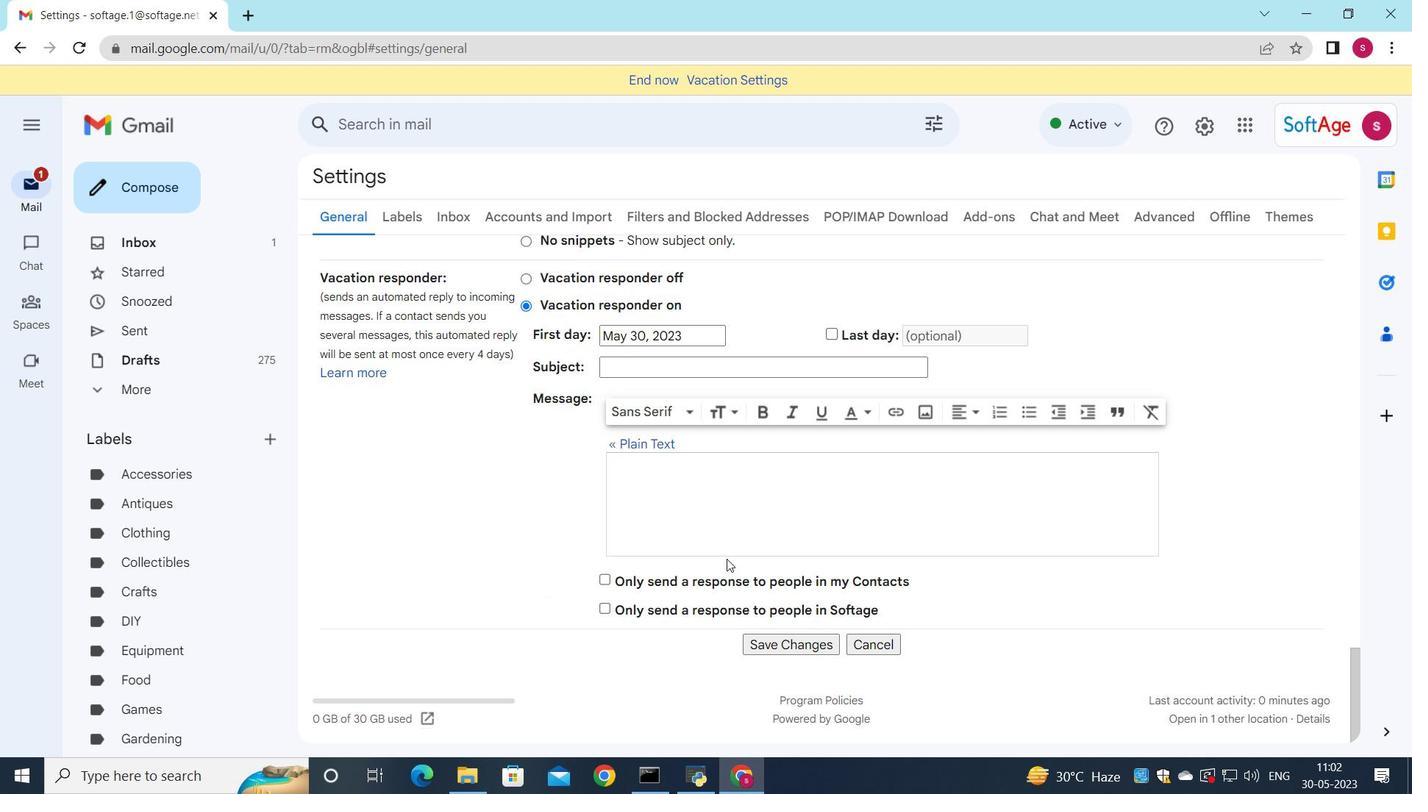 
Action: Mouse scrolled (735, 568) with delta (0, 0)
Screenshot: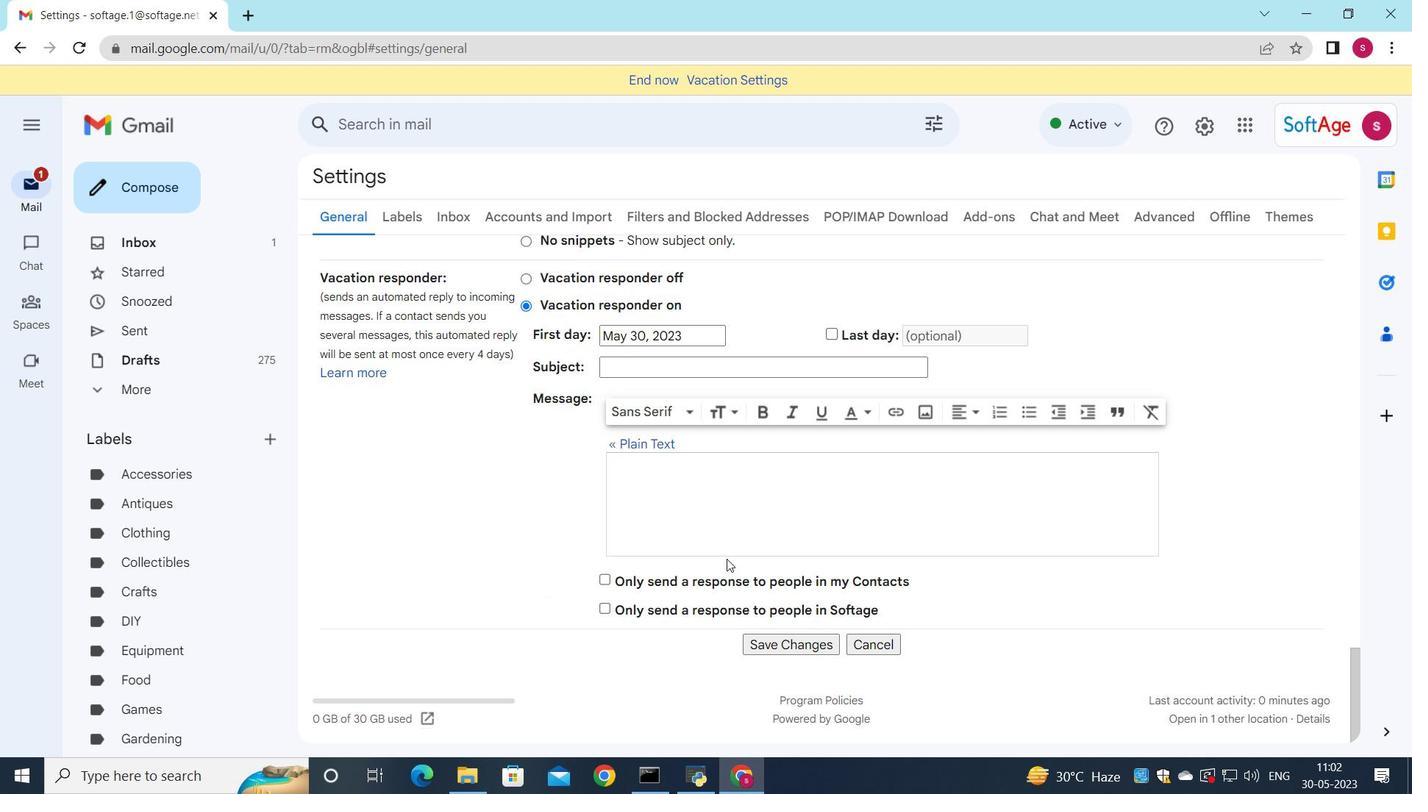 
Action: Mouse moved to (738, 574)
Screenshot: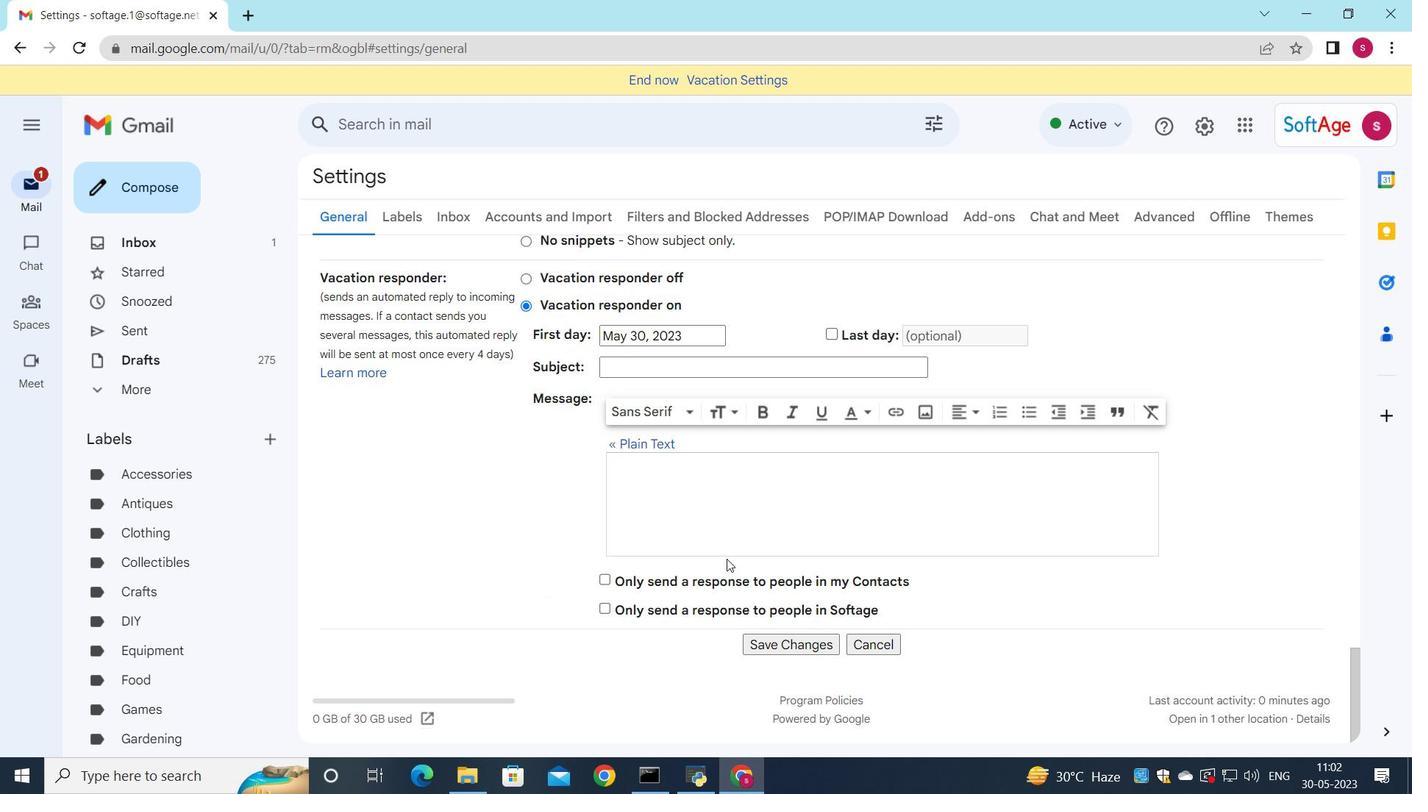 
Action: Mouse scrolled (738, 573) with delta (0, 0)
Screenshot: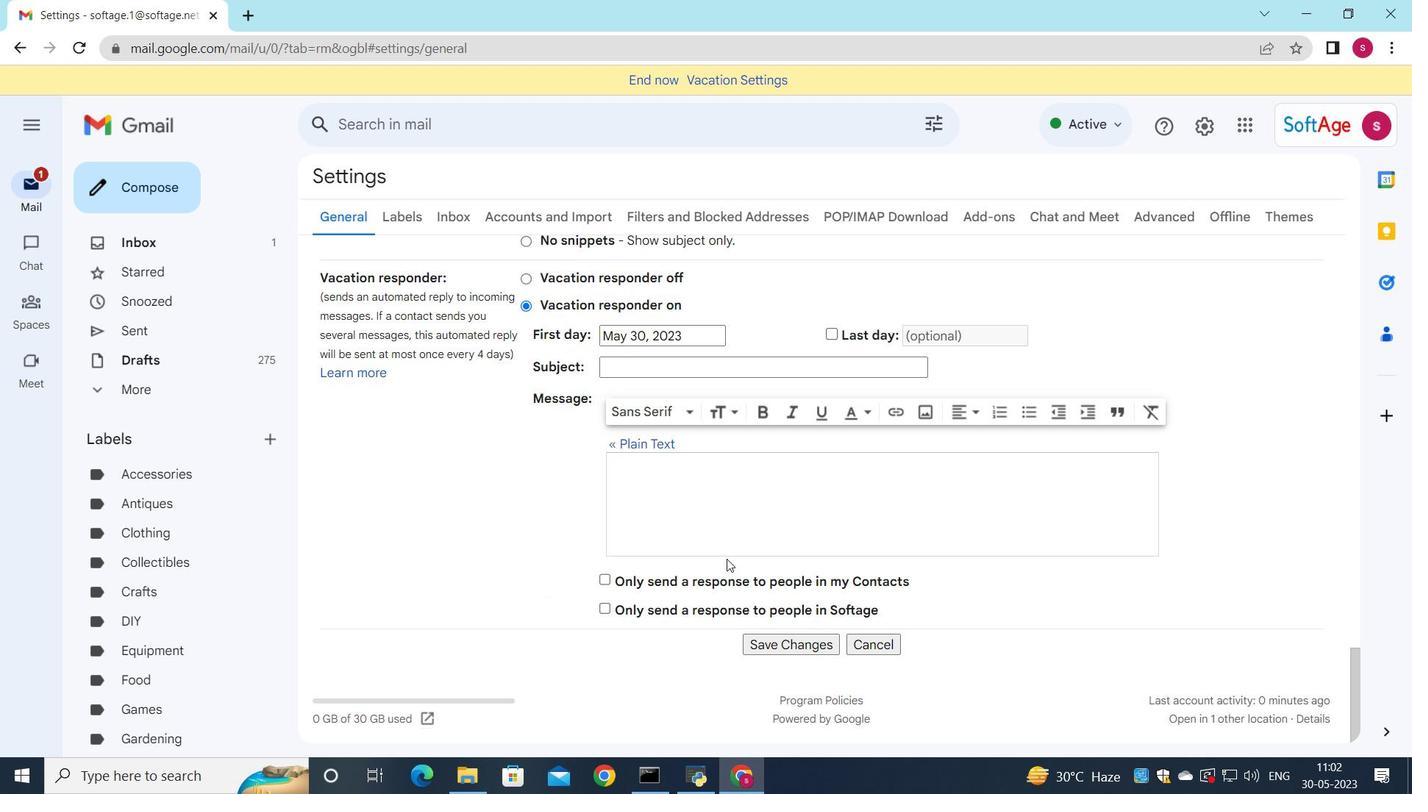 
Action: Mouse moved to (785, 649)
Screenshot: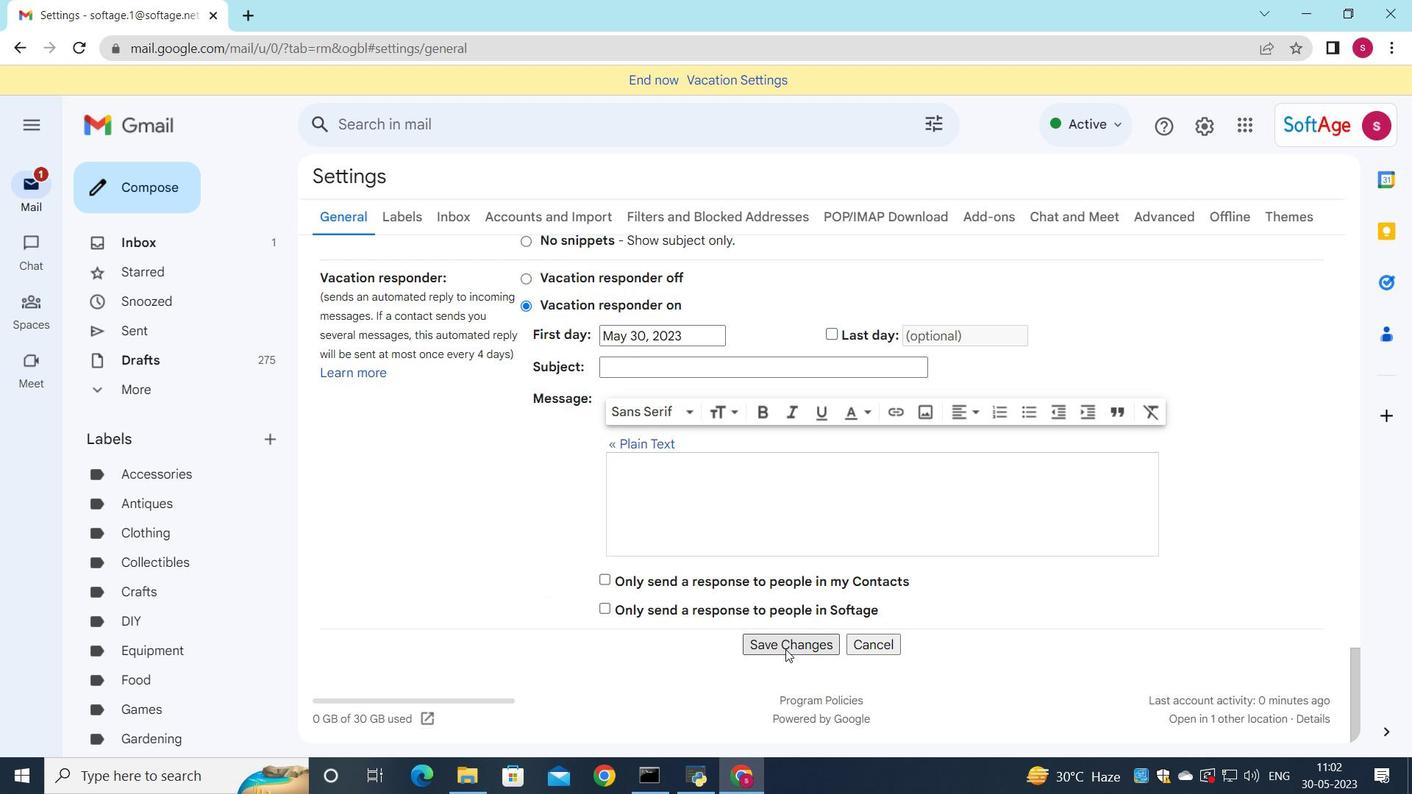 
Action: Mouse pressed left at (785, 649)
Screenshot: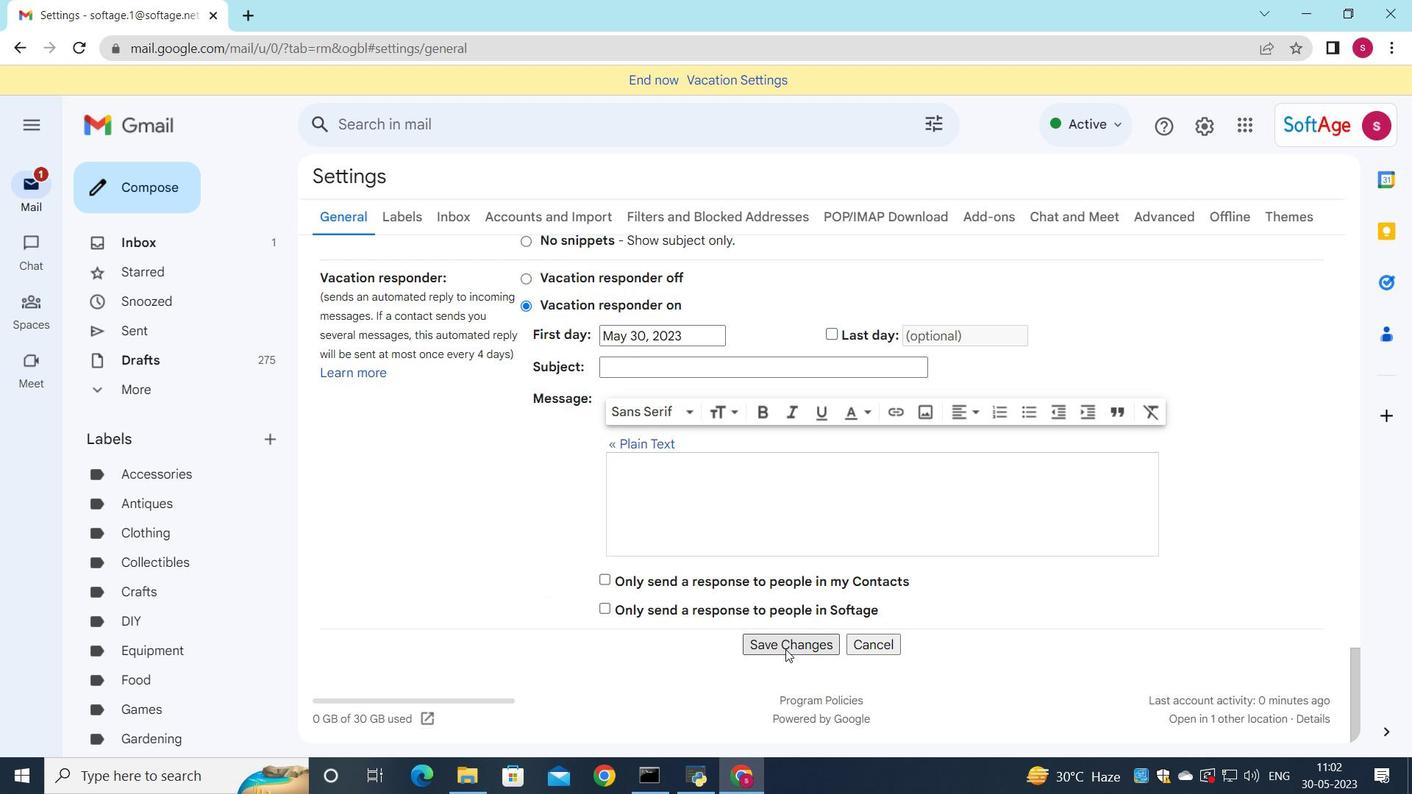 
Action: Mouse moved to (181, 175)
Screenshot: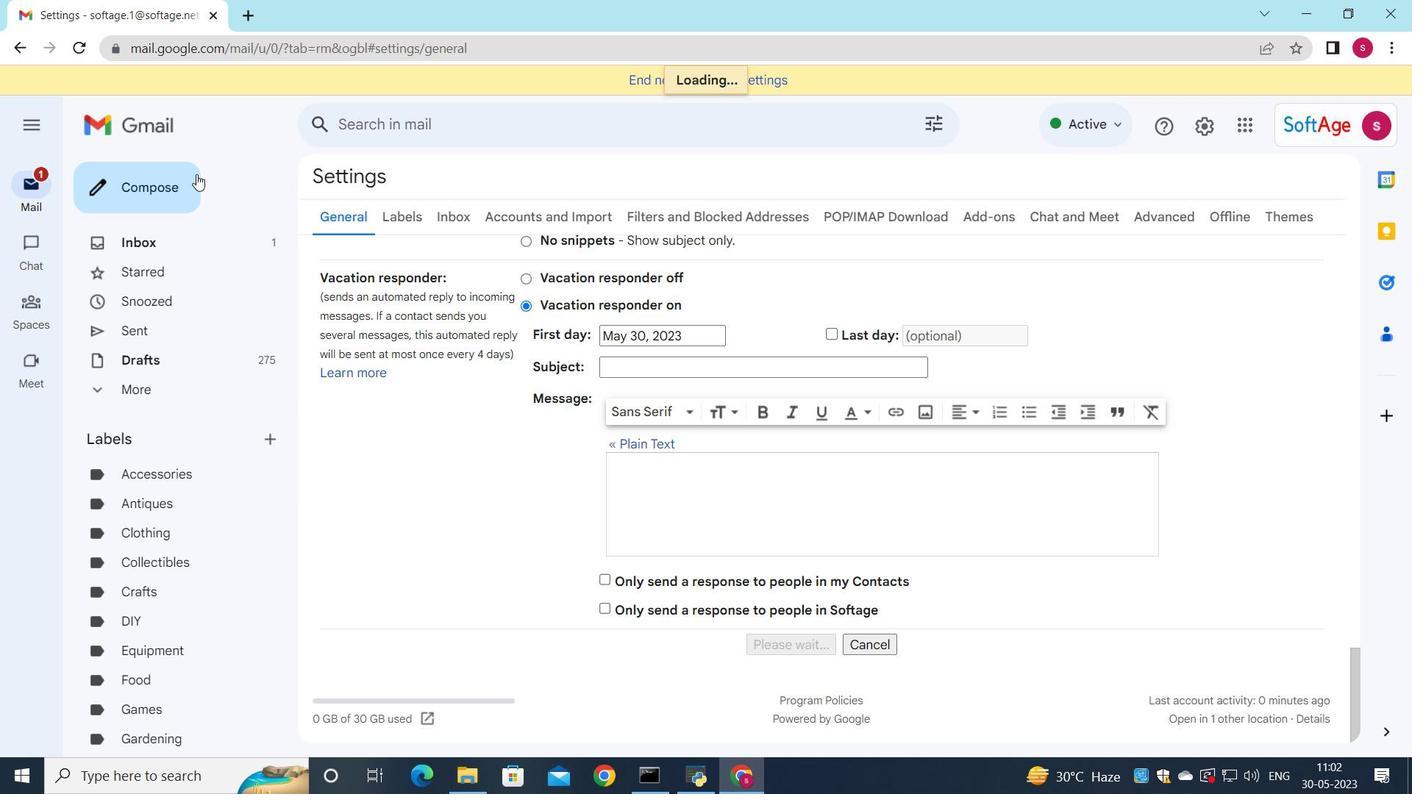 
Action: Mouse pressed left at (181, 175)
Screenshot: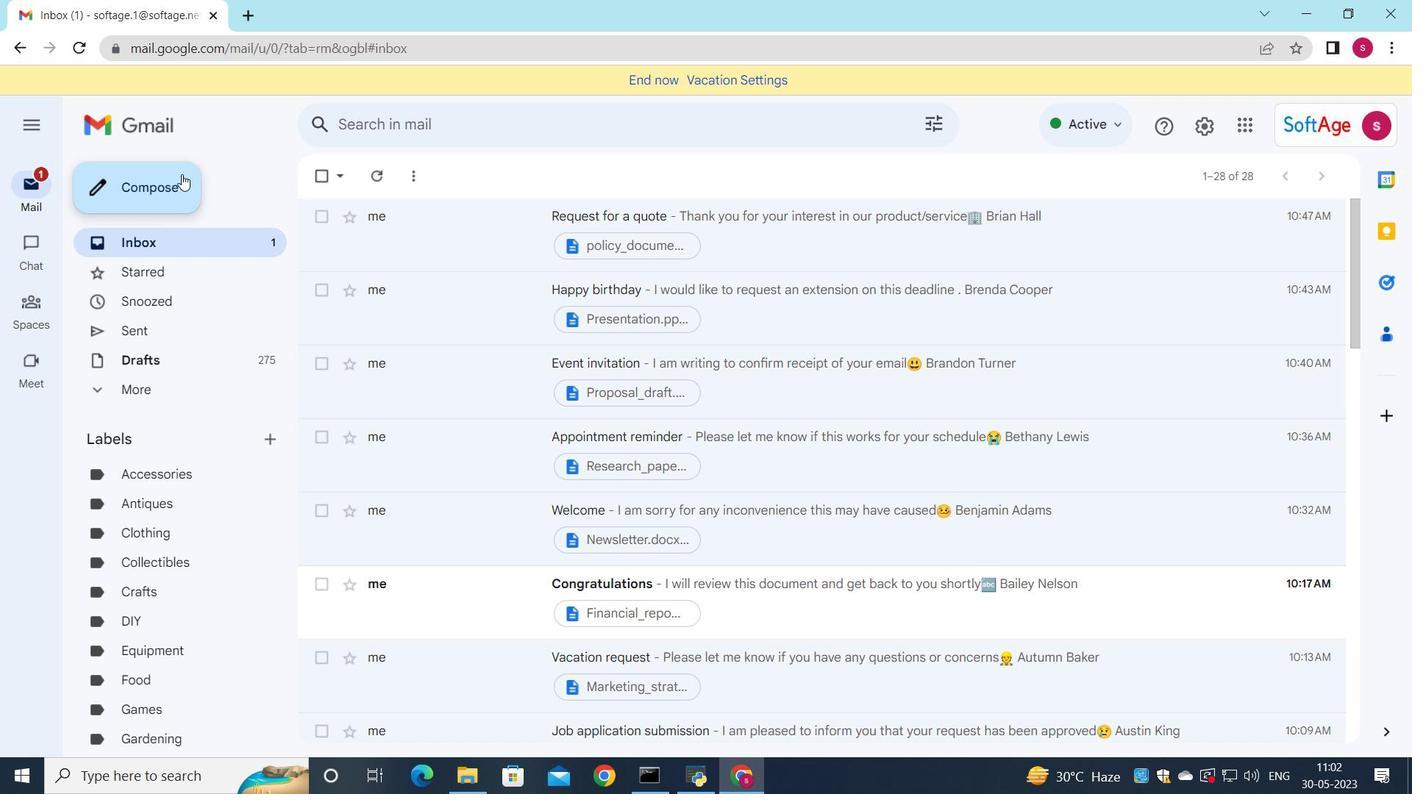 
Action: Mouse moved to (964, 311)
Screenshot: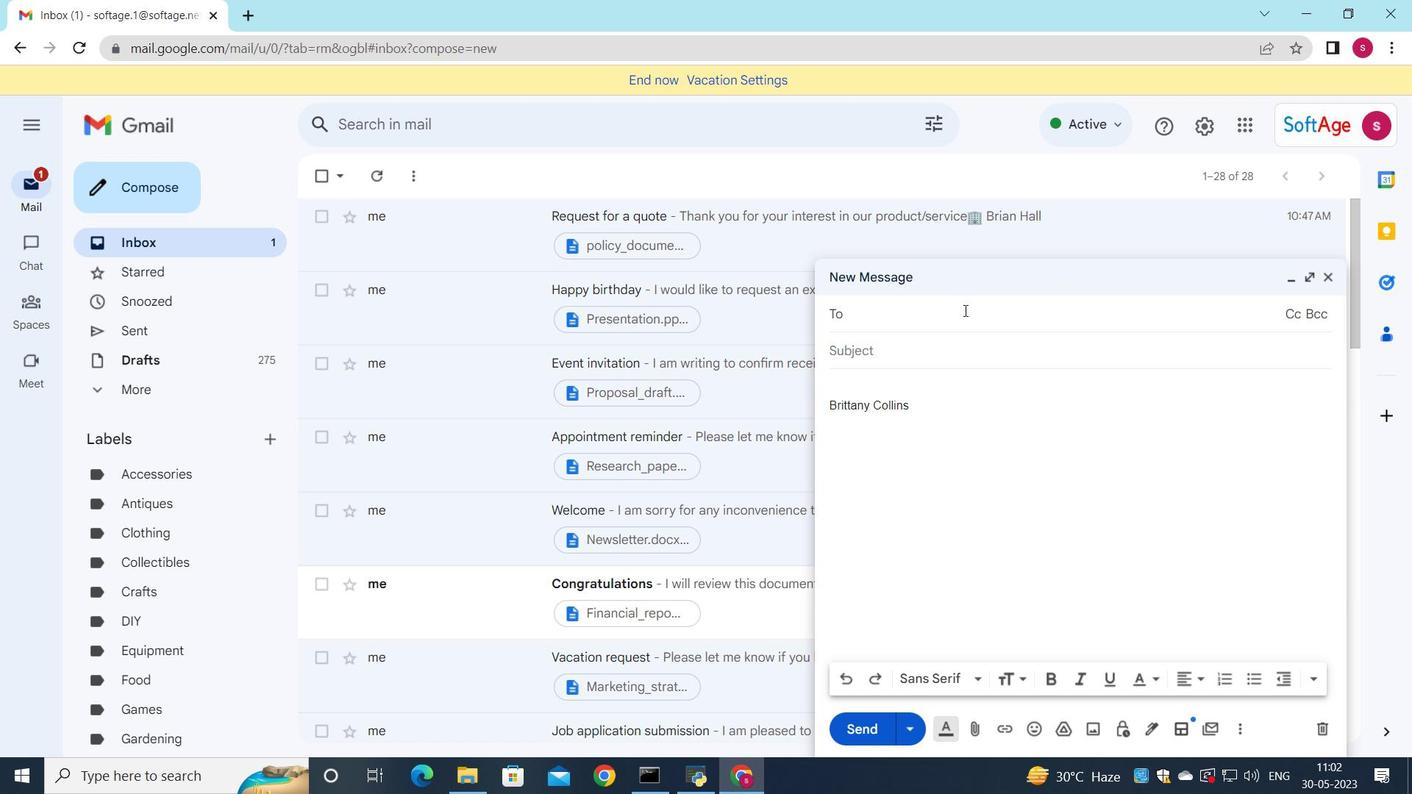 
Action: Key pressed <Key.down><Key.down><Key.down><Key.down><Key.down><Key.down><Key.enter><Key.down><Key.down><Key.enter><Key.down><Key.down><Key.down><Key.down><Key.down><Key.down><Key.down><Key.enter>
Screenshot: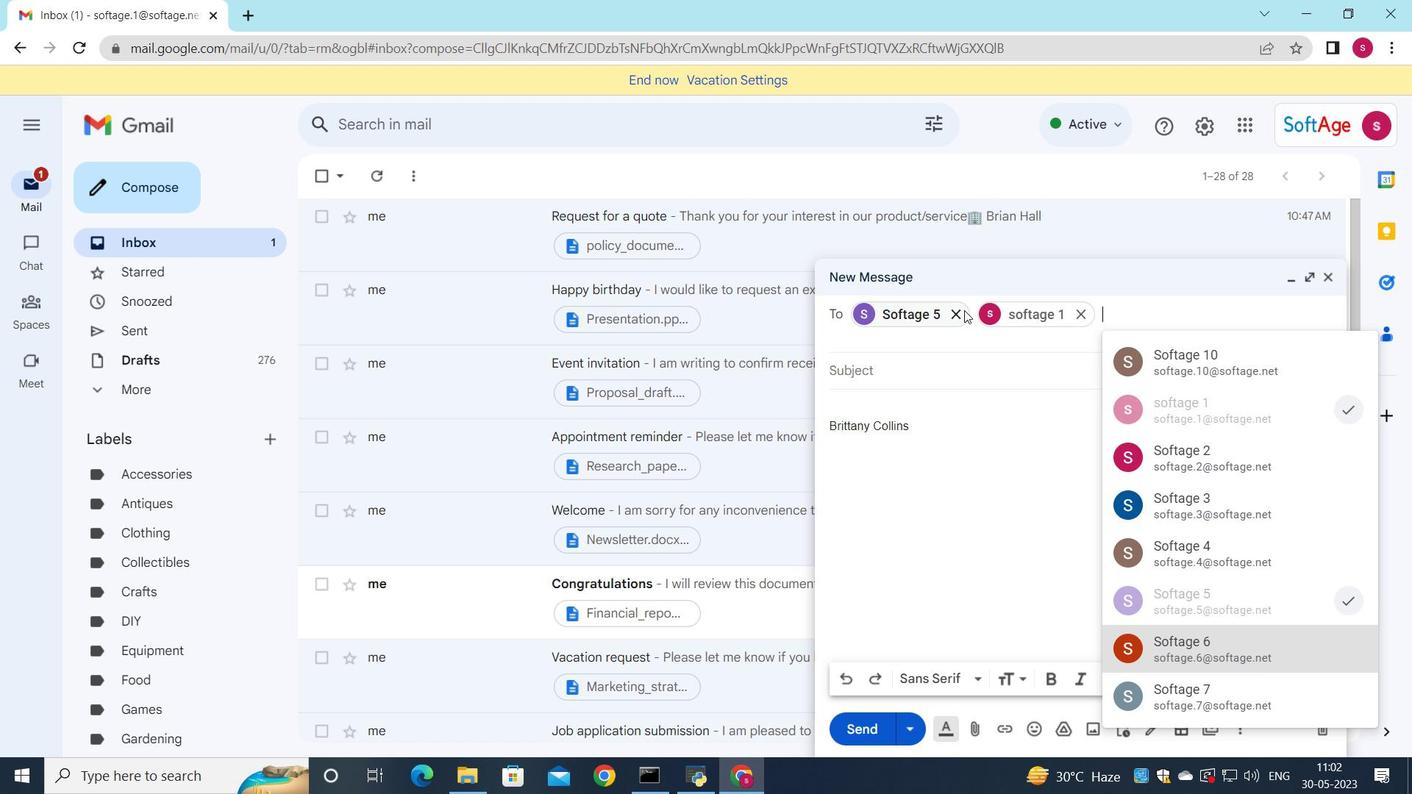 
Action: Mouse moved to (1286, 342)
Screenshot: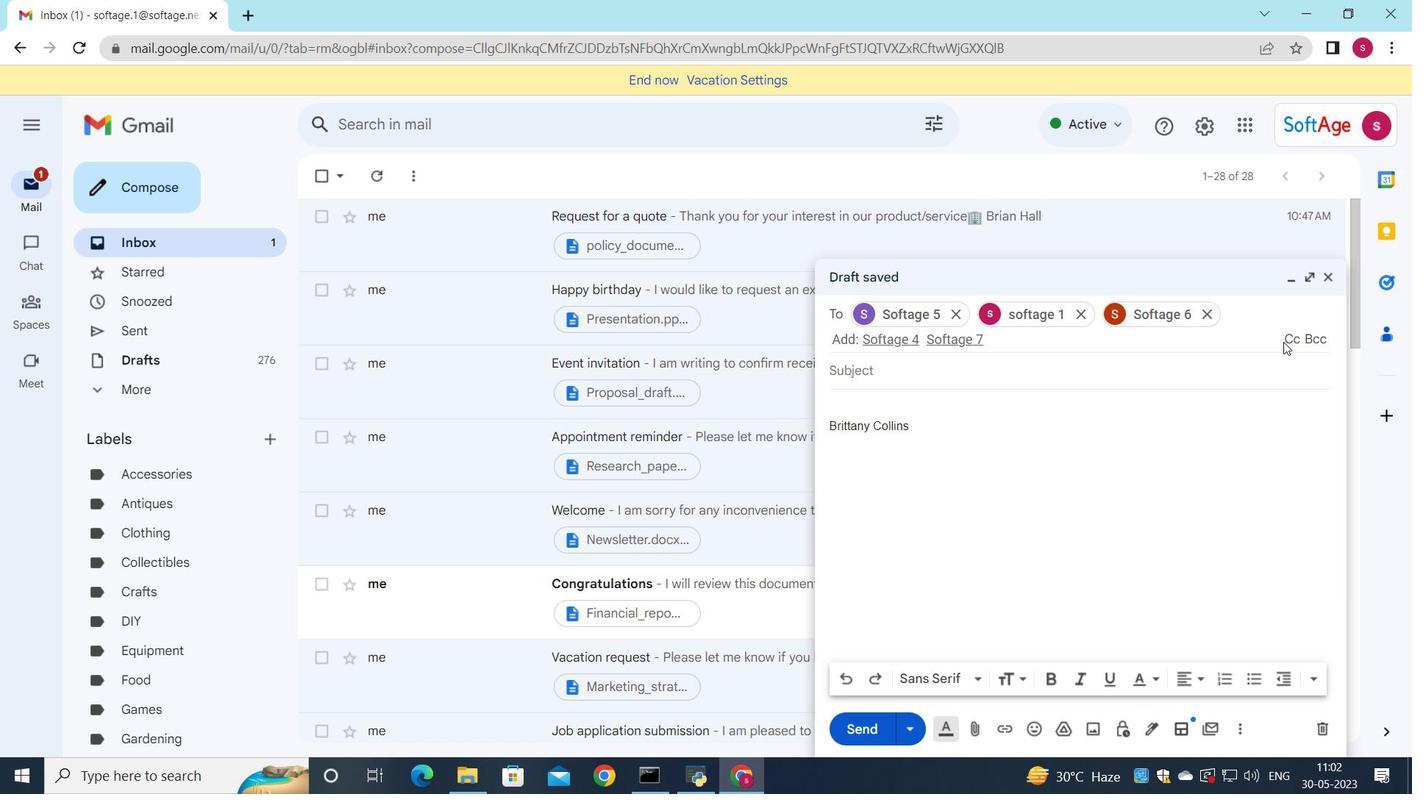 
Action: Mouse pressed left at (1286, 342)
Screenshot: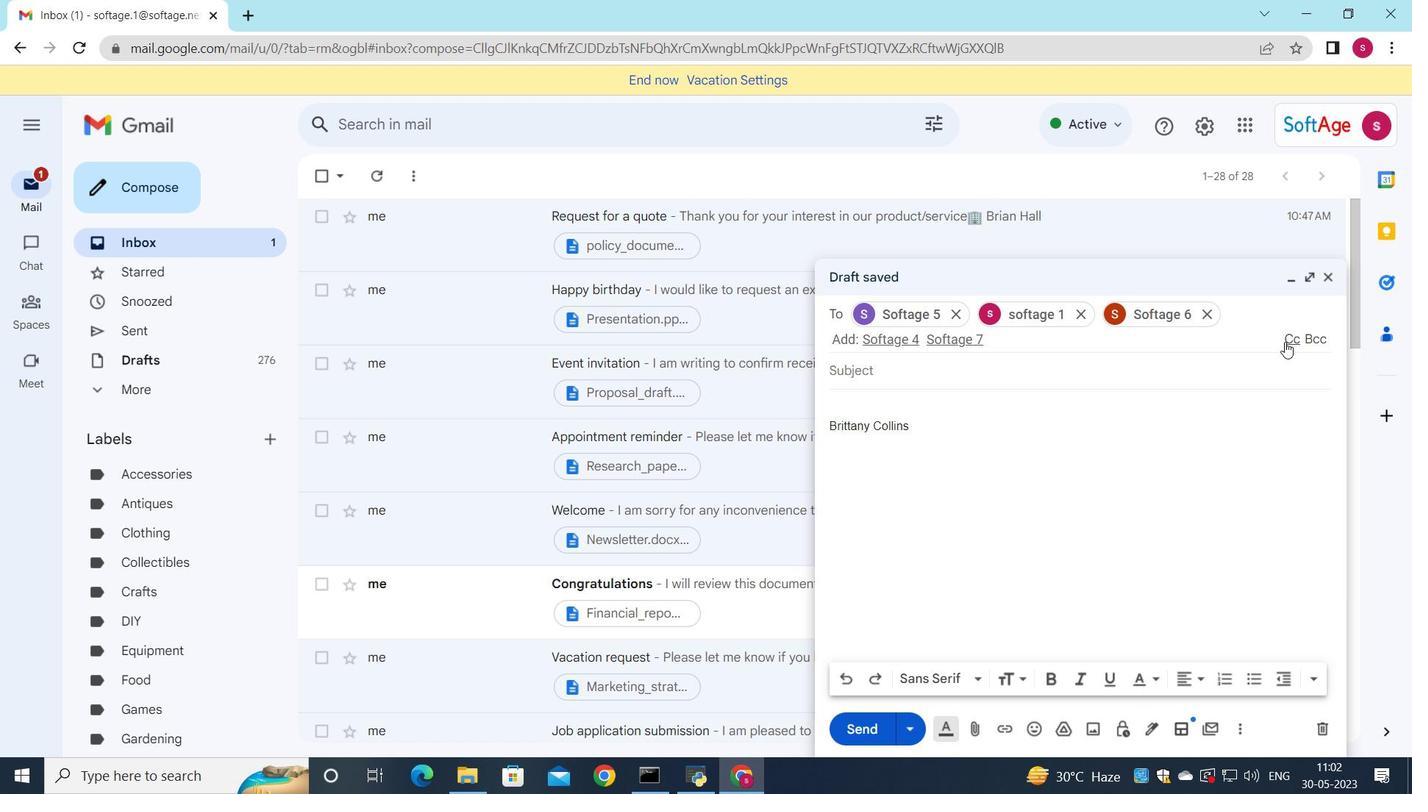 
Action: Mouse moved to (949, 377)
Screenshot: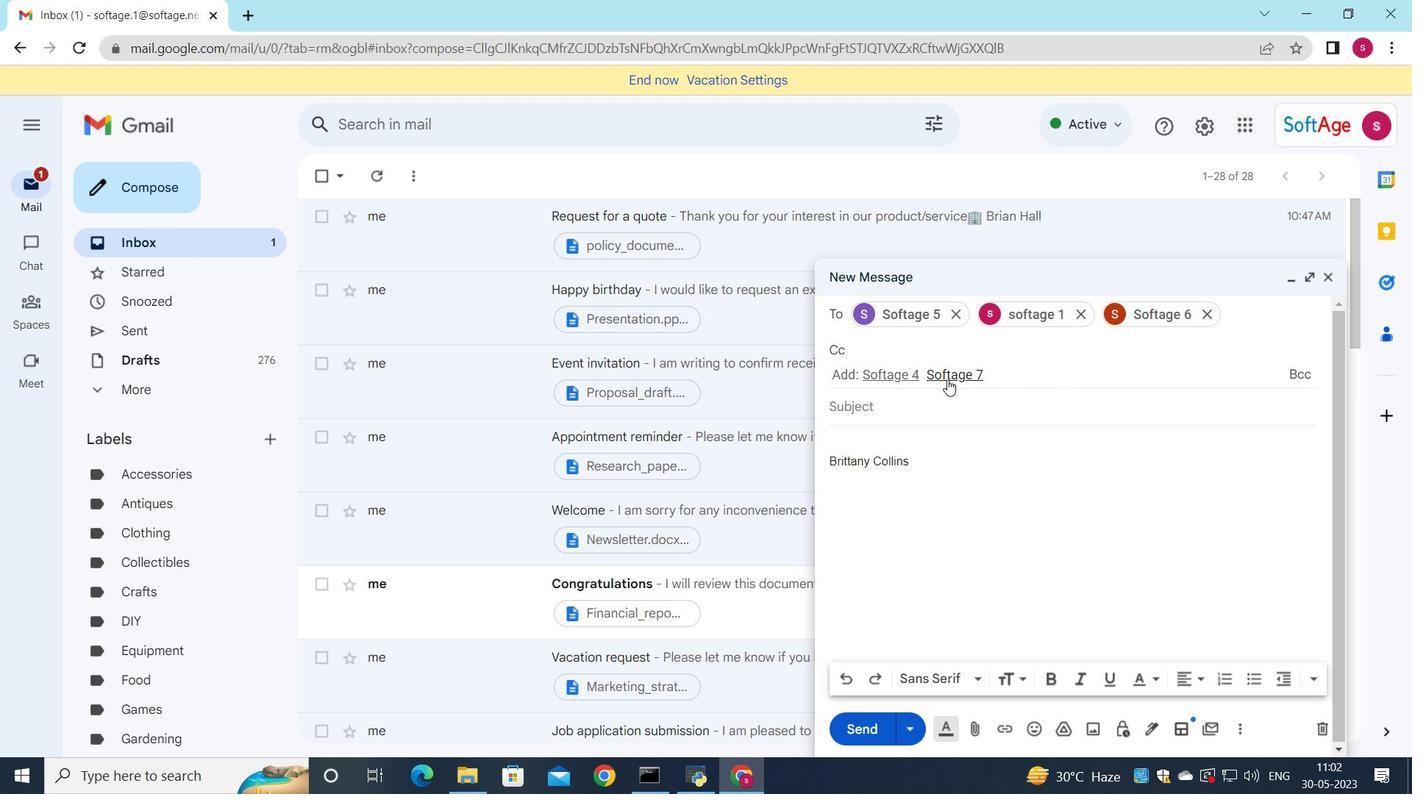 
Action: Mouse pressed left at (949, 377)
Screenshot: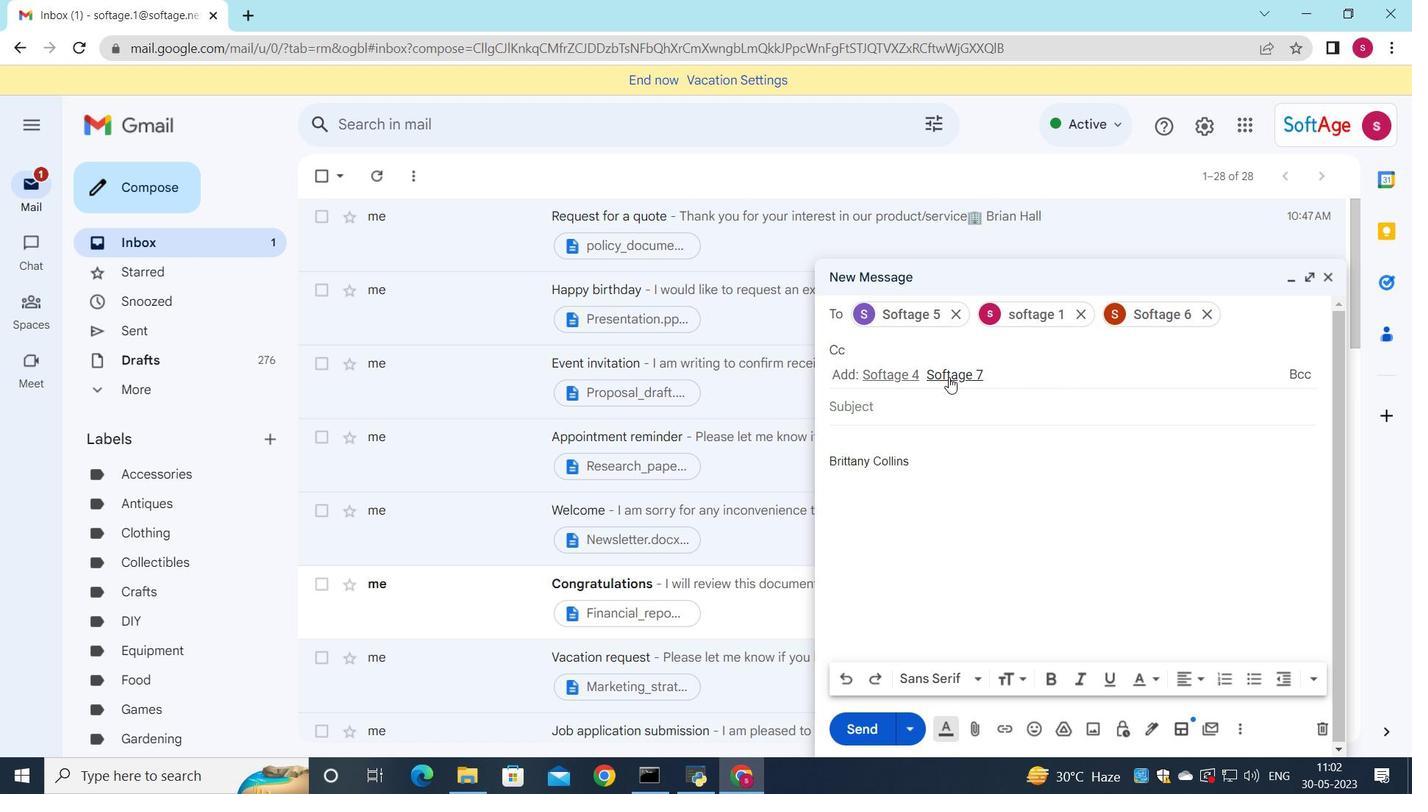 
Action: Mouse moved to (889, 401)
Screenshot: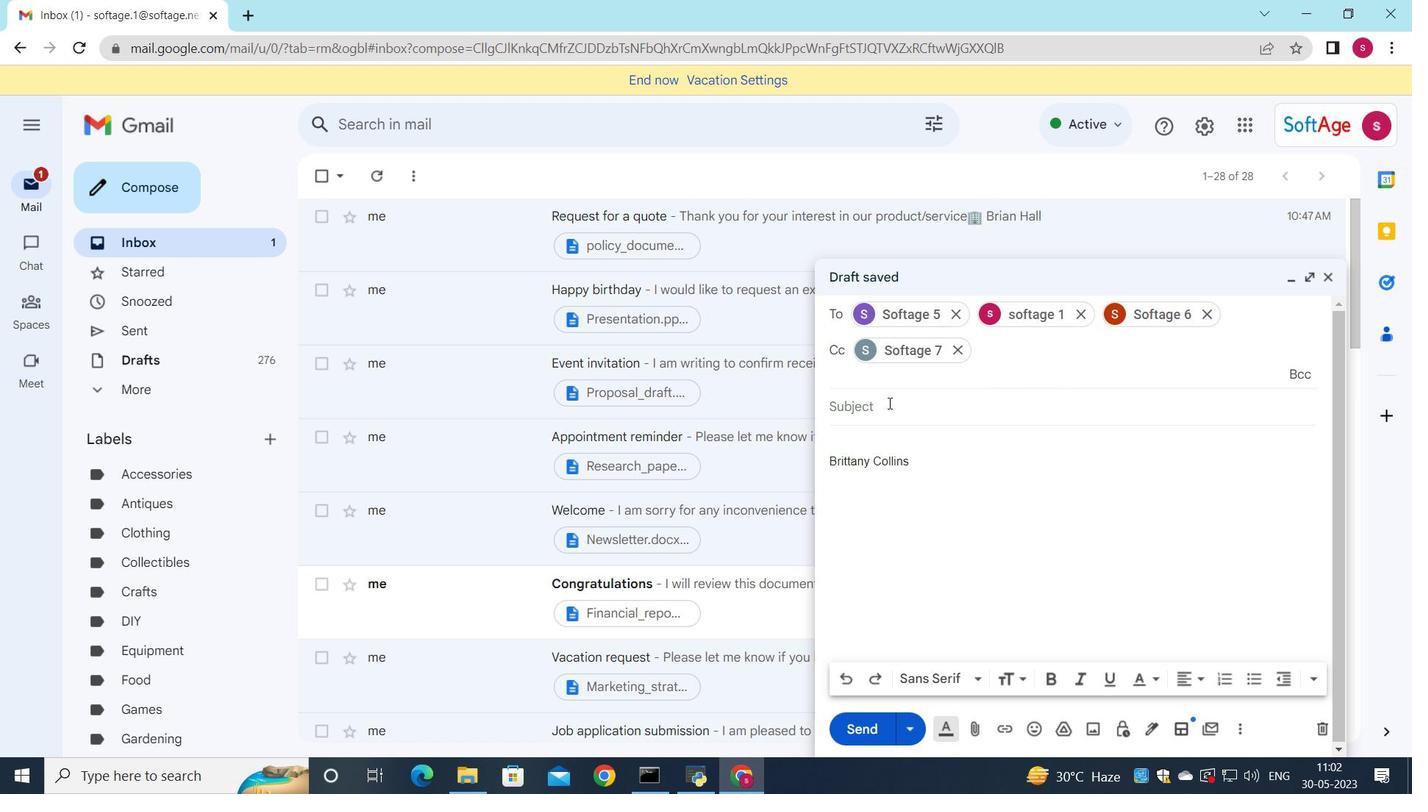 
Action: Mouse pressed left at (889, 401)
Screenshot: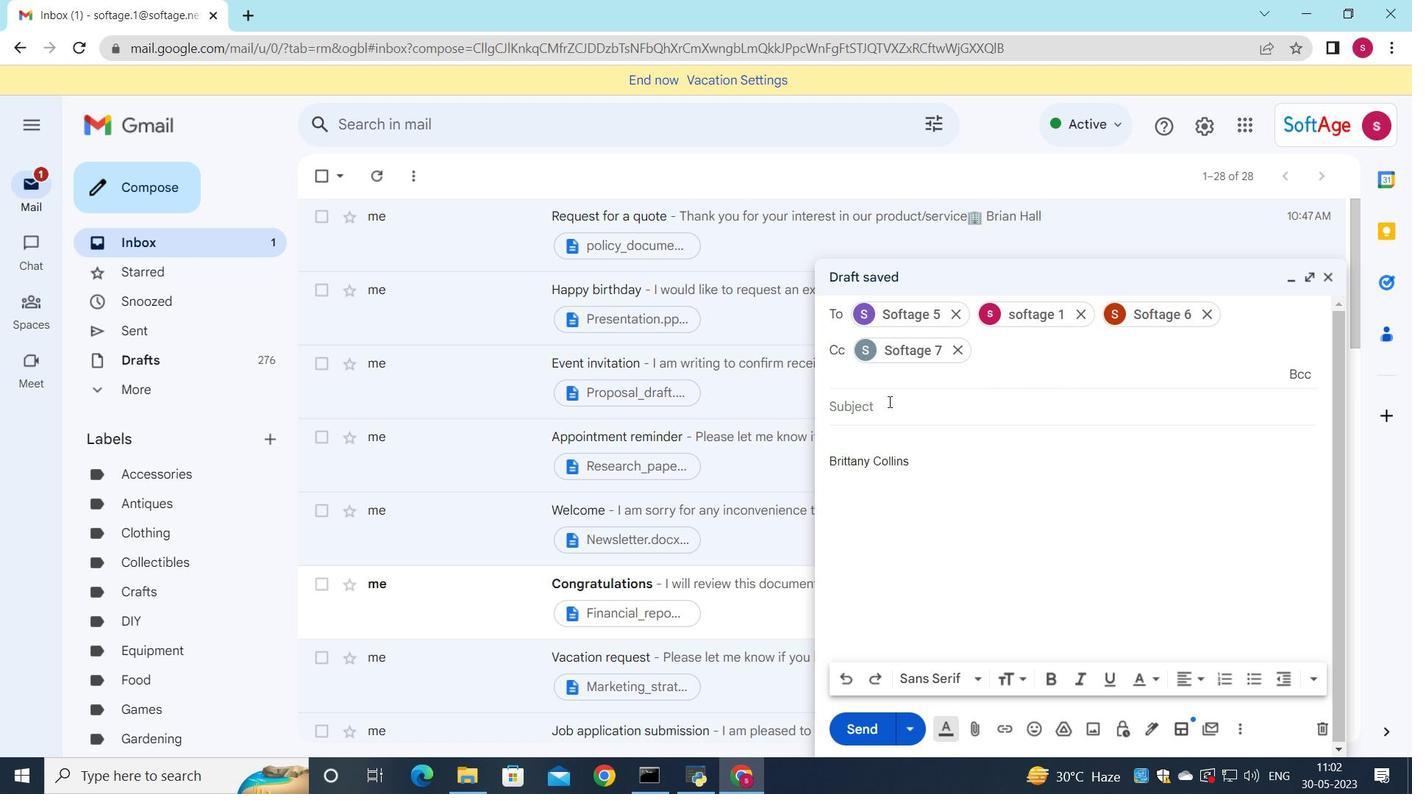 
Action: Key pressed <Key.shift>Request<Key.space>for<Key.space>a<Key.space>proposal
Screenshot: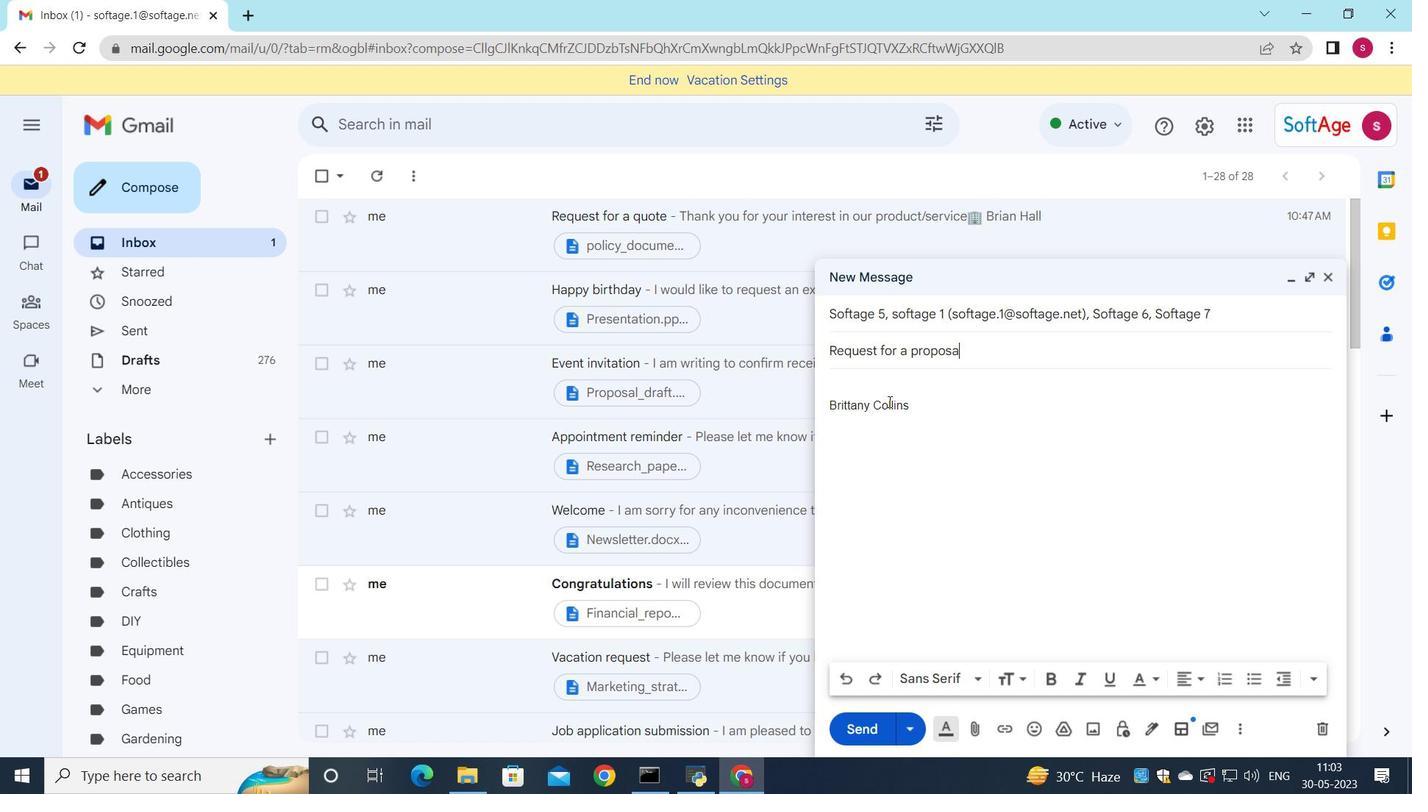 
Action: Mouse moved to (841, 368)
Screenshot: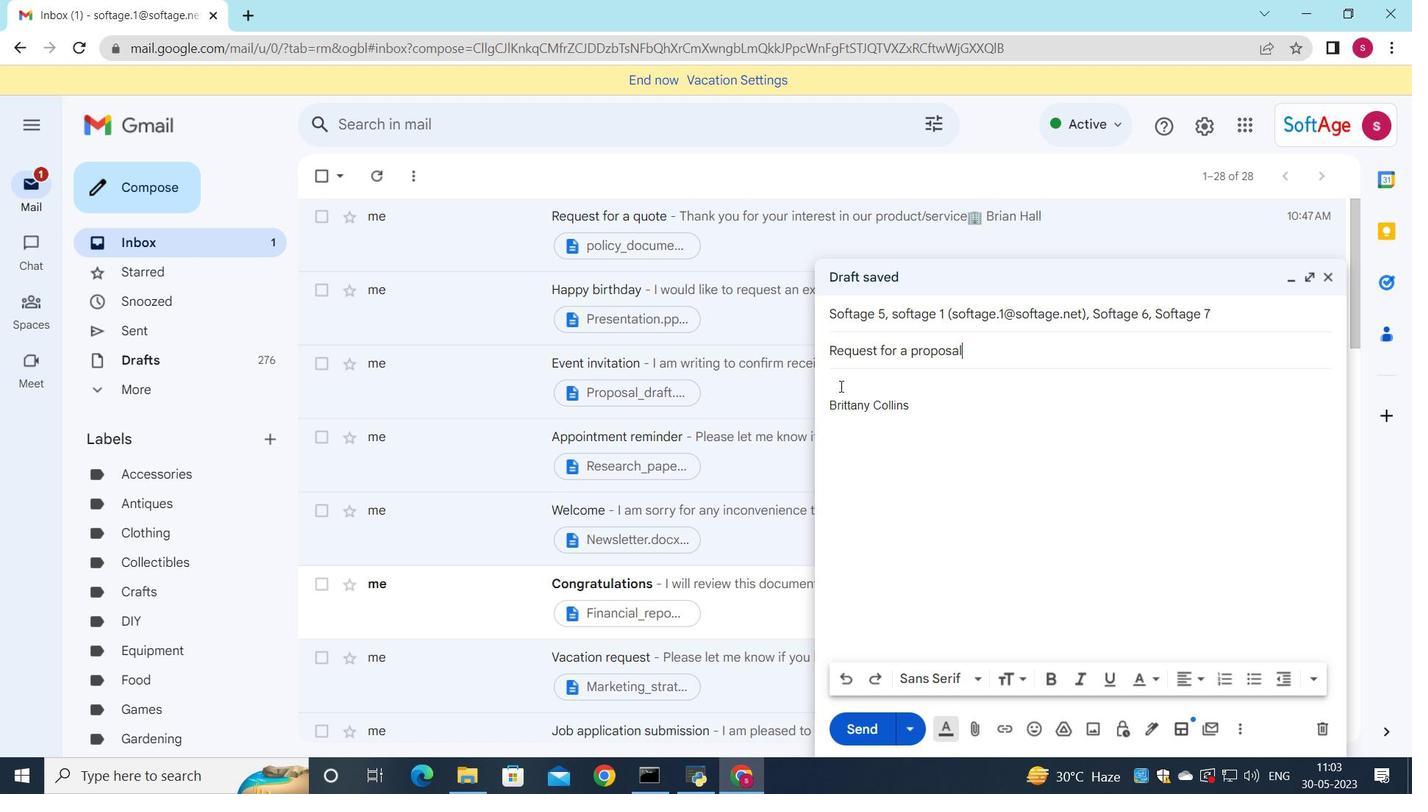 
Action: Mouse pressed left at (841, 368)
Screenshot: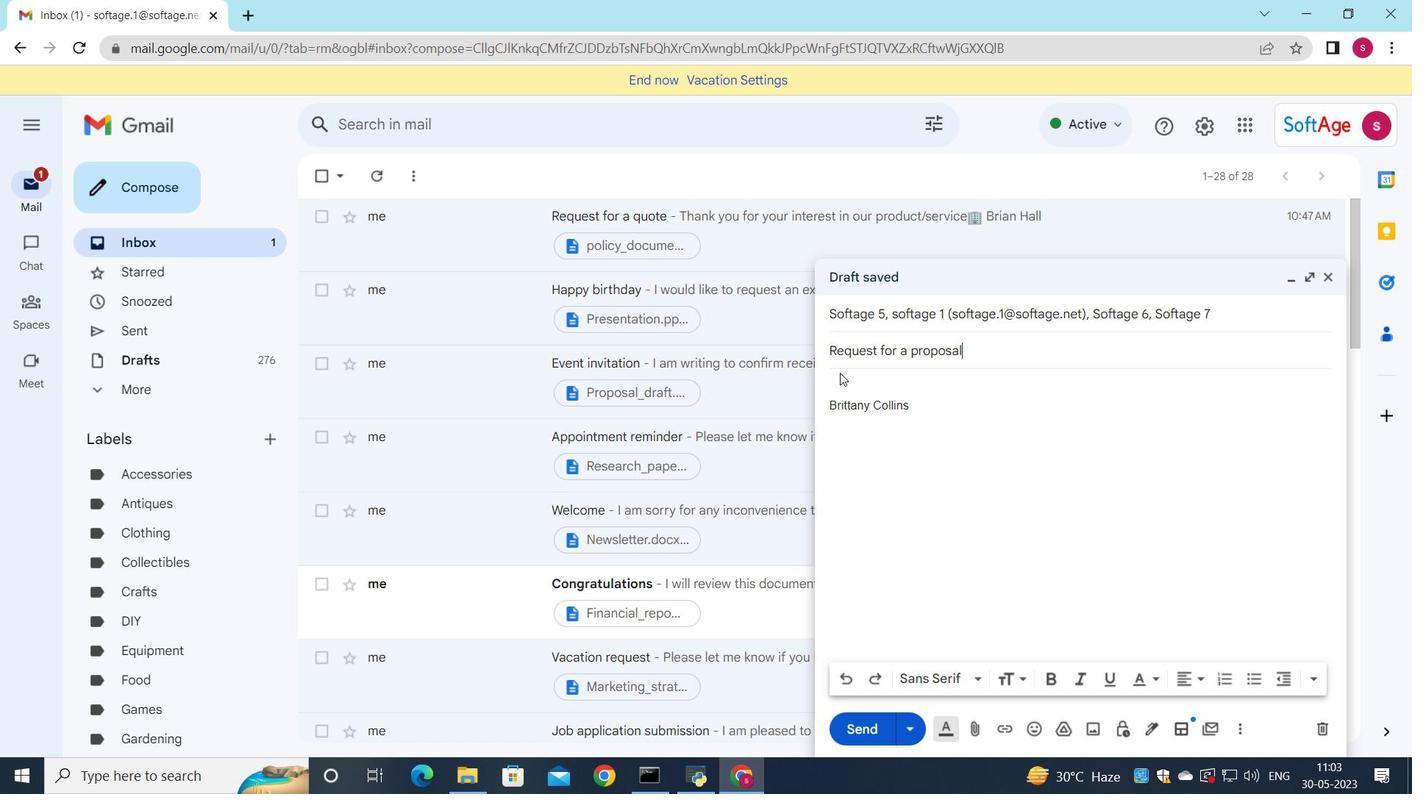 
Action: Mouse moved to (839, 379)
Screenshot: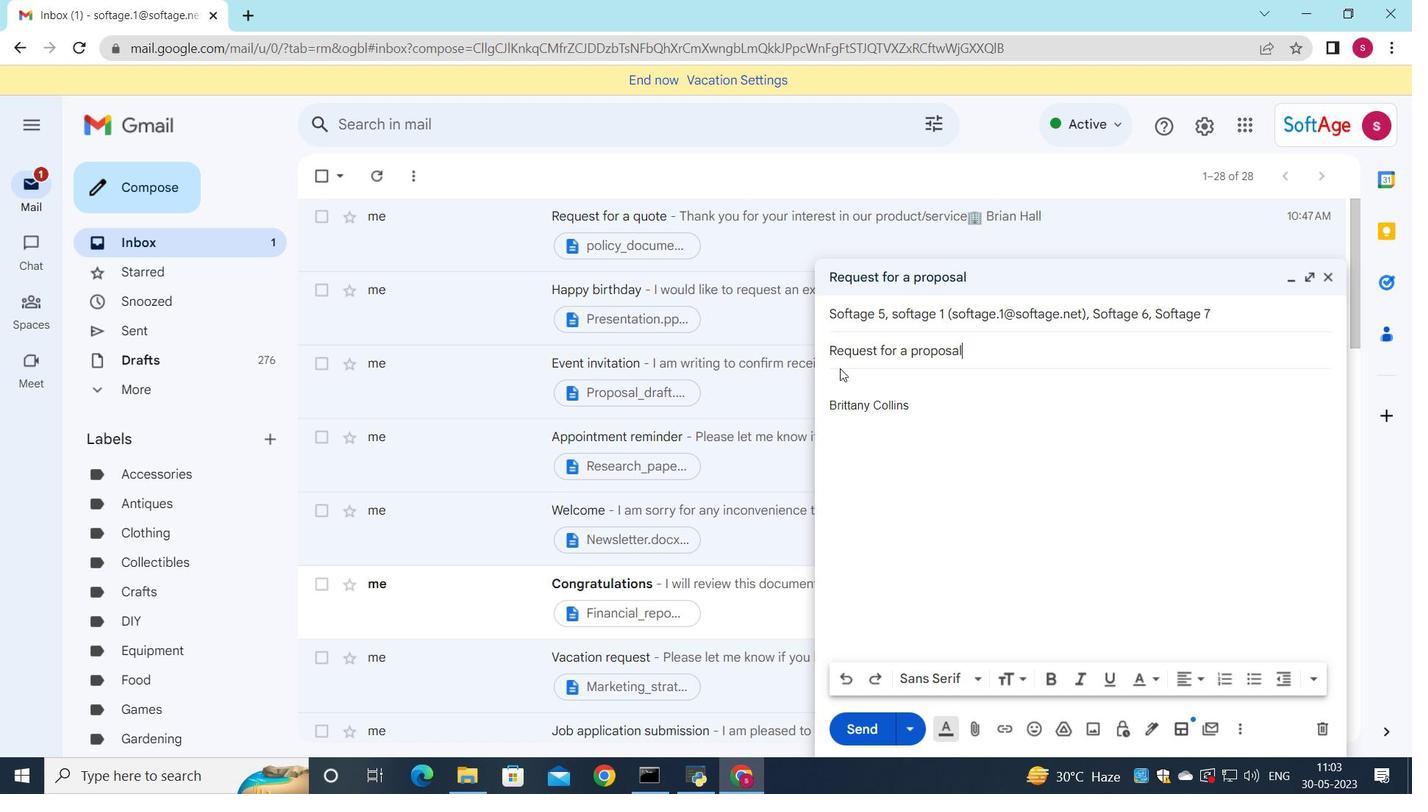 
Action: Mouse pressed left at (839, 379)
Screenshot: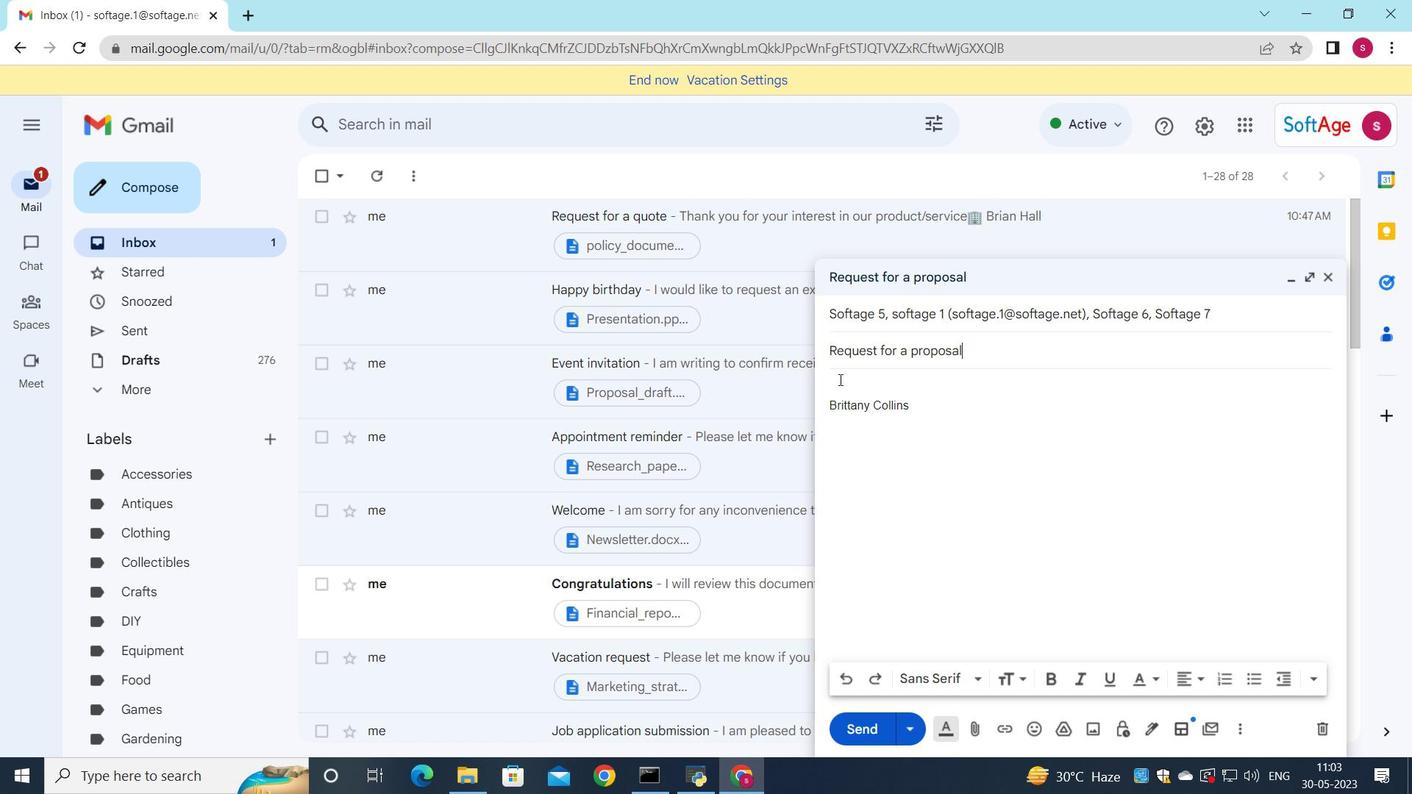 
Action: Key pressed <Key.shift>Could<Key.space>you<Key.space>please<Key.space>provide<Key.space>a<Key.space>status<Key.space>update<Key.space>on<Key.space>this<Key.space>project<Key.shift_r>?
Screenshot: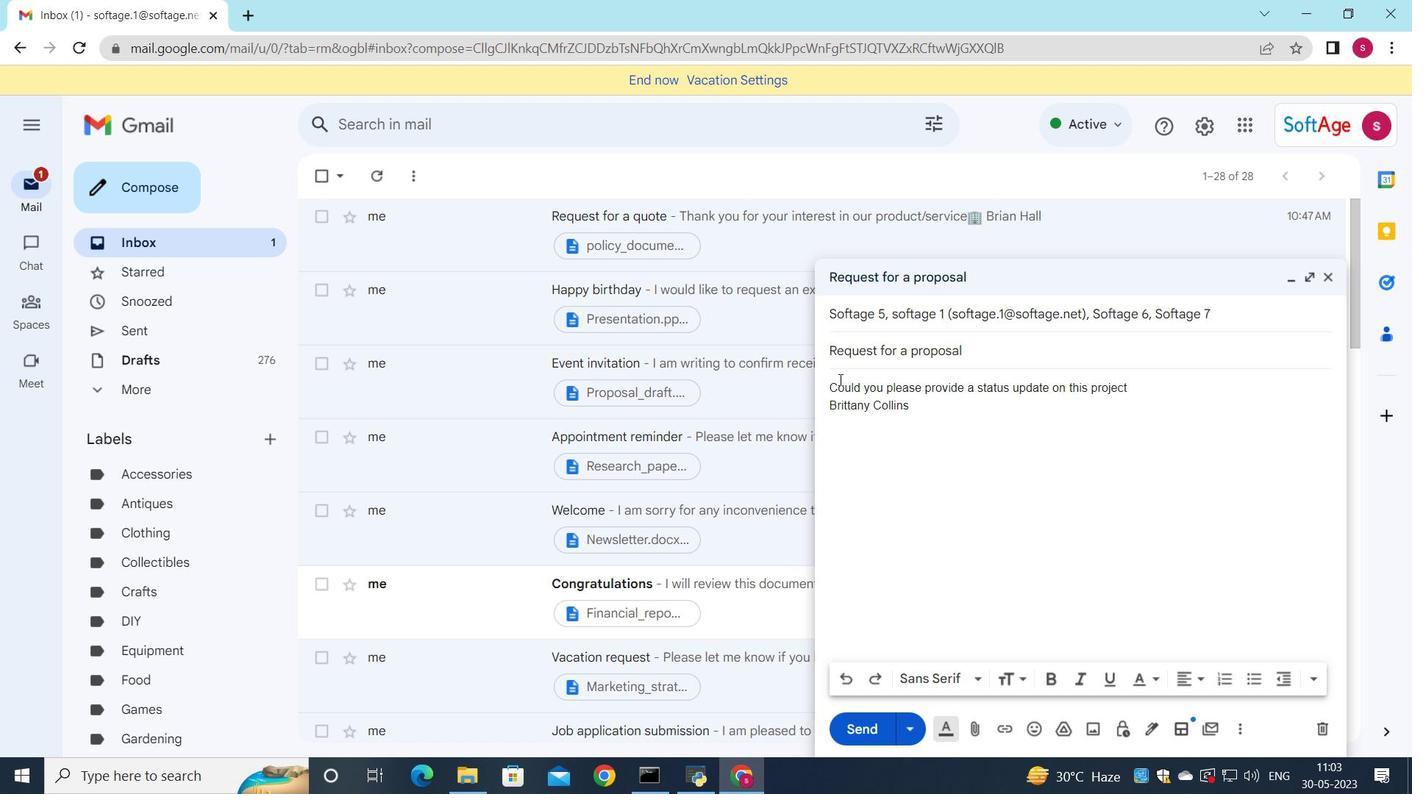 
Action: Mouse moved to (1146, 431)
Screenshot: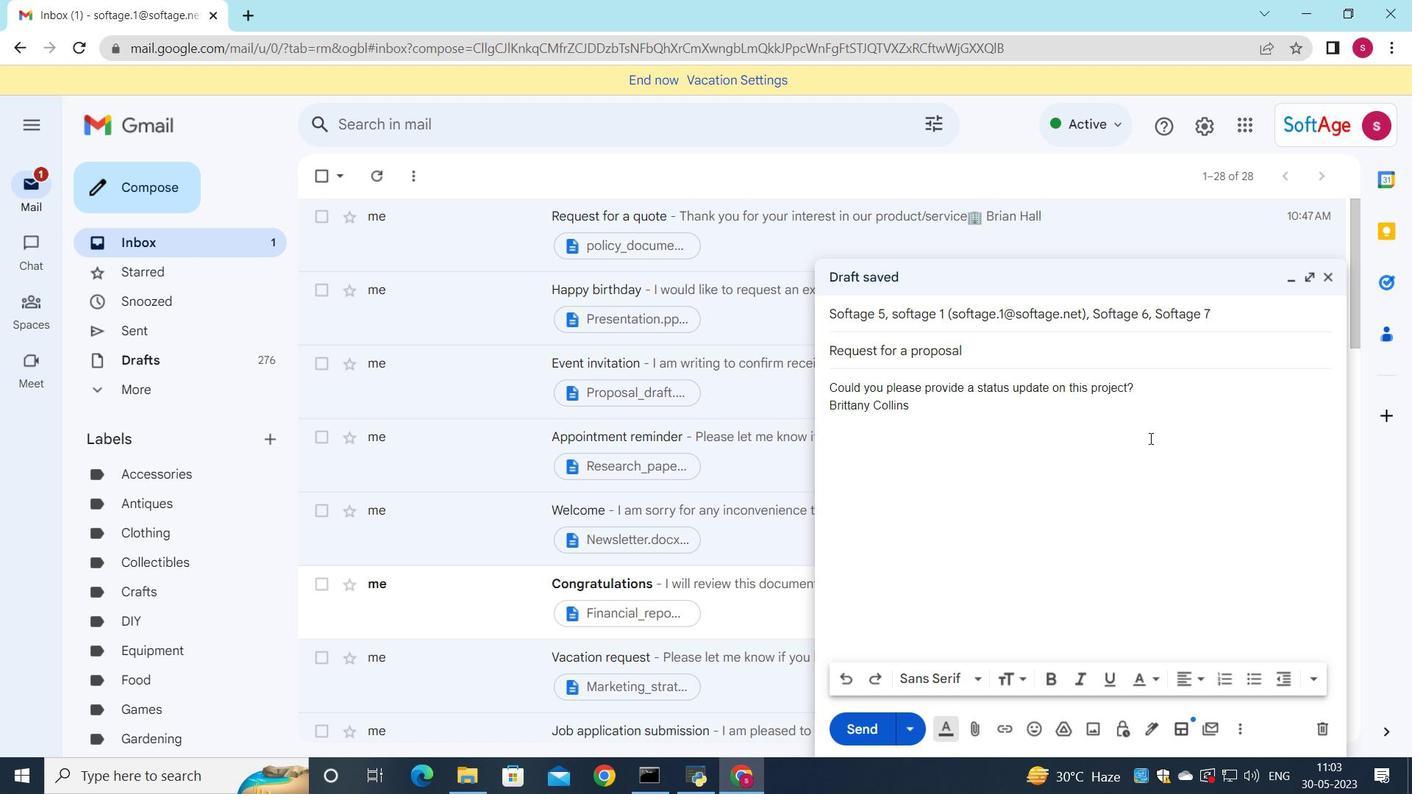 
Action: Key pressed <Key.backspace>
Screenshot: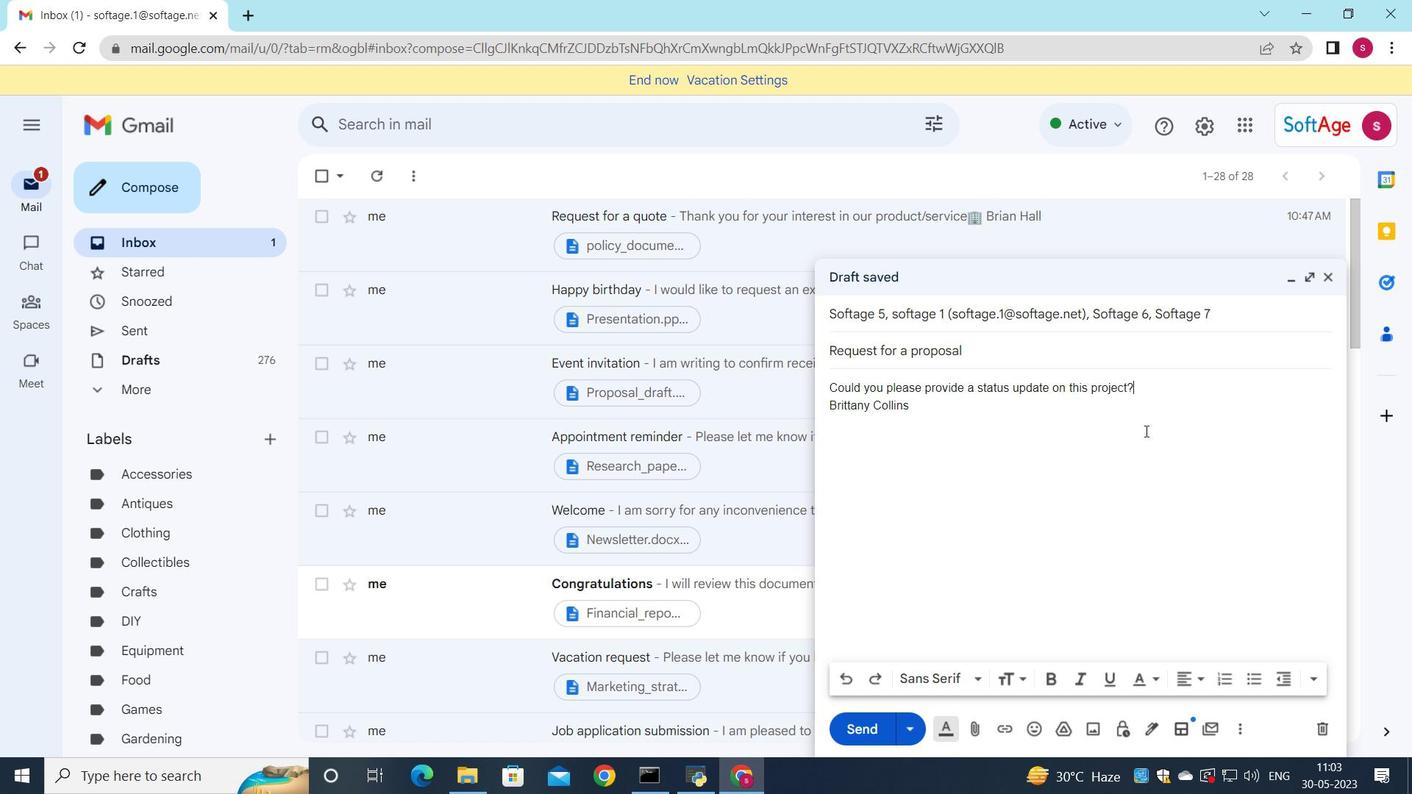 
Action: Mouse moved to (1037, 724)
Screenshot: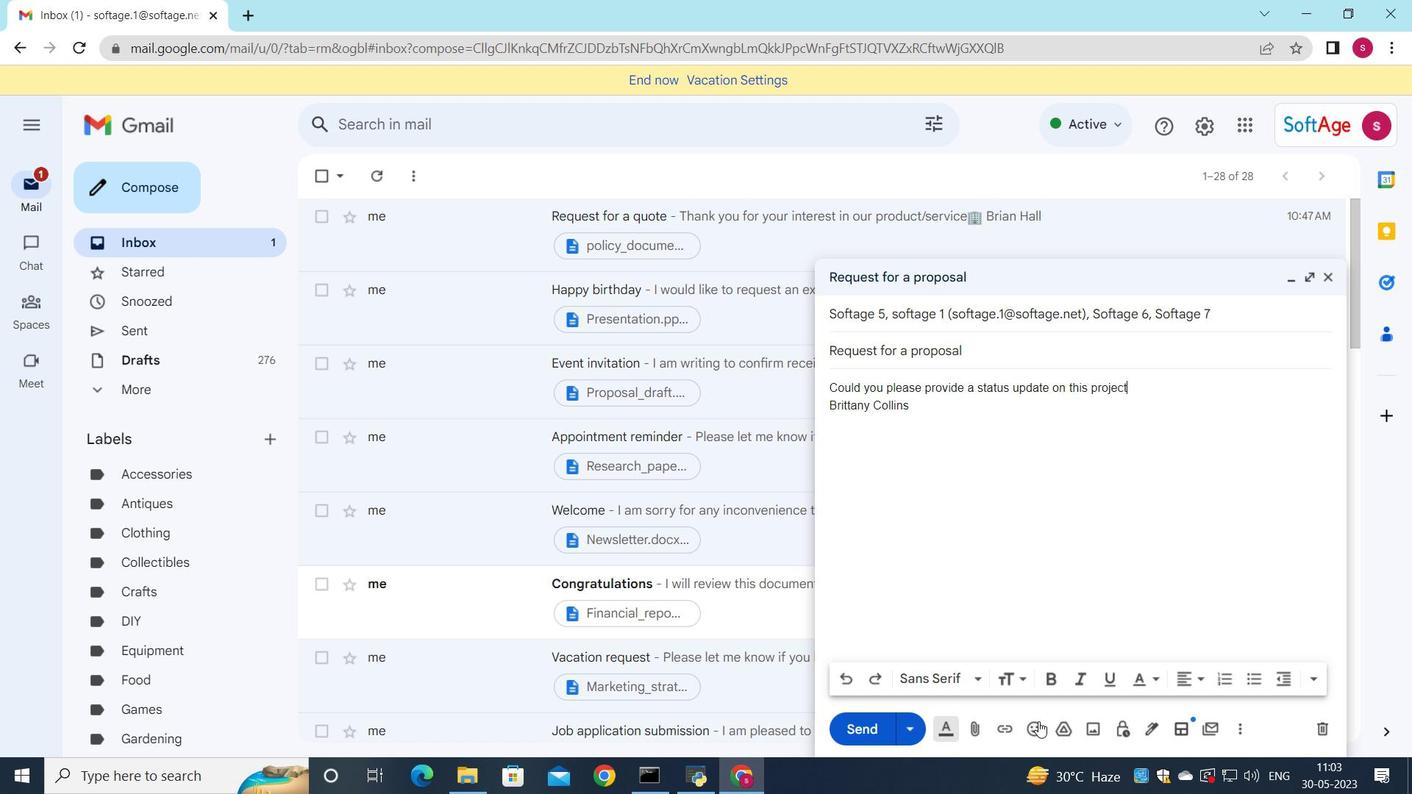 
Action: Mouse pressed left at (1037, 724)
Screenshot: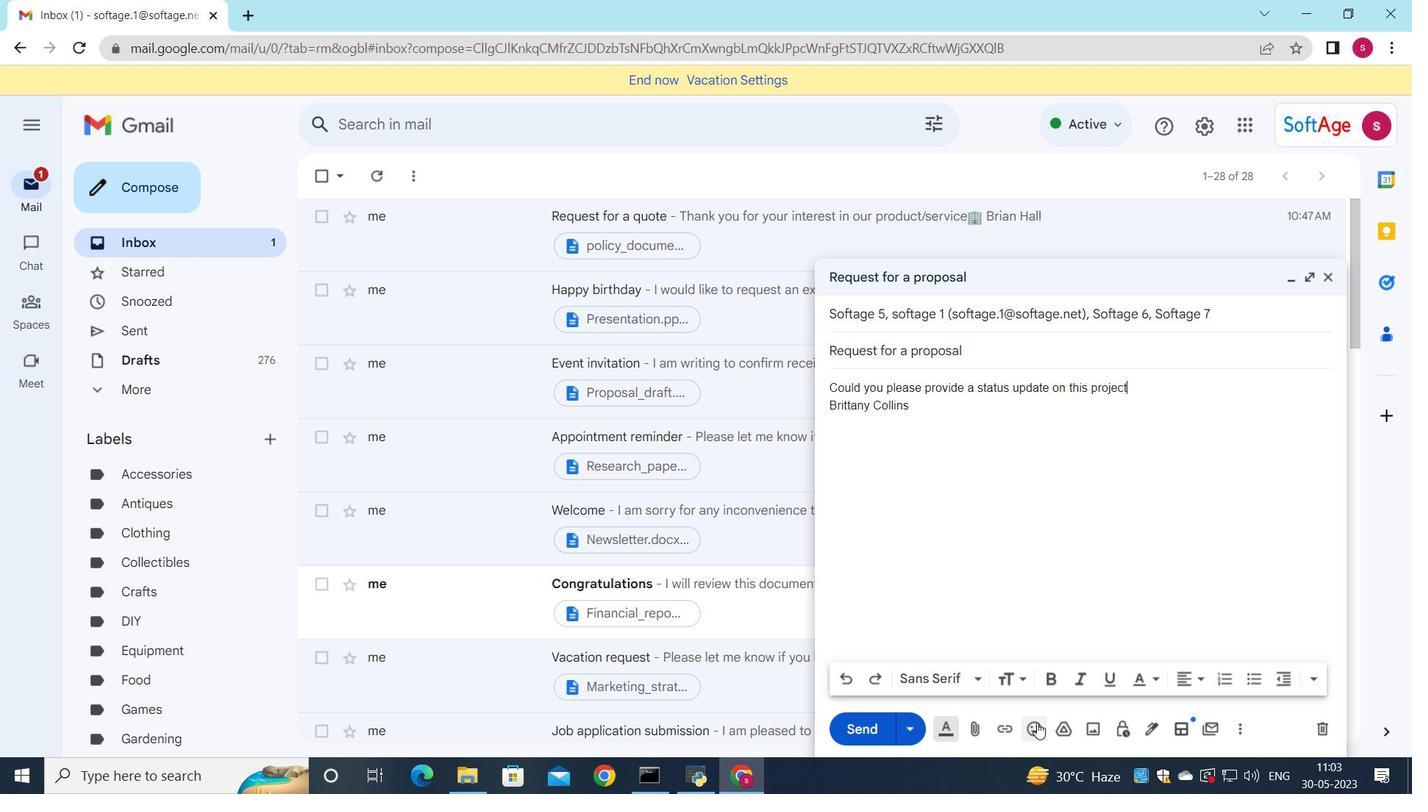 
Action: Mouse moved to (1018, 656)
Screenshot: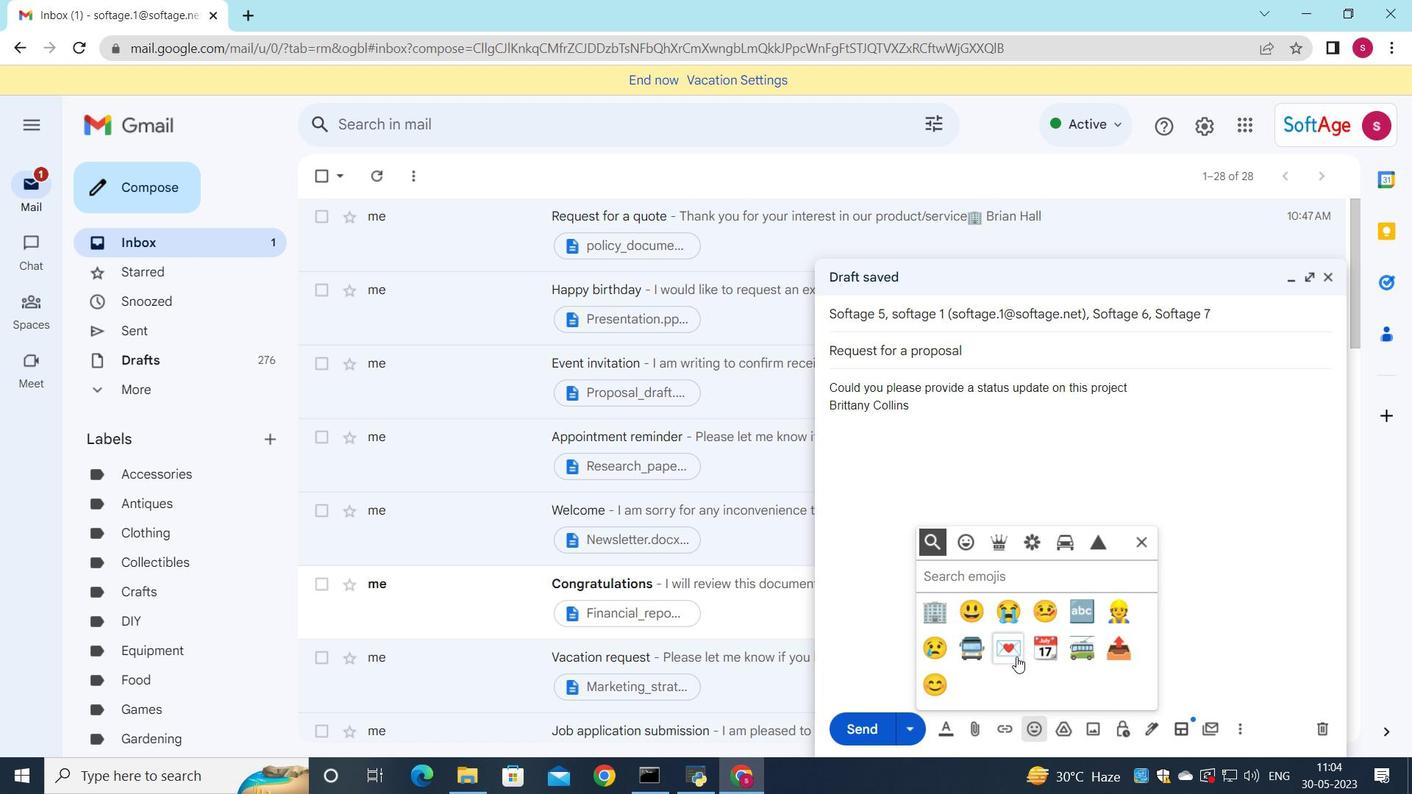 
Action: Mouse pressed left at (1018, 656)
Screenshot: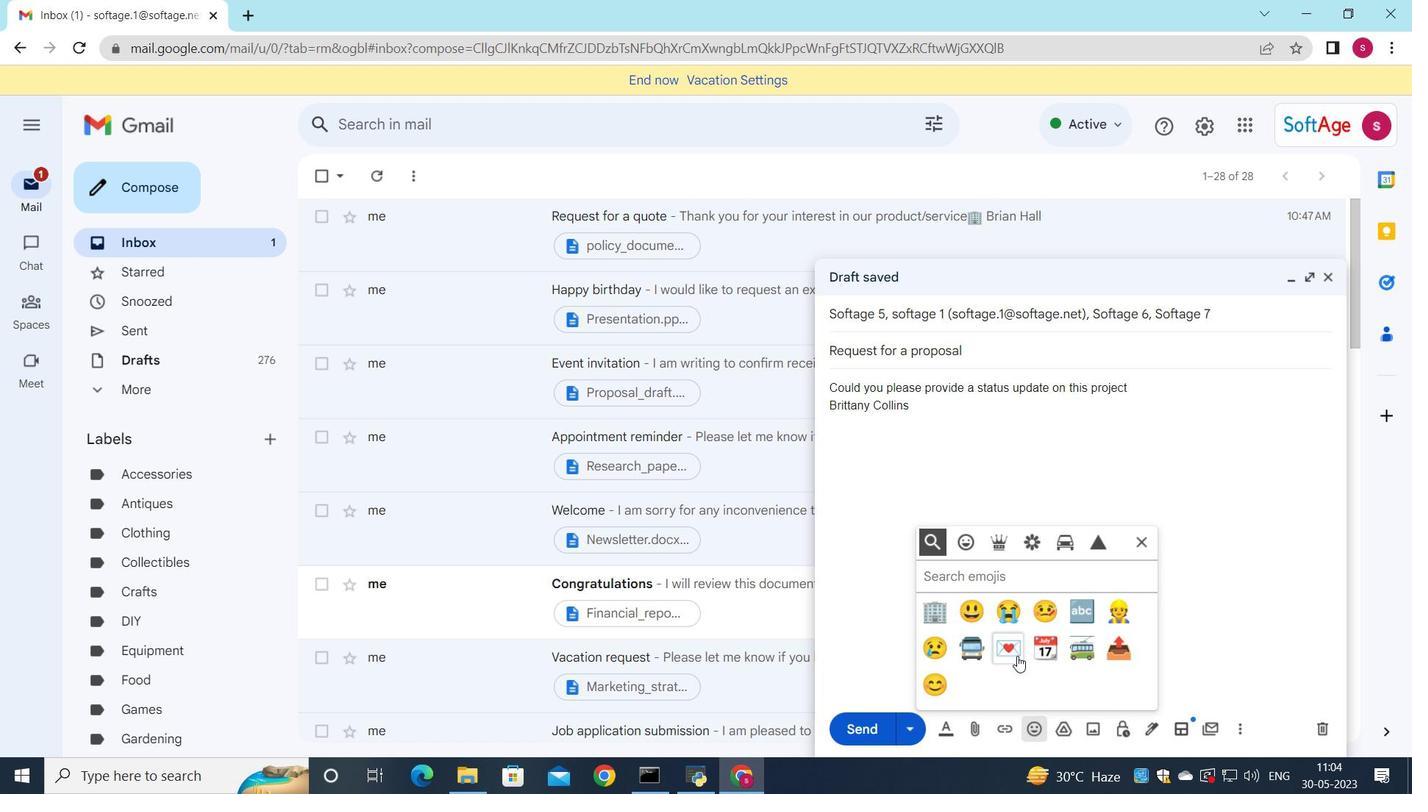 
Action: Mouse moved to (984, 416)
Screenshot: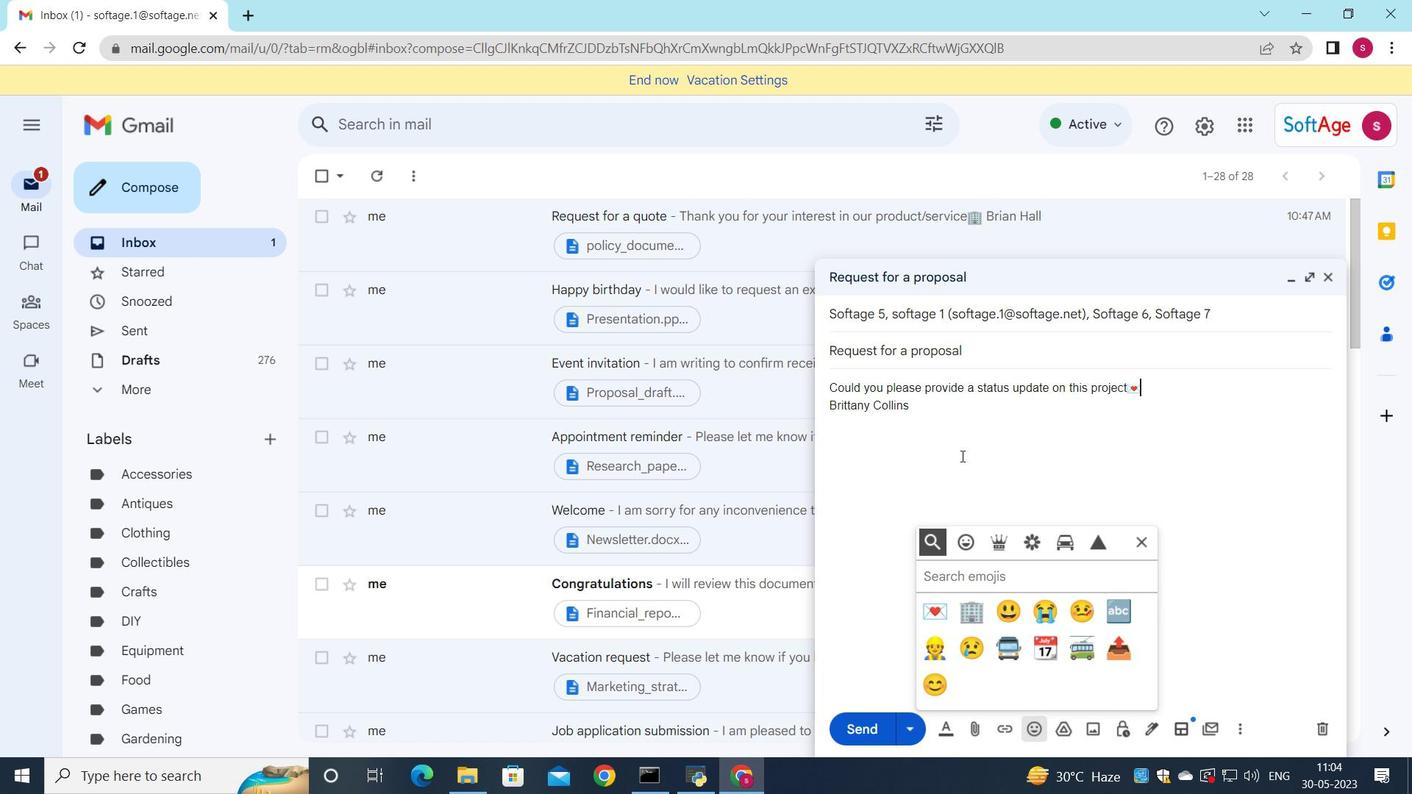 
Action: Mouse scrolled (984, 415) with delta (0, 0)
Screenshot: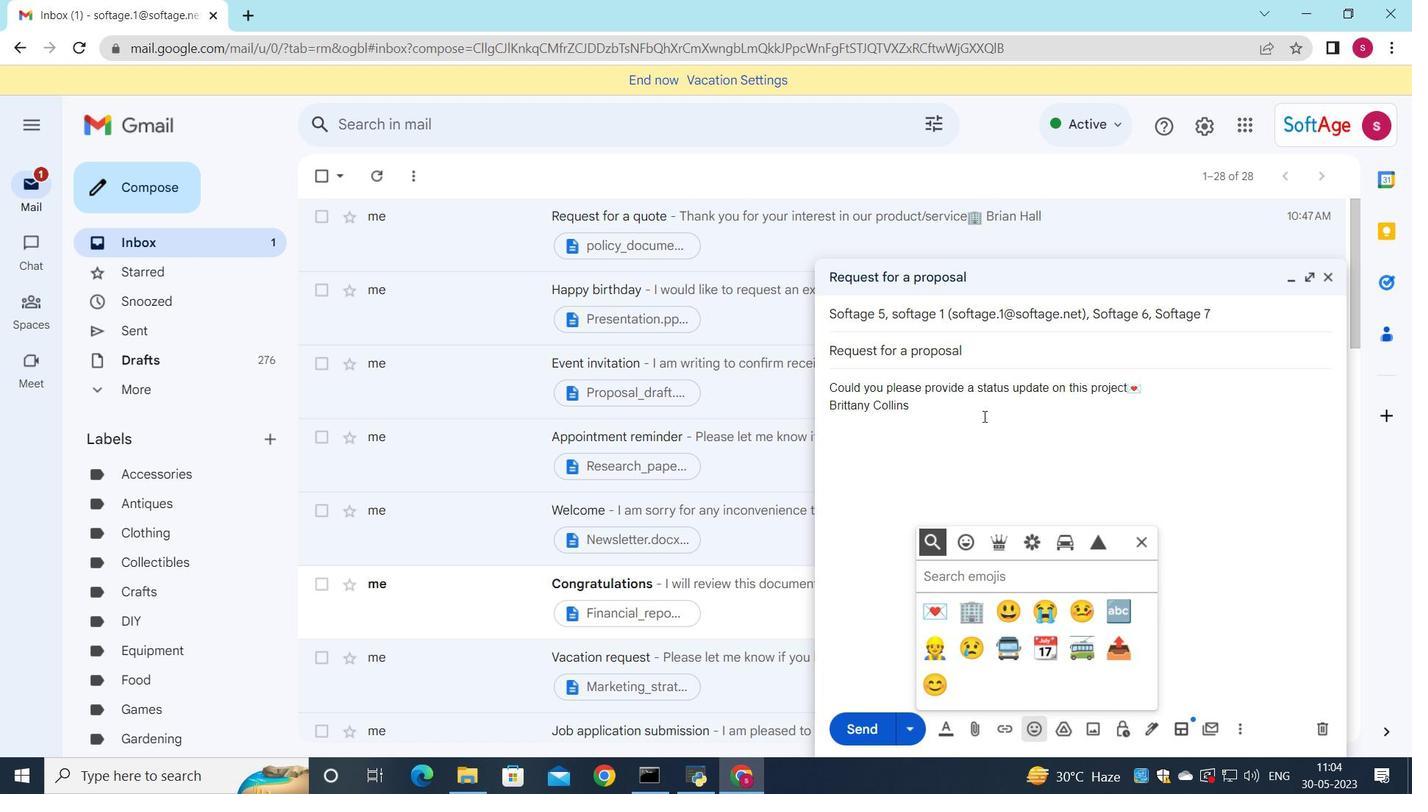 
Action: Mouse scrolled (984, 415) with delta (0, 0)
Screenshot: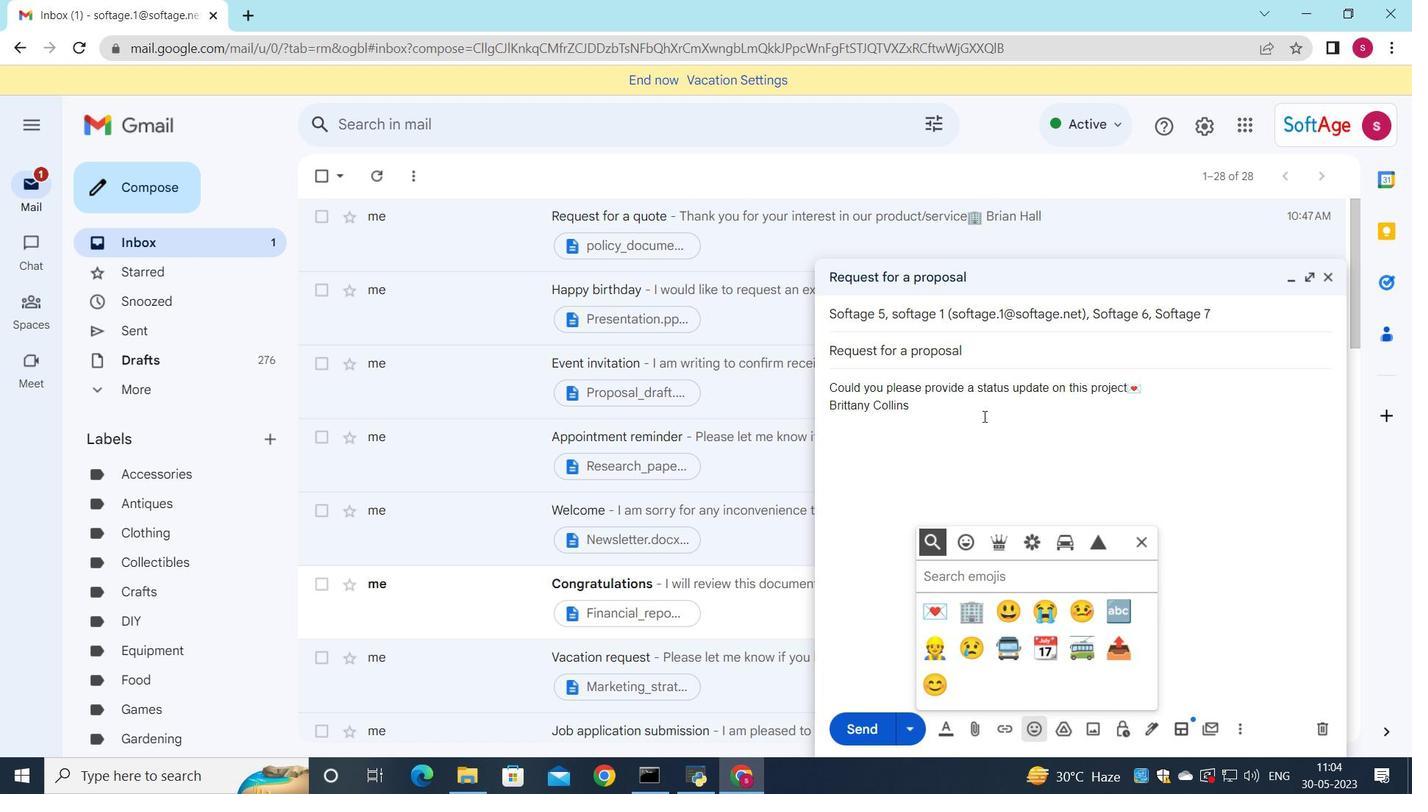 
Action: Mouse scrolled (984, 415) with delta (0, 0)
Screenshot: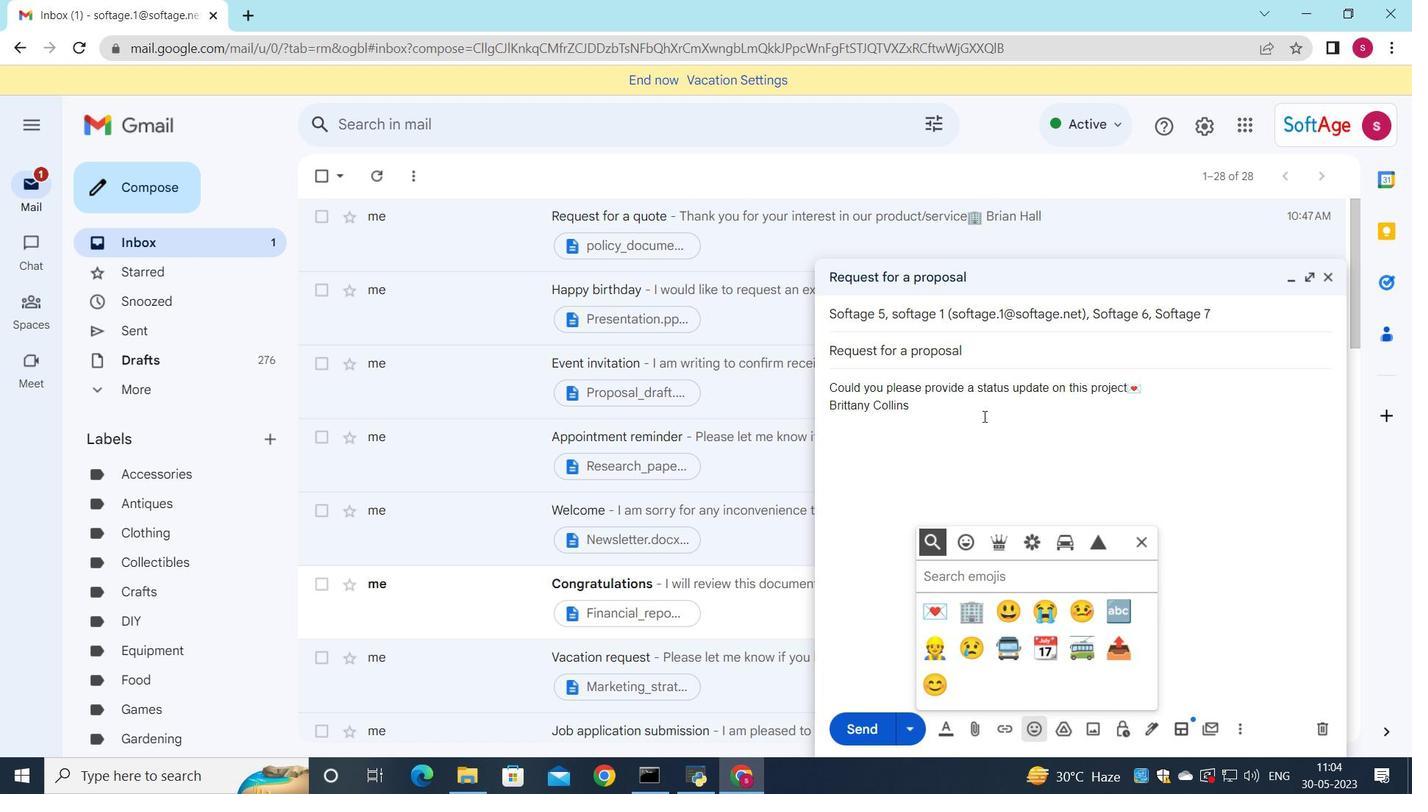 
Action: Mouse moved to (1145, 541)
Screenshot: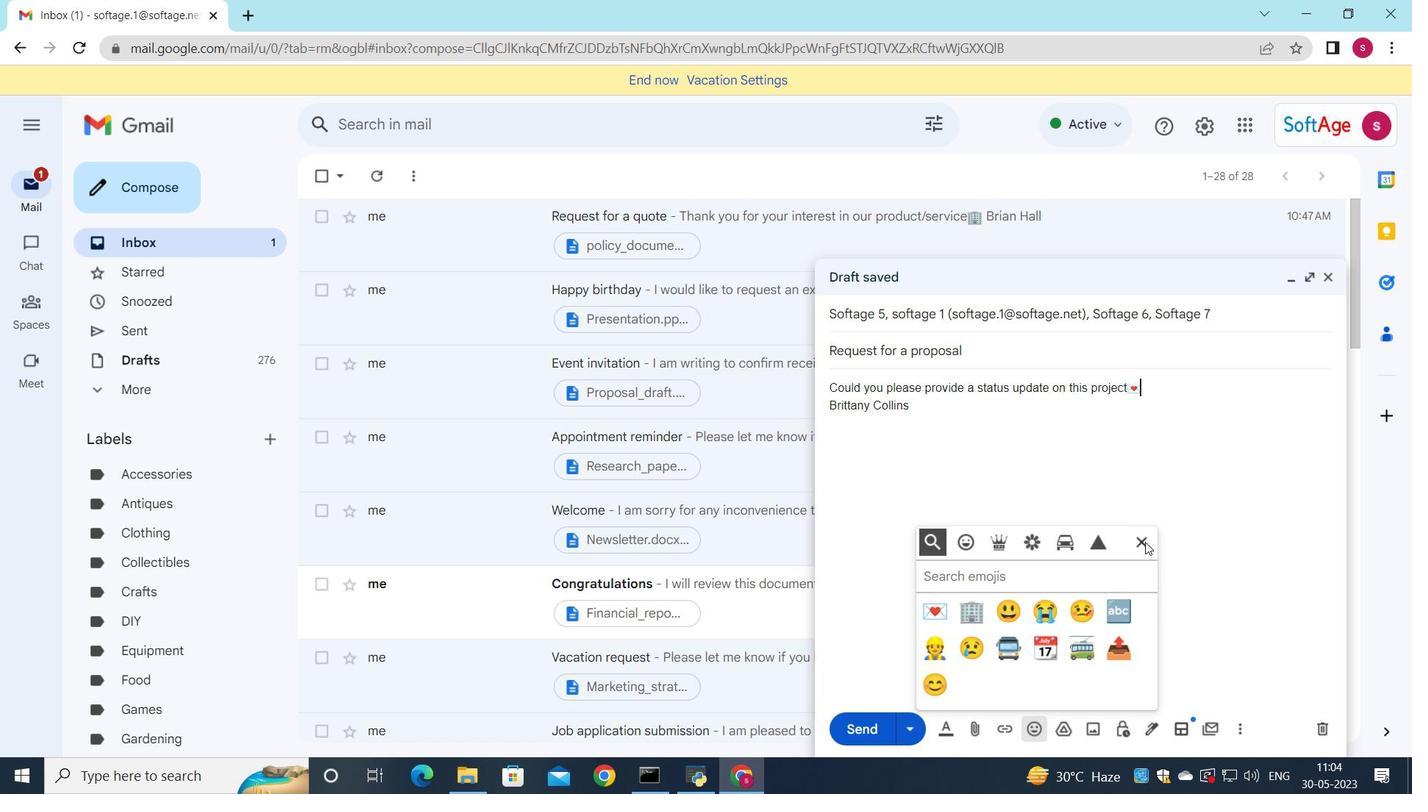 
Action: Mouse pressed left at (1145, 541)
Screenshot: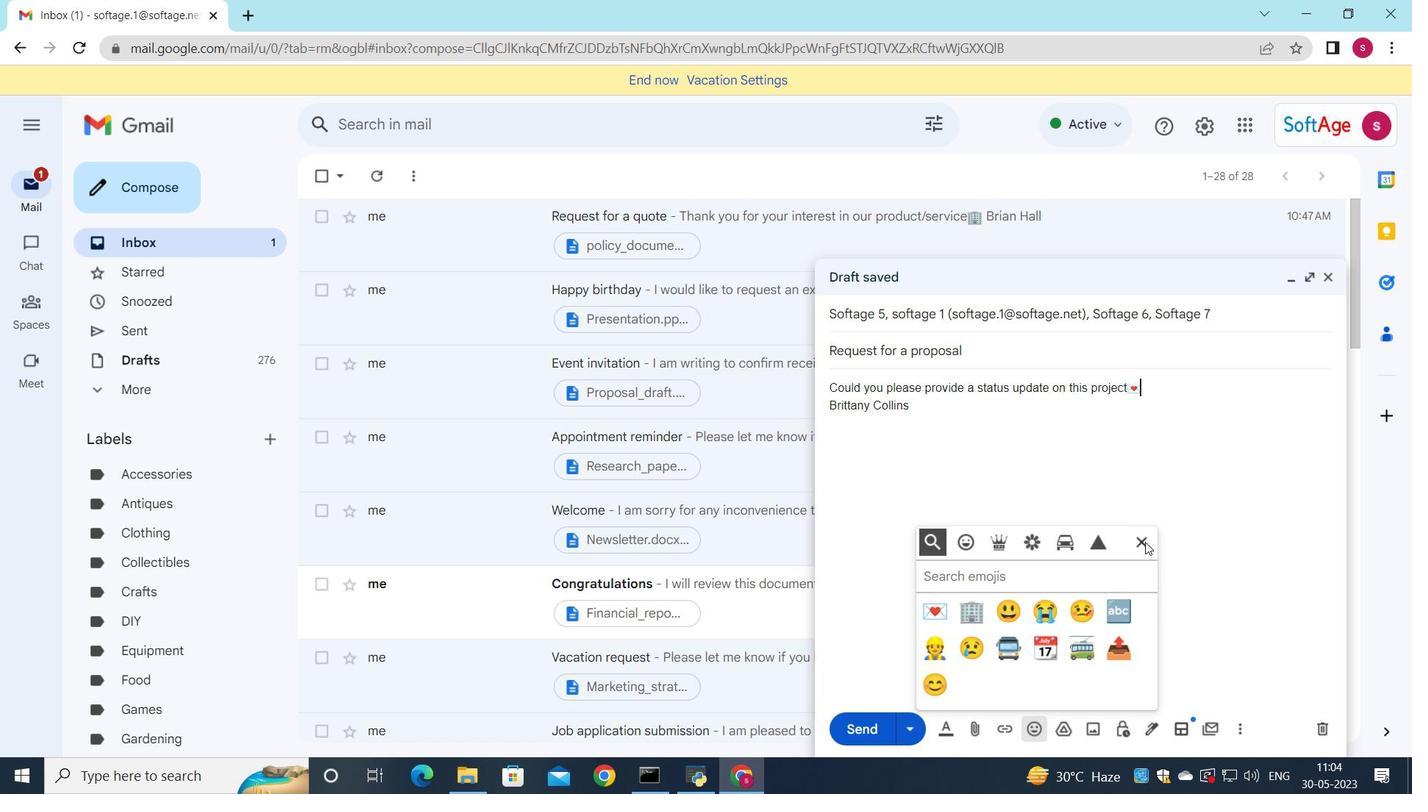 
Action: Mouse moved to (1014, 542)
Screenshot: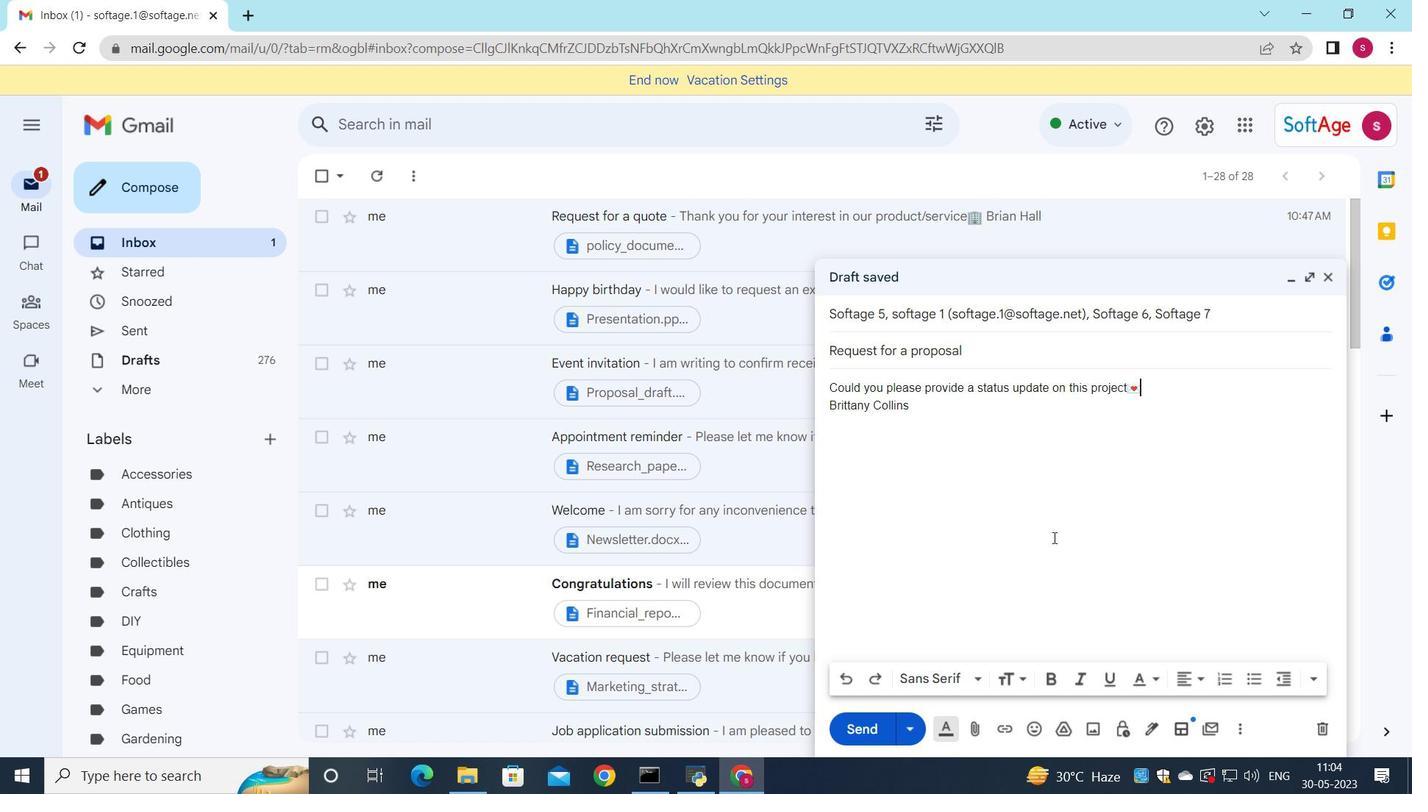 
Action: Mouse scrolled (1014, 541) with delta (0, 0)
Screenshot: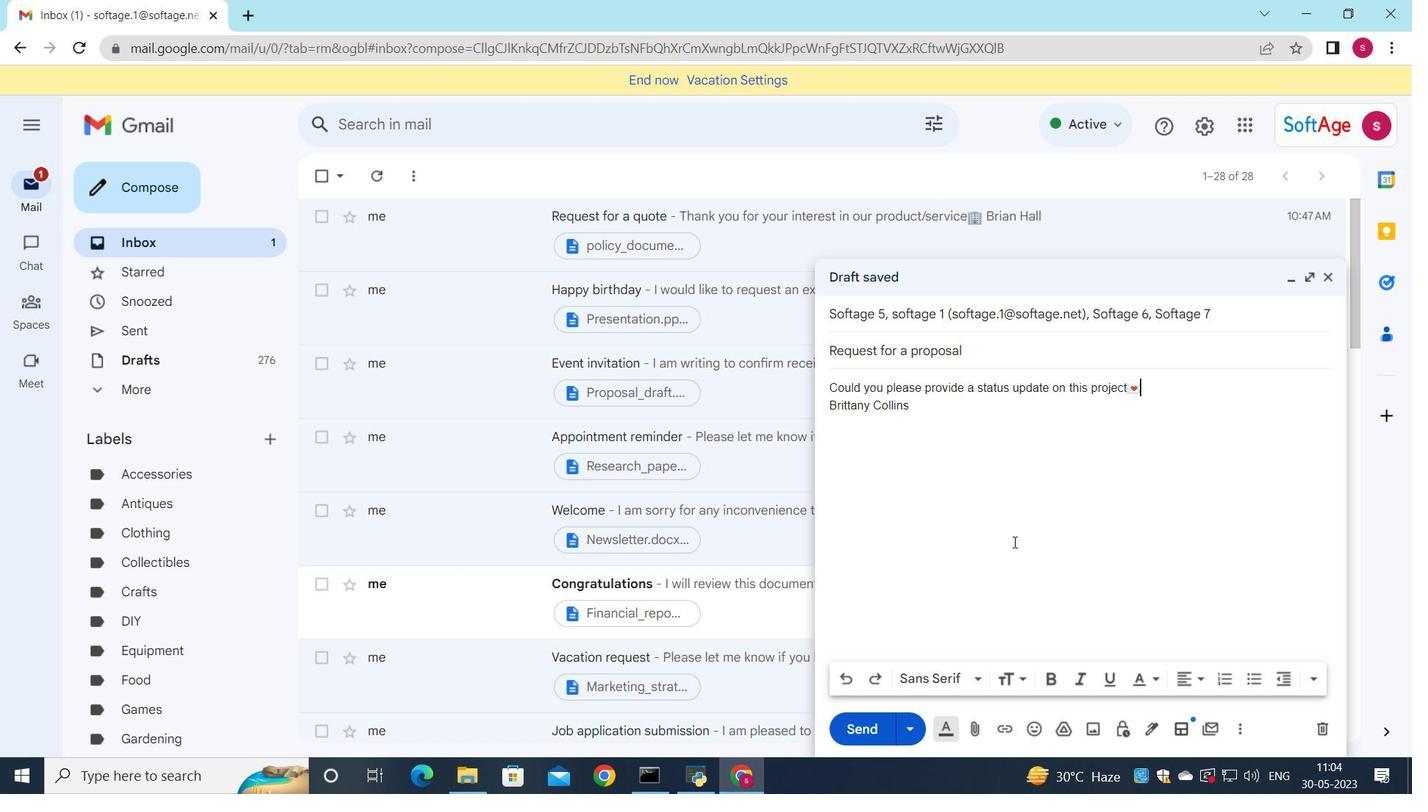
Action: Mouse scrolled (1014, 541) with delta (0, 0)
Screenshot: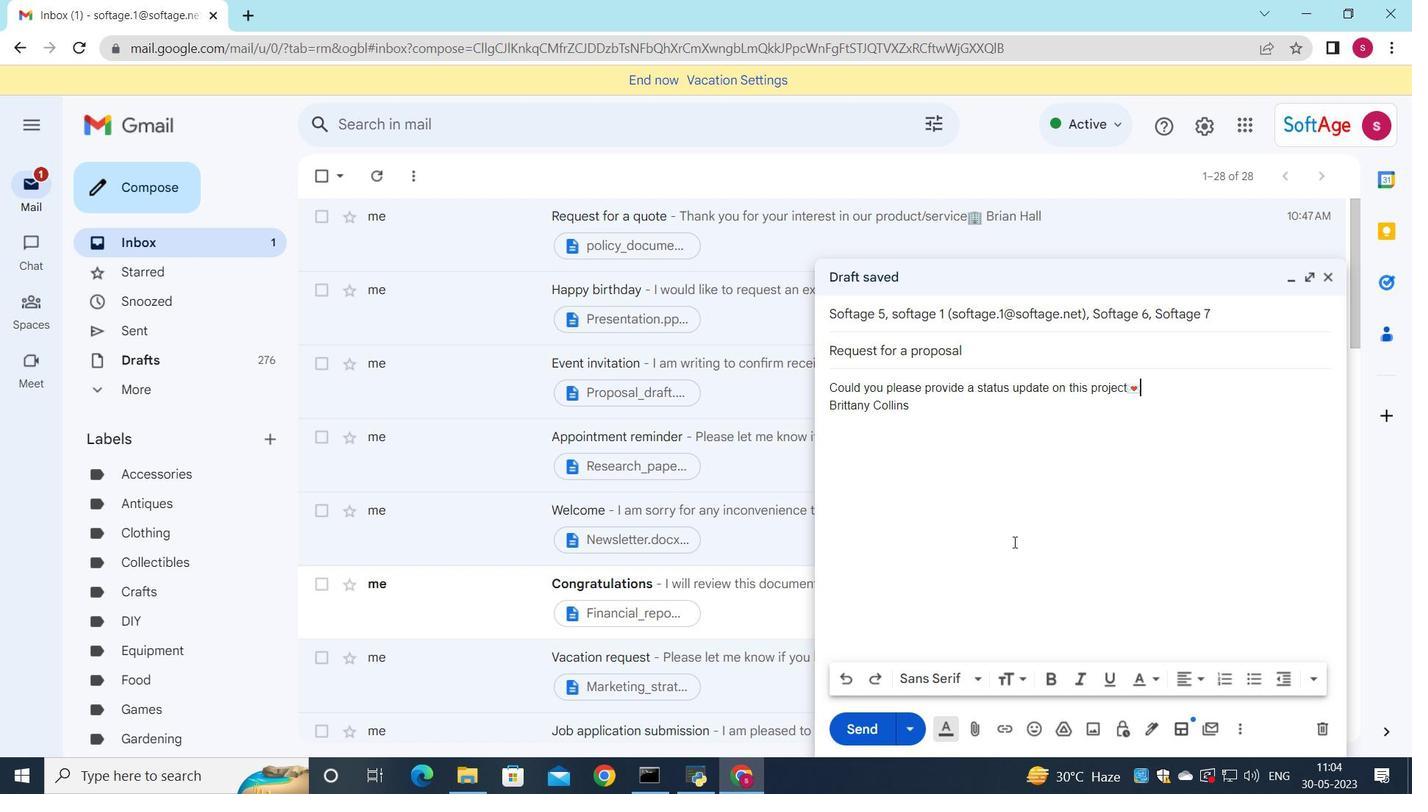 
Action: Mouse moved to (1012, 548)
Screenshot: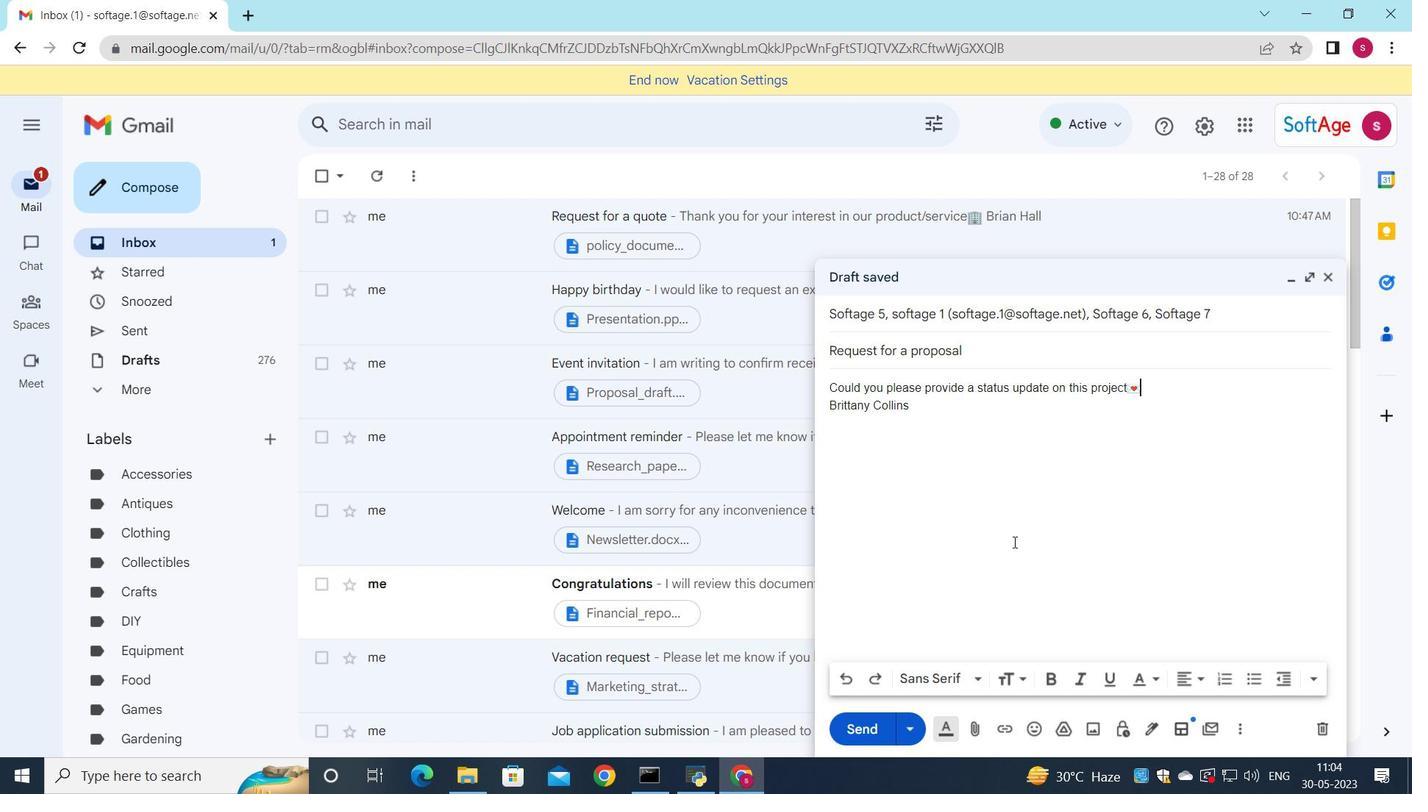 
Action: Mouse scrolled (1012, 548) with delta (0, 0)
Screenshot: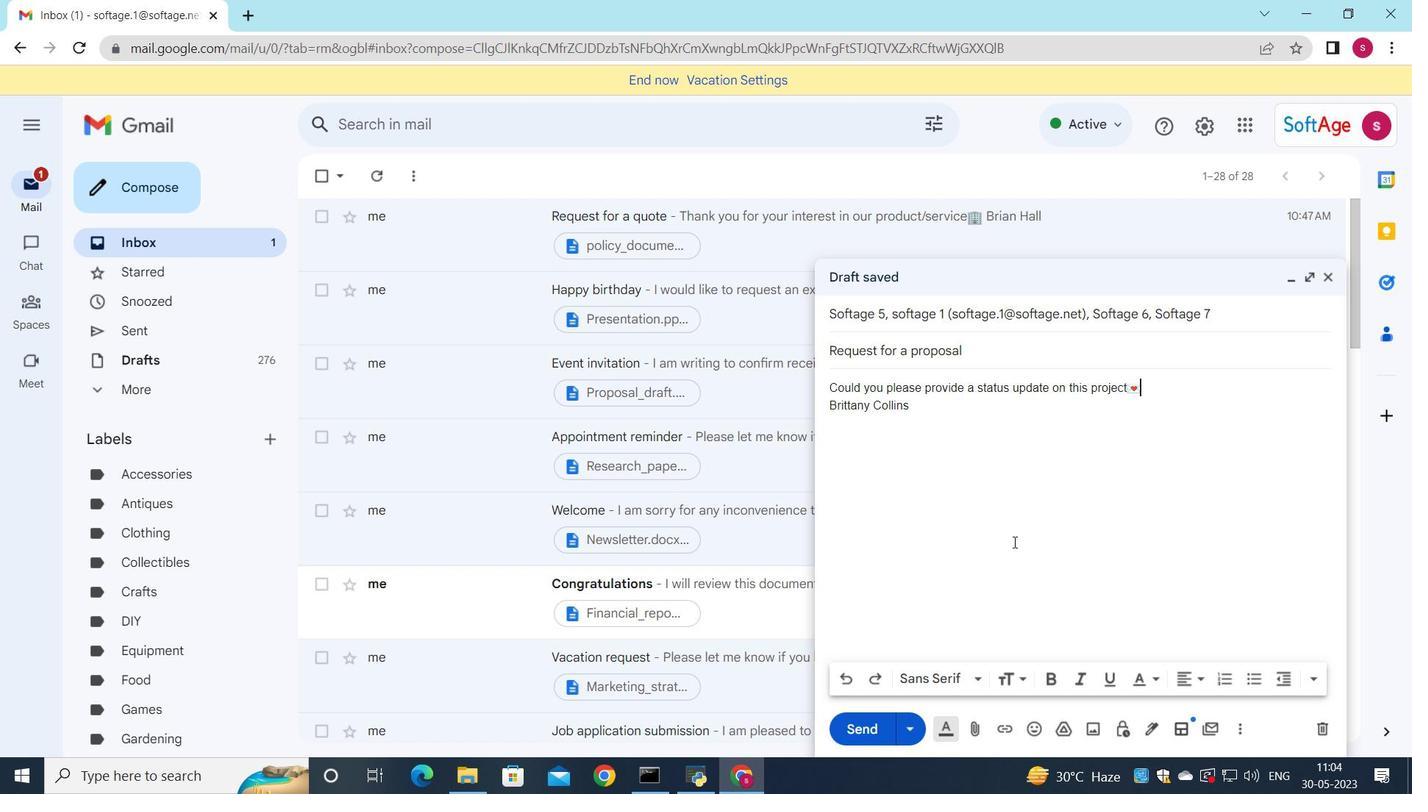 
Action: Mouse moved to (973, 738)
Screenshot: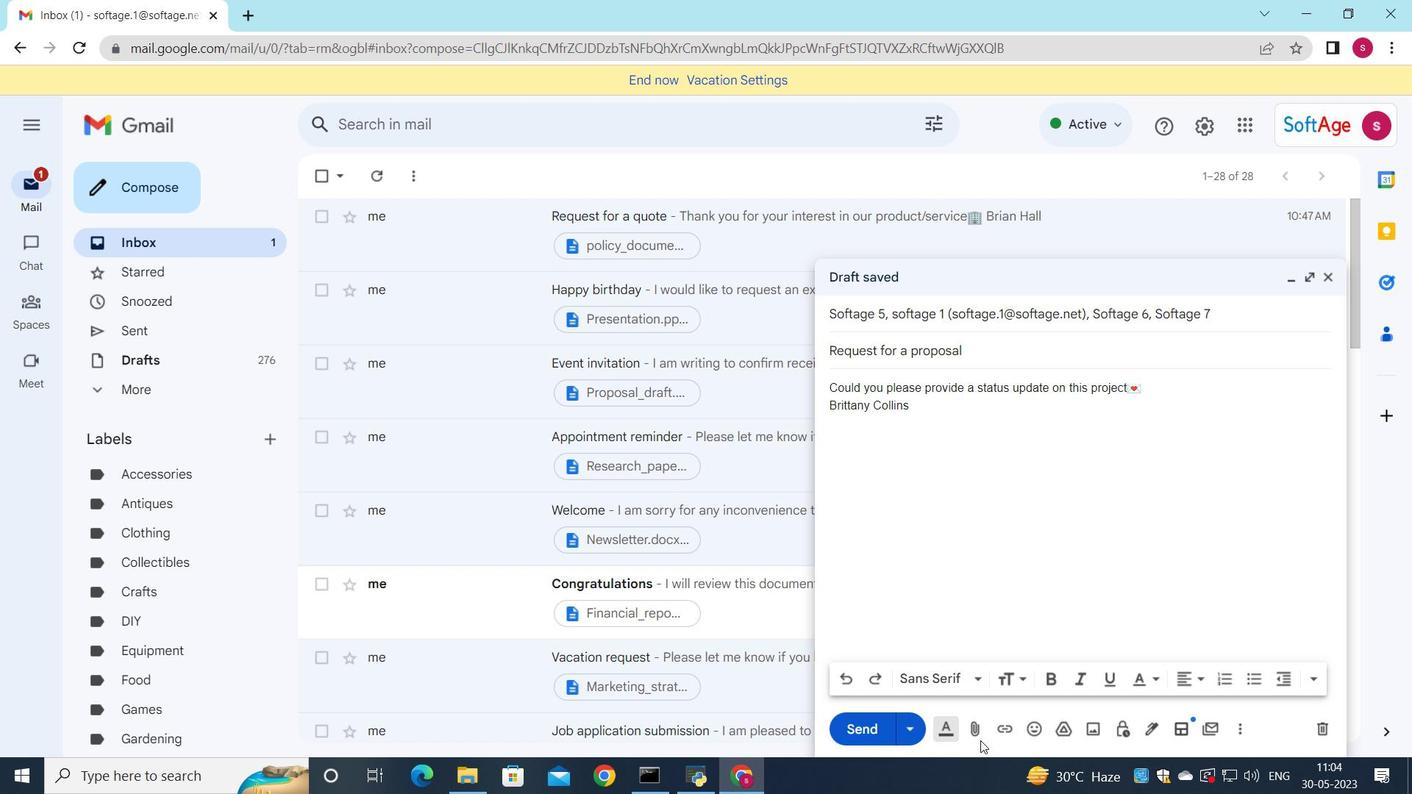
Action: Mouse pressed left at (973, 738)
Screenshot: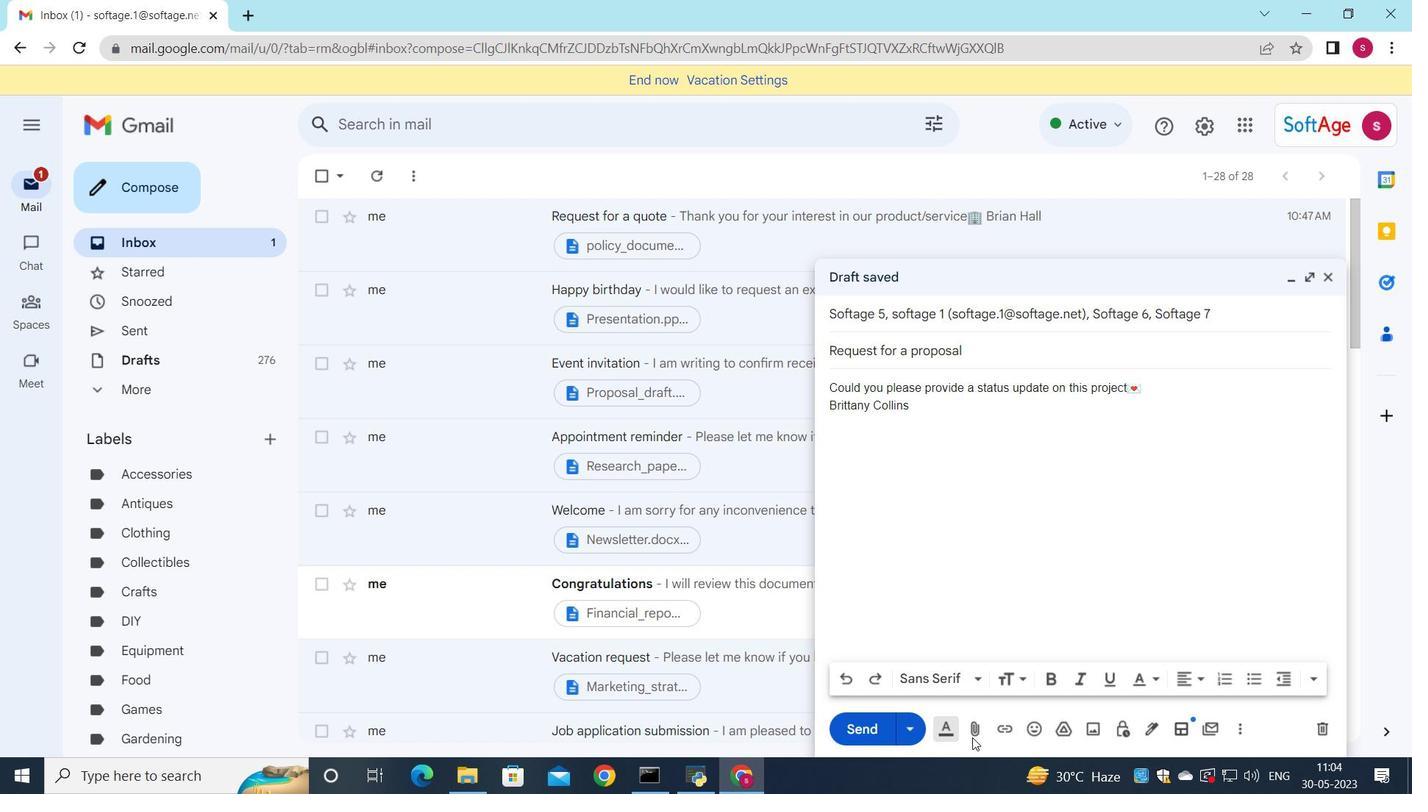 
Action: Mouse moved to (974, 731)
Screenshot: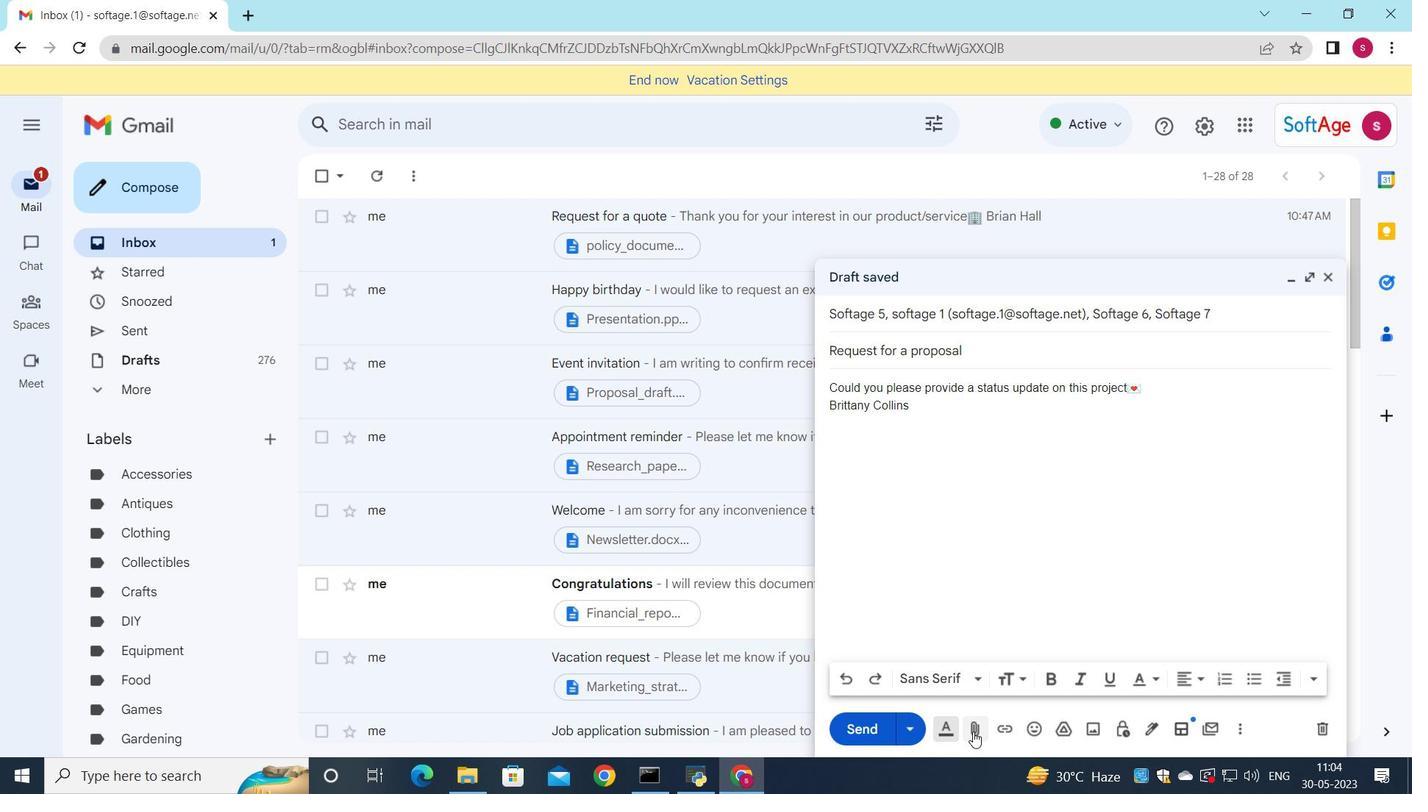 
Action: Mouse pressed left at (974, 731)
Screenshot: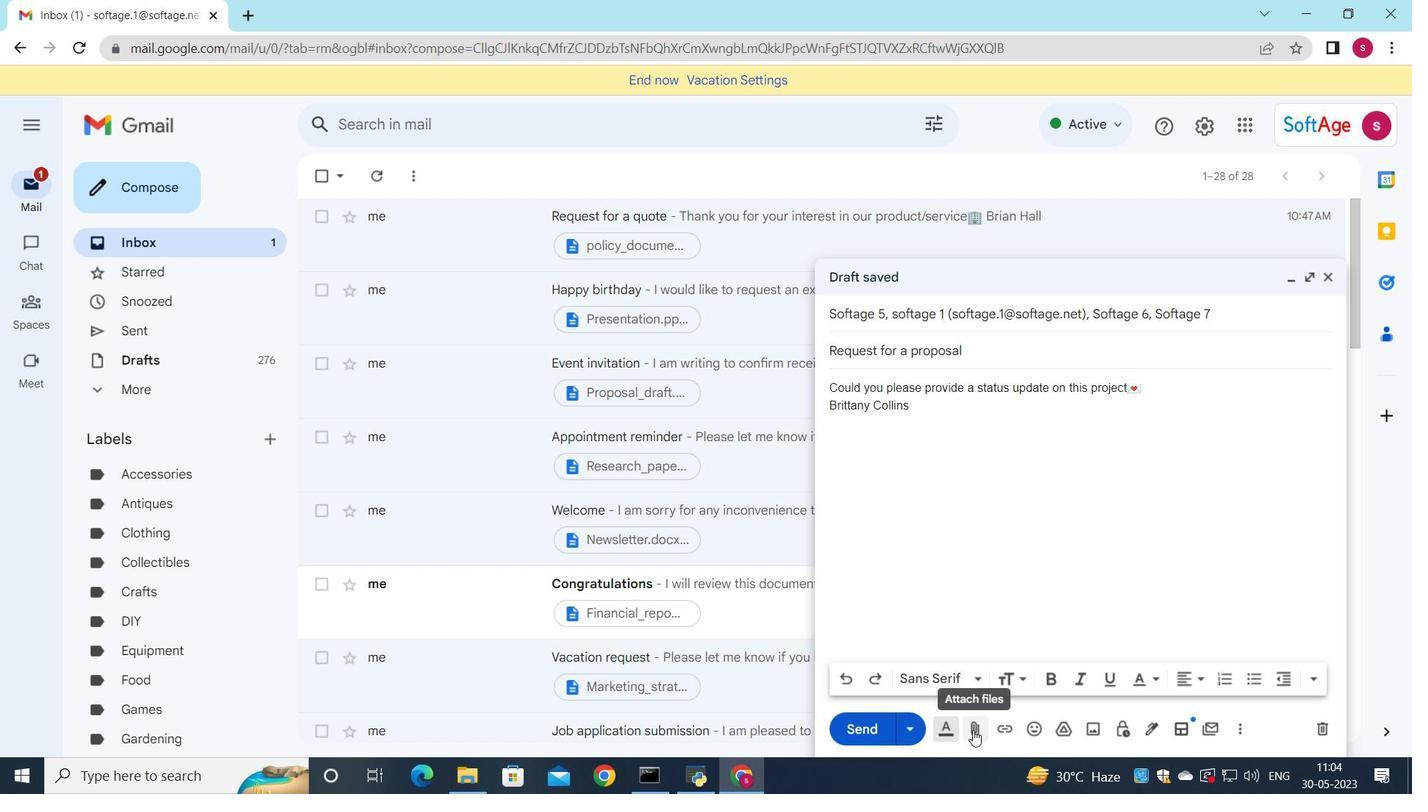 
Action: Mouse moved to (403, 134)
Screenshot: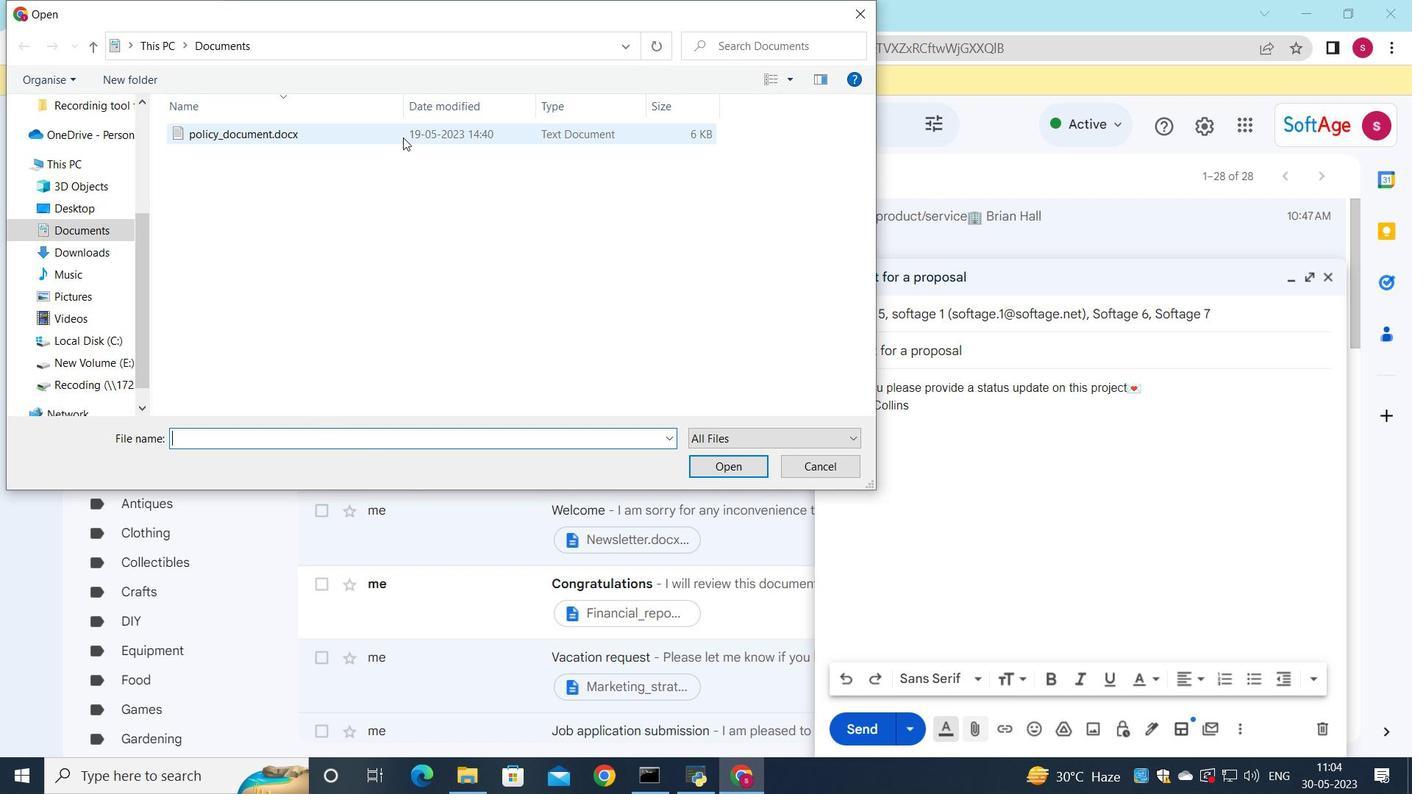
Action: Mouse pressed left at (403, 134)
Screenshot: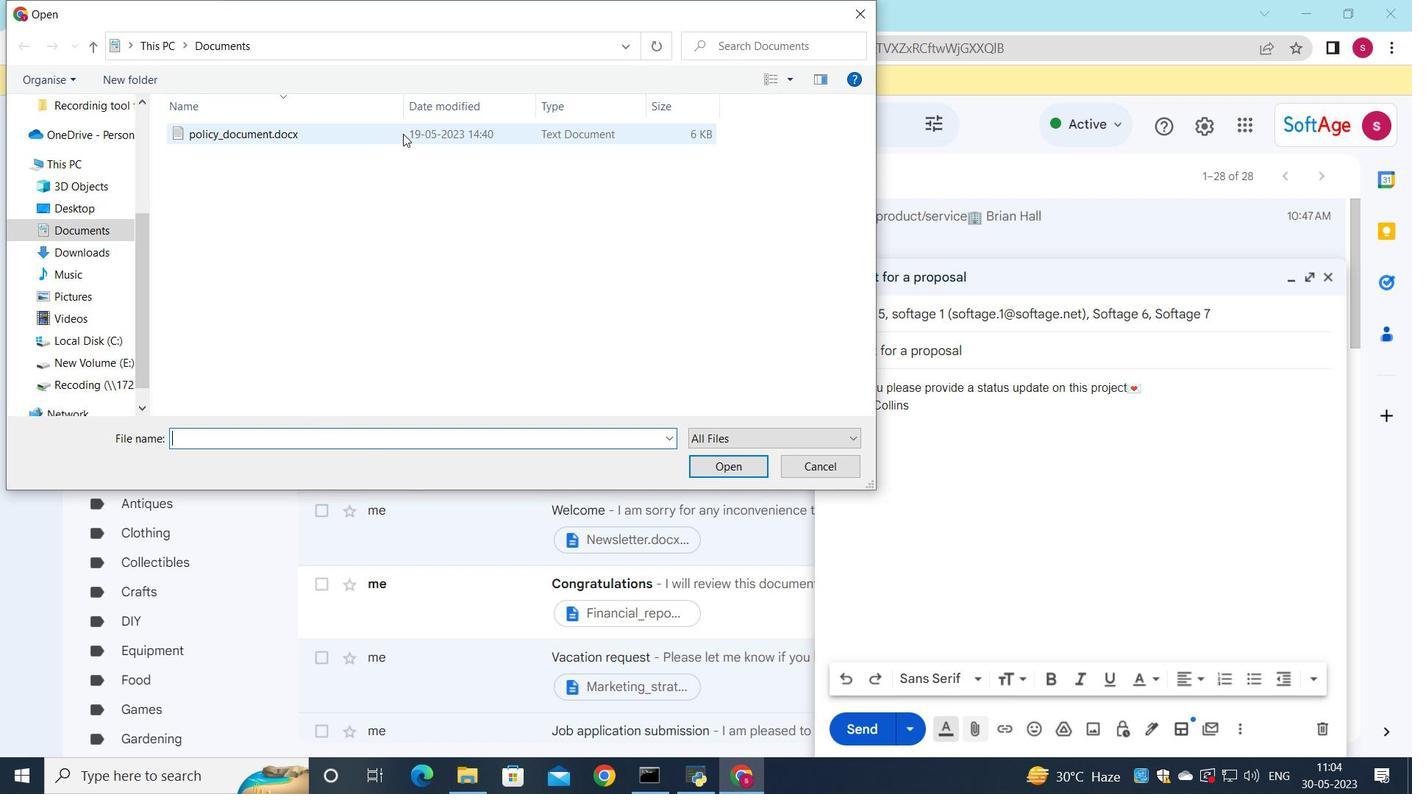
Action: Mouse moved to (323, 147)
Screenshot: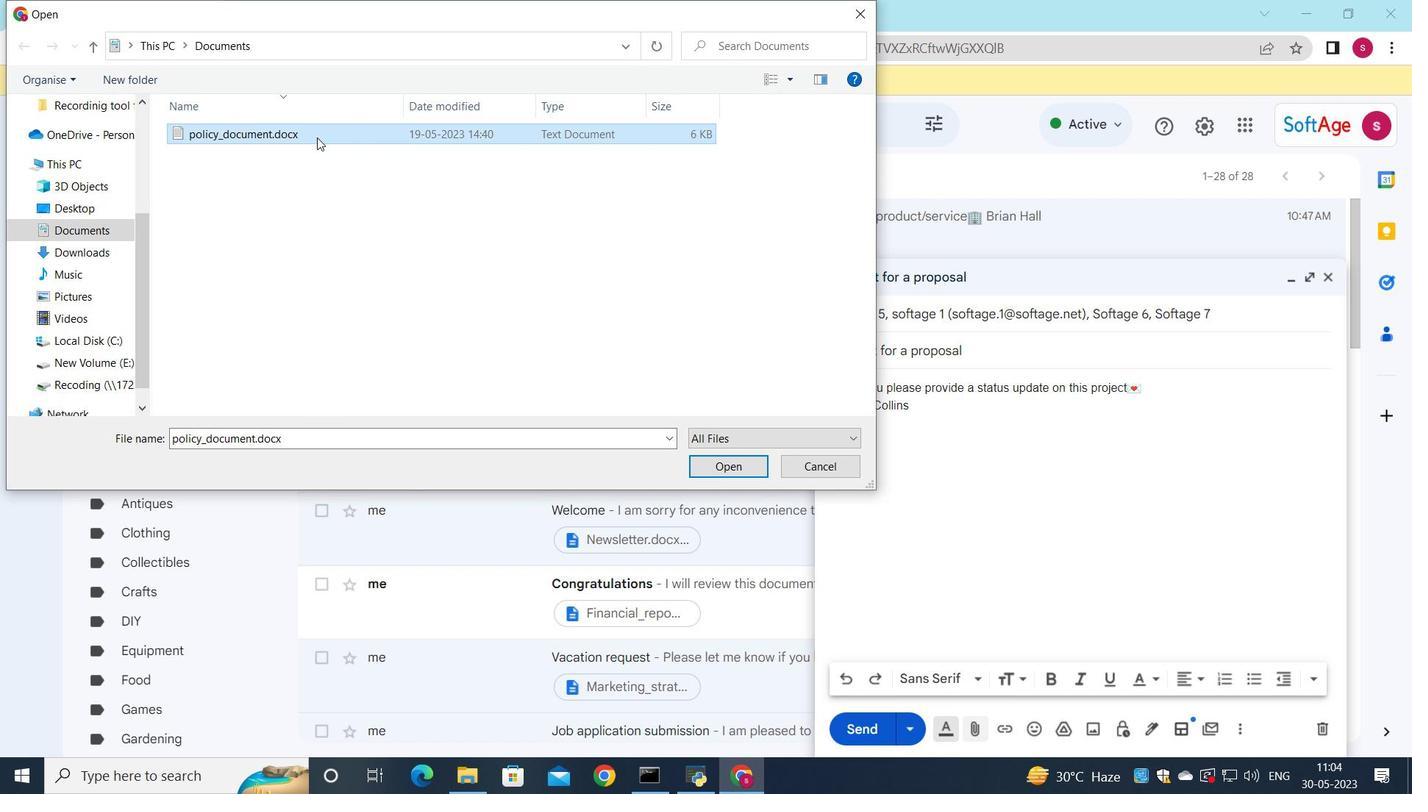
Action: Mouse pressed left at (323, 147)
Screenshot: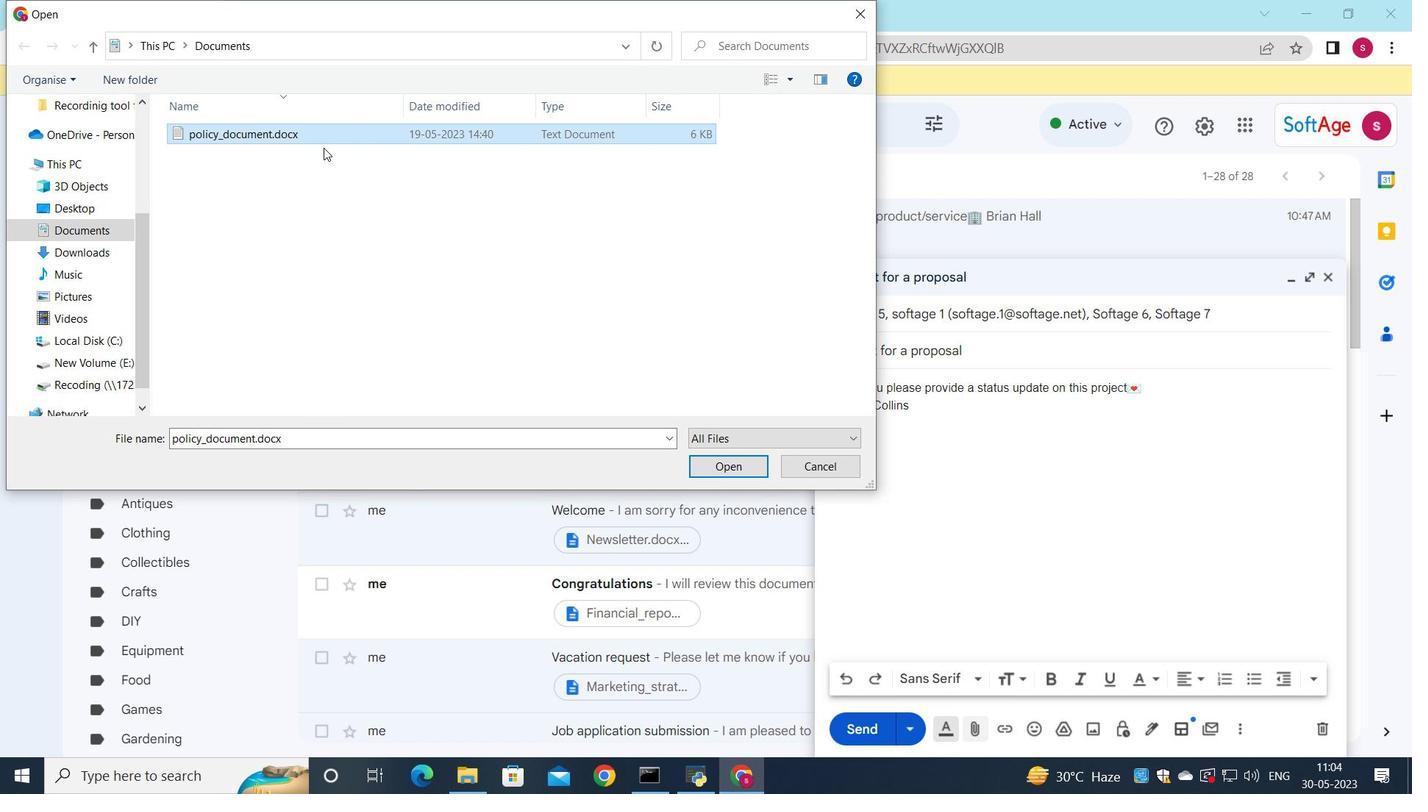 
Action: Mouse moved to (330, 133)
Screenshot: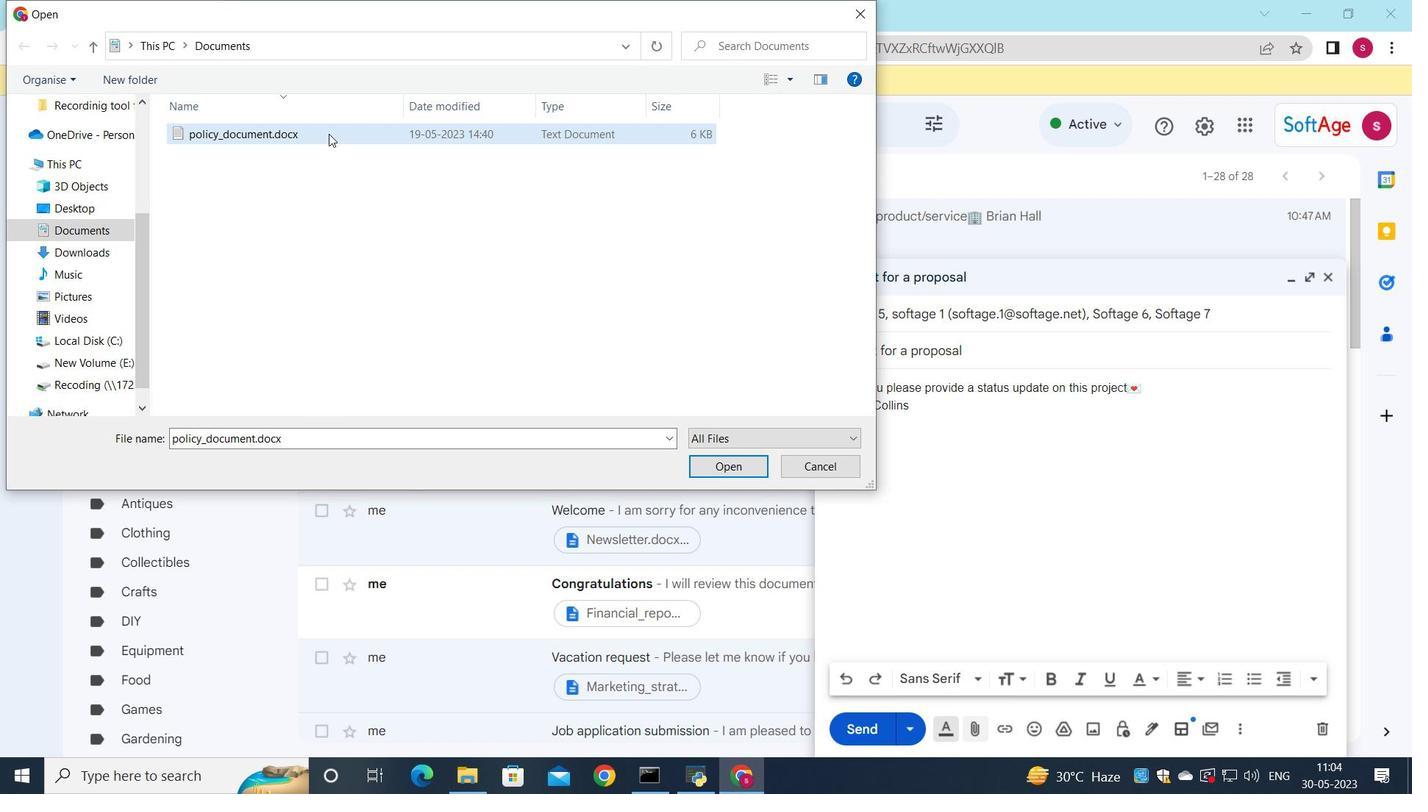 
Action: Mouse pressed left at (330, 133)
Screenshot: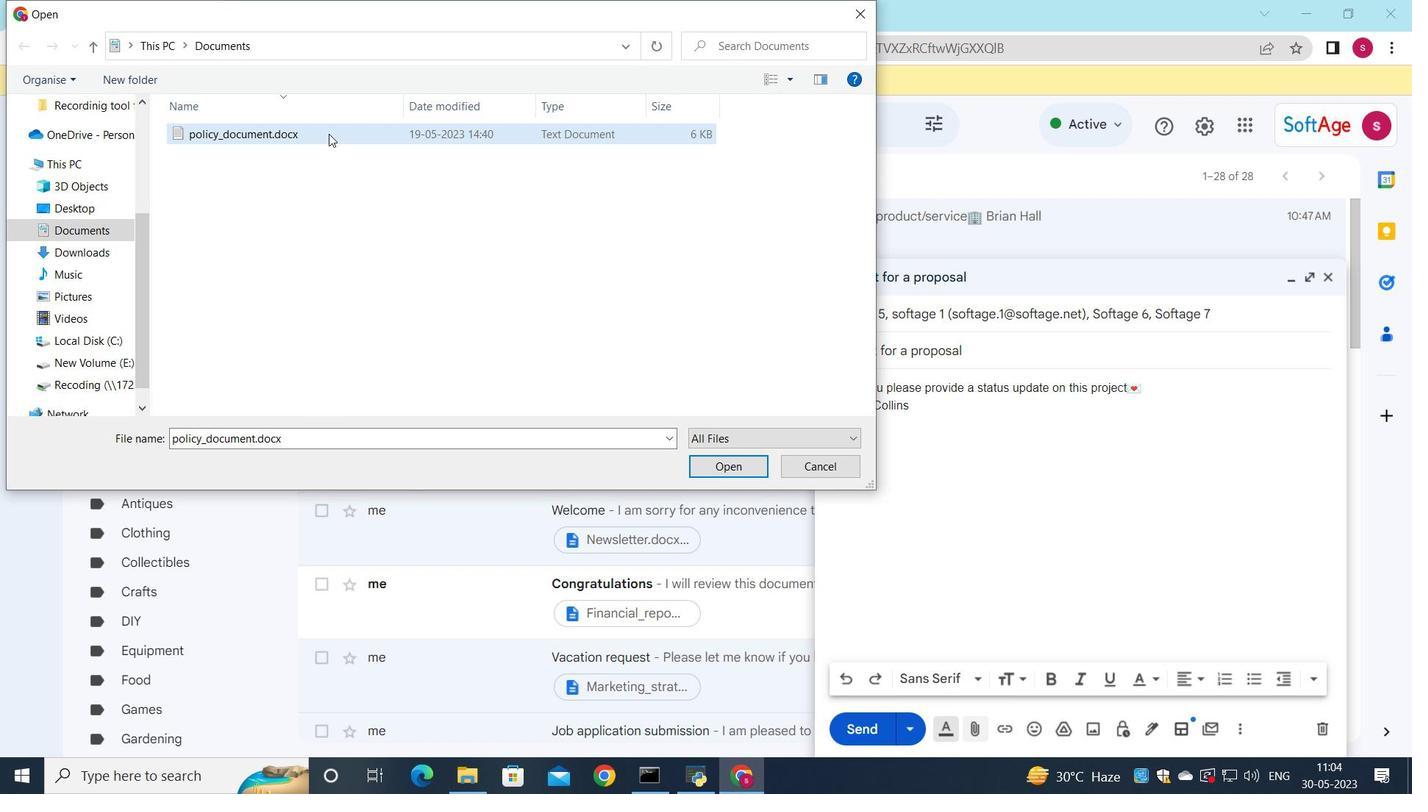 
Action: Mouse moved to (311, 140)
Screenshot: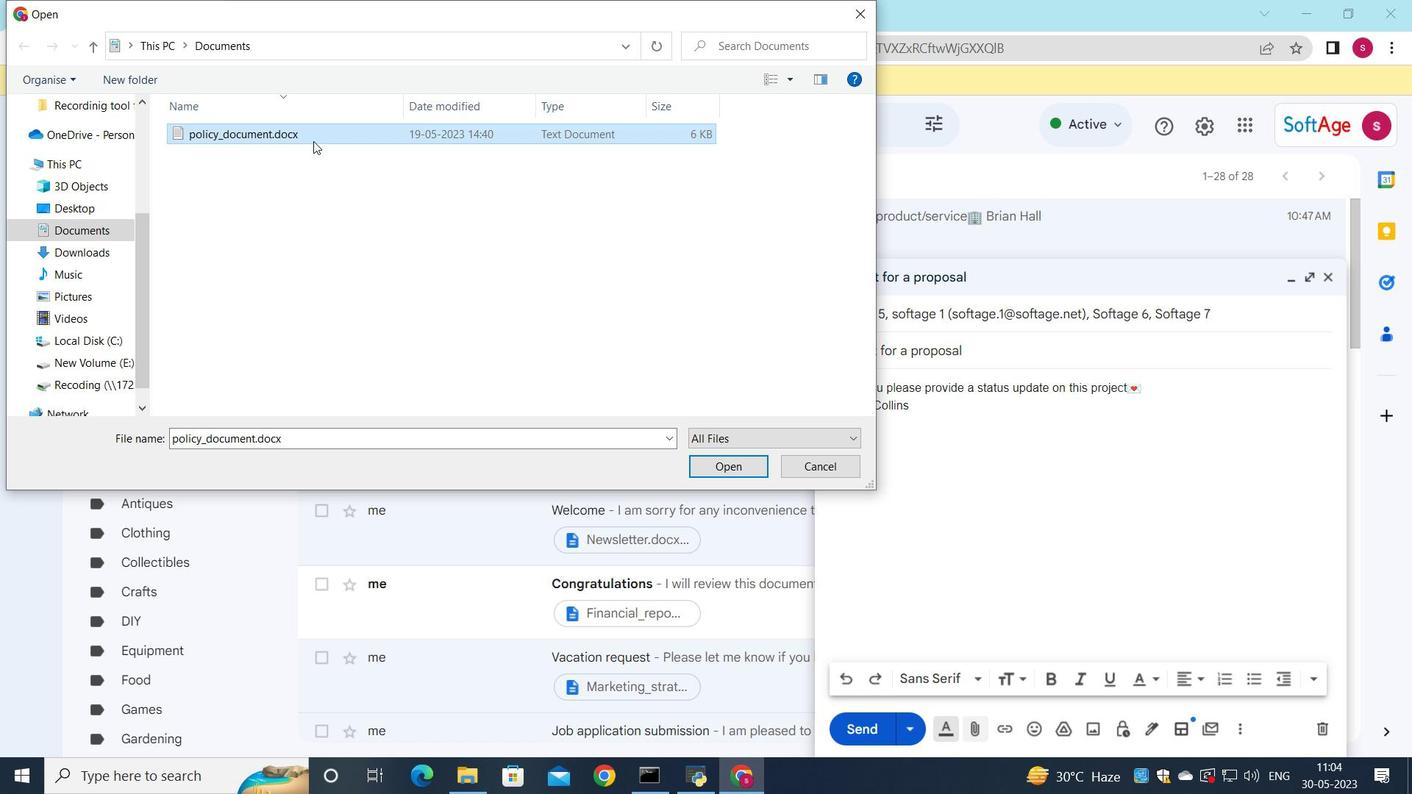 
Action: Mouse pressed left at (311, 140)
Screenshot: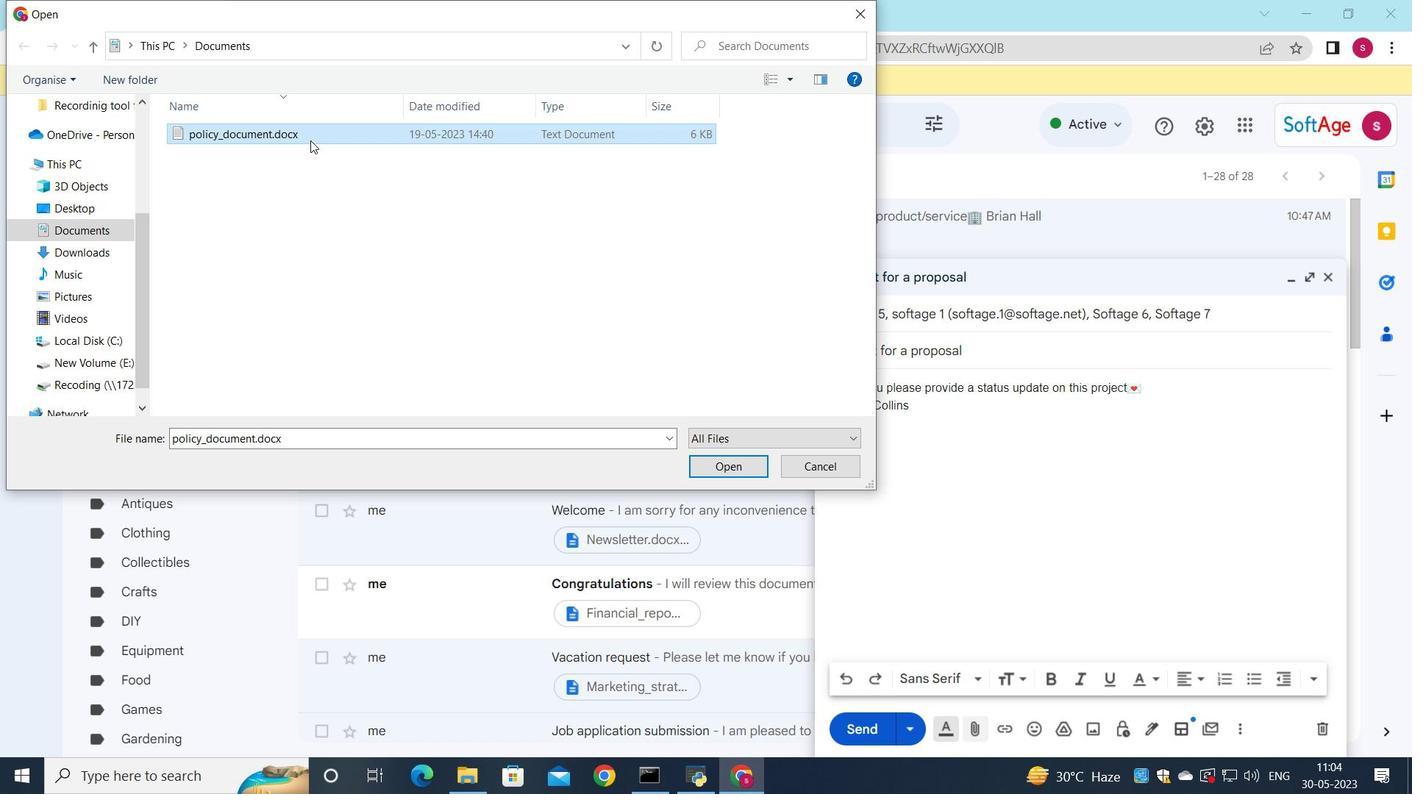 
Action: Mouse moved to (494, 164)
Screenshot: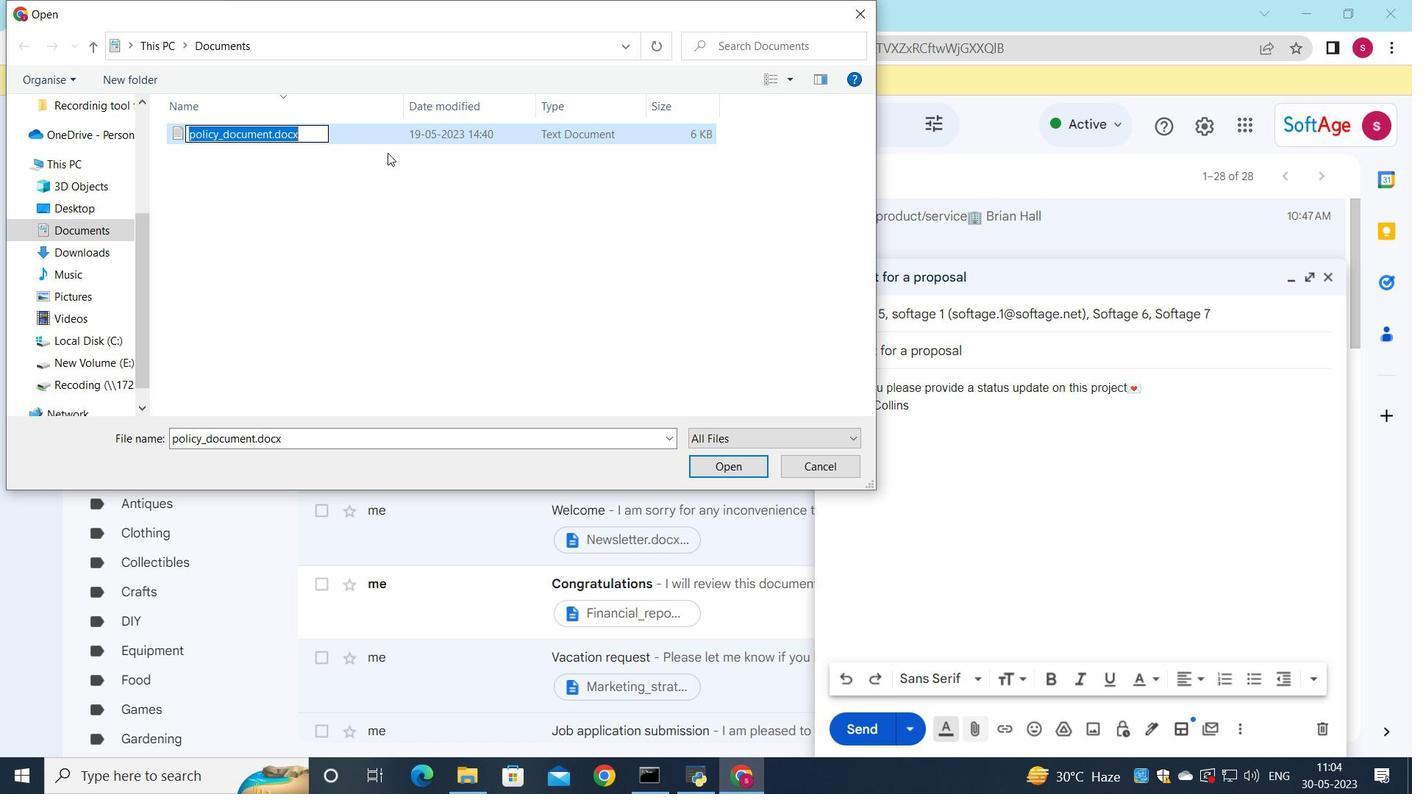 
Action: Key pressed <Key.shift>Partnerd<Key.backspace>ship<Key.space><Key.backspace><Key.shift>_agreement.pdf
Screenshot: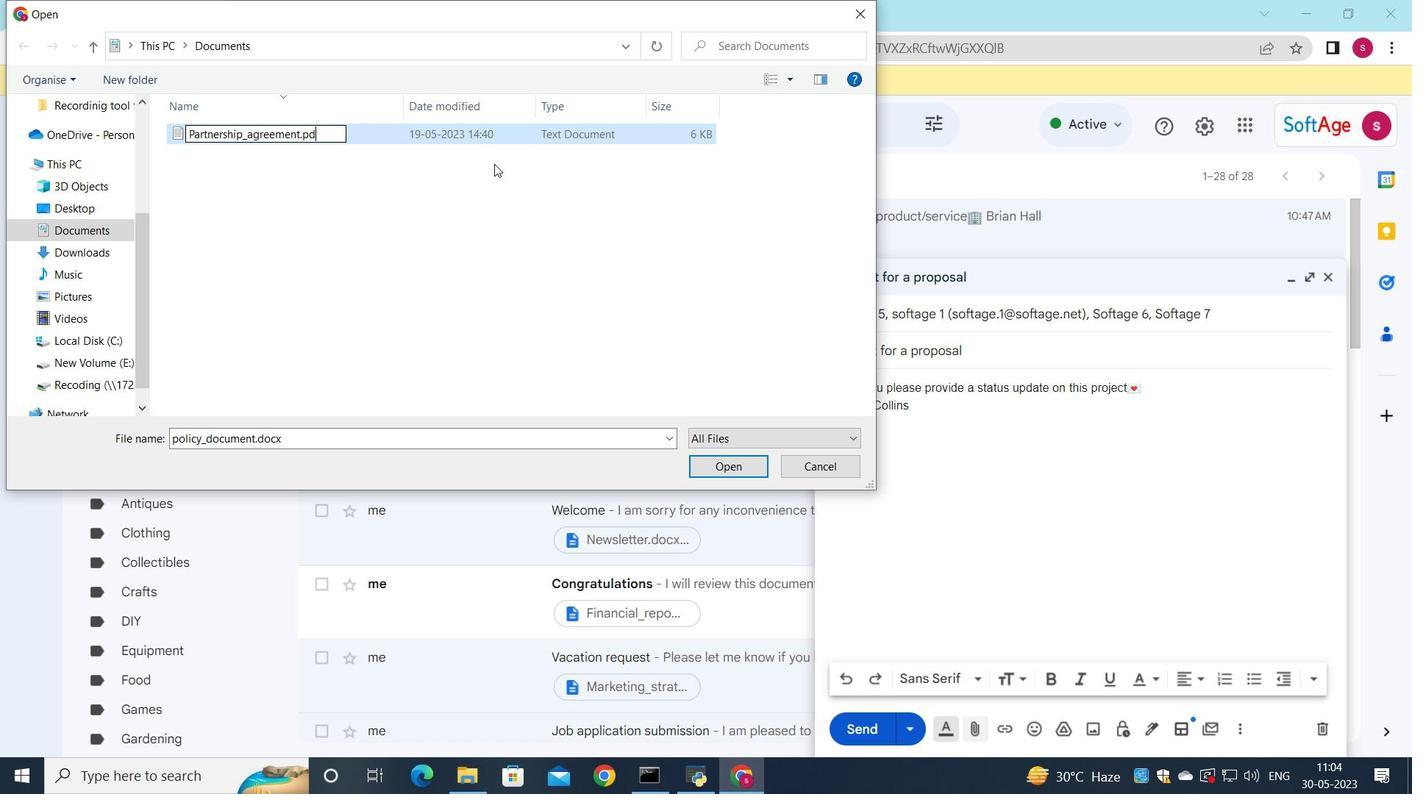 
Action: Mouse moved to (367, 136)
Screenshot: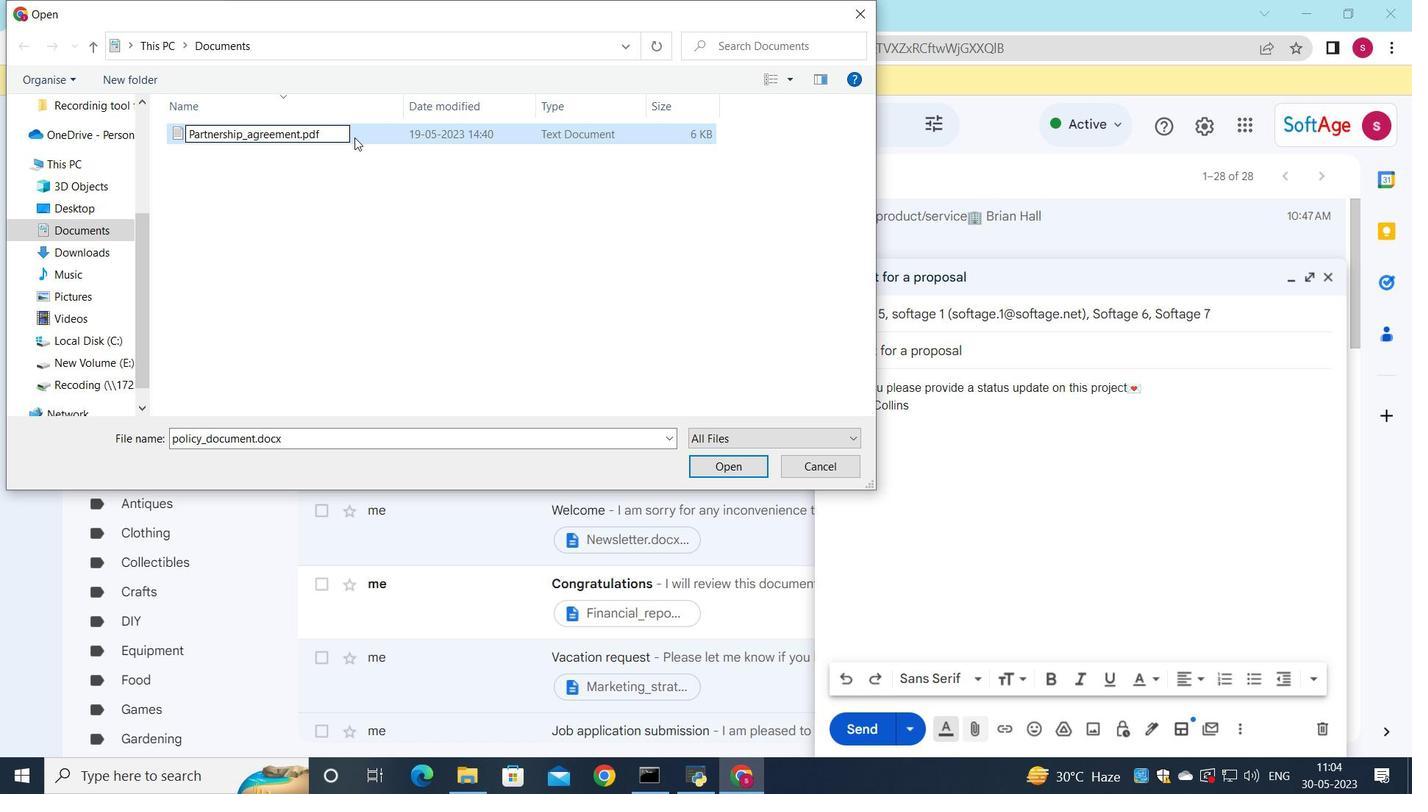 
Action: Mouse pressed left at (367, 136)
Screenshot: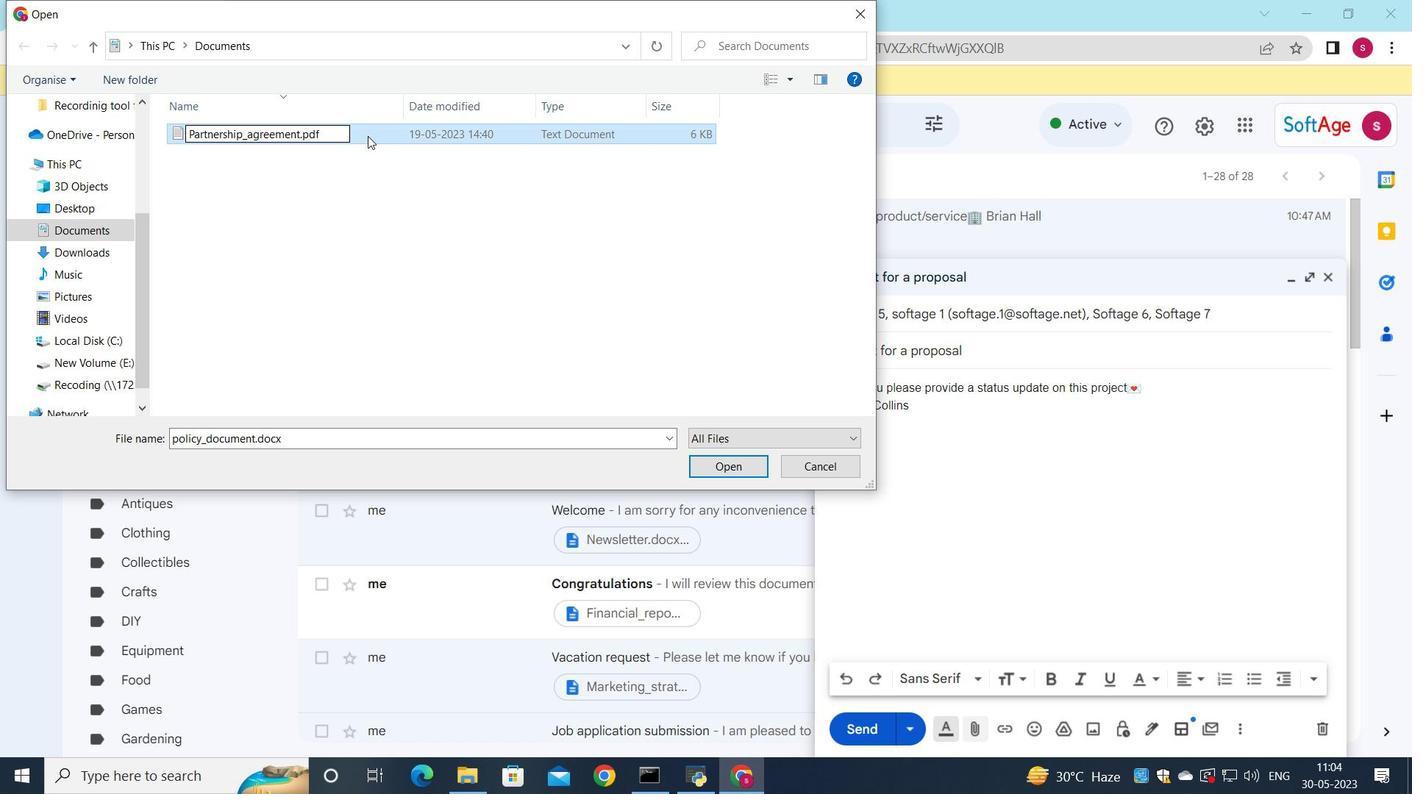 
Action: Mouse moved to (756, 467)
Screenshot: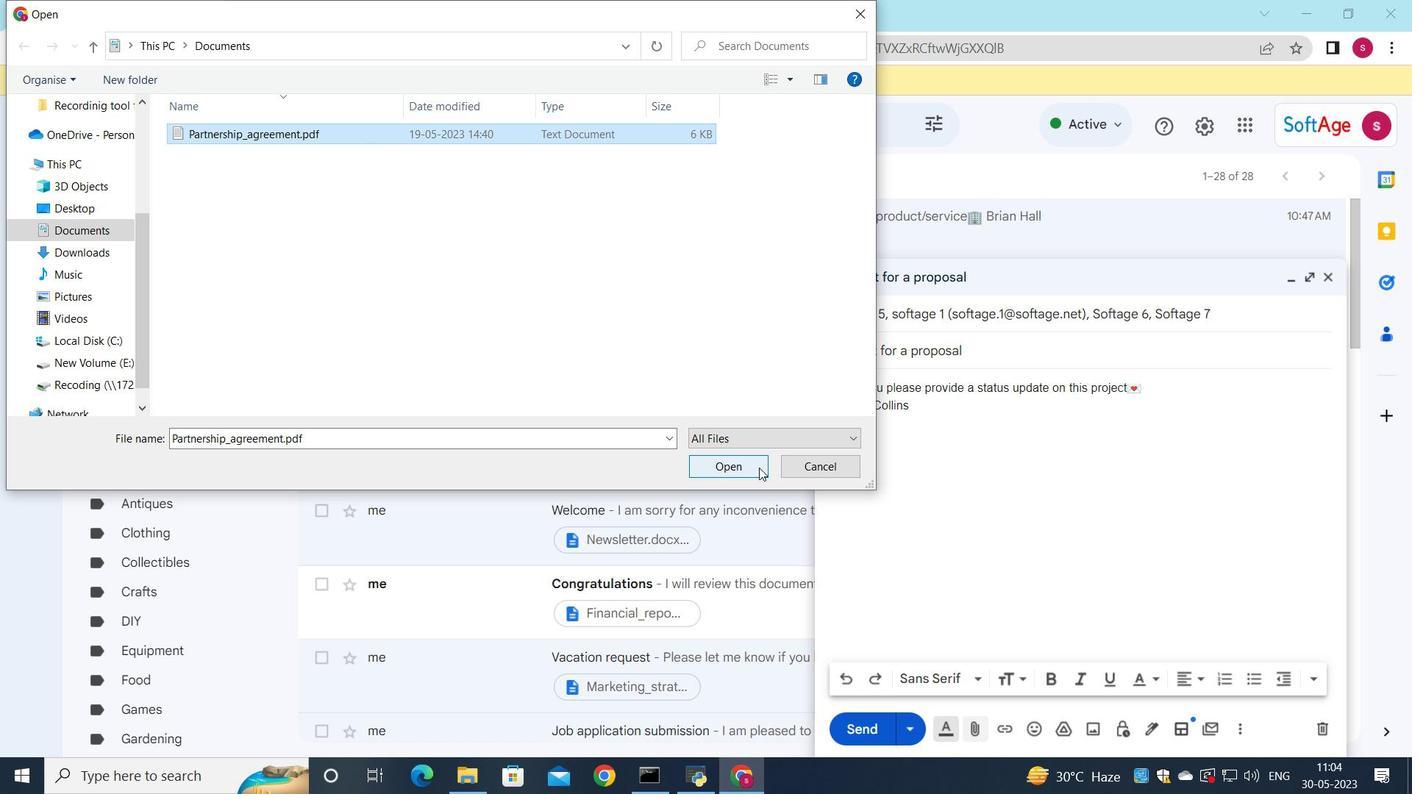 
Action: Mouse pressed left at (756, 467)
Screenshot: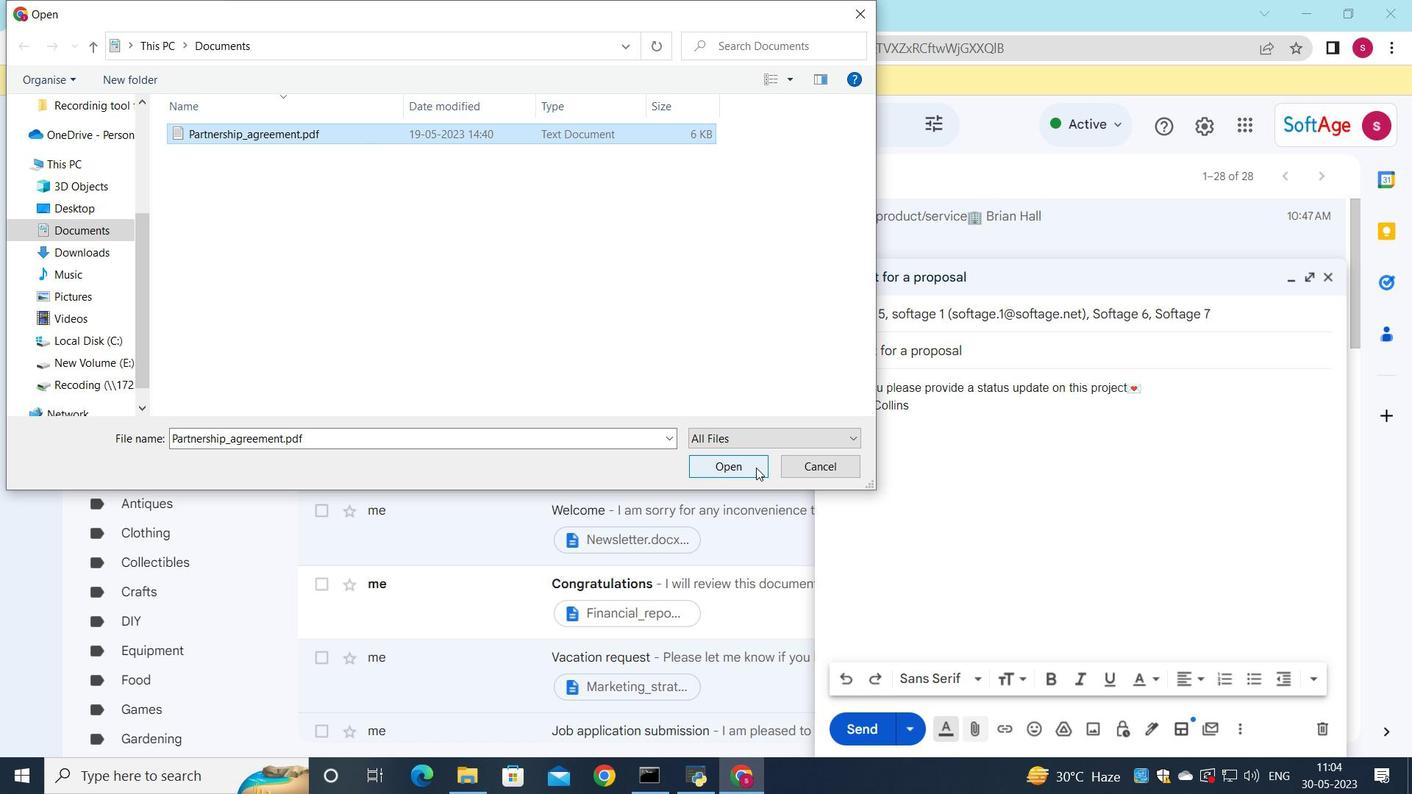 
Action: Mouse moved to (857, 726)
Screenshot: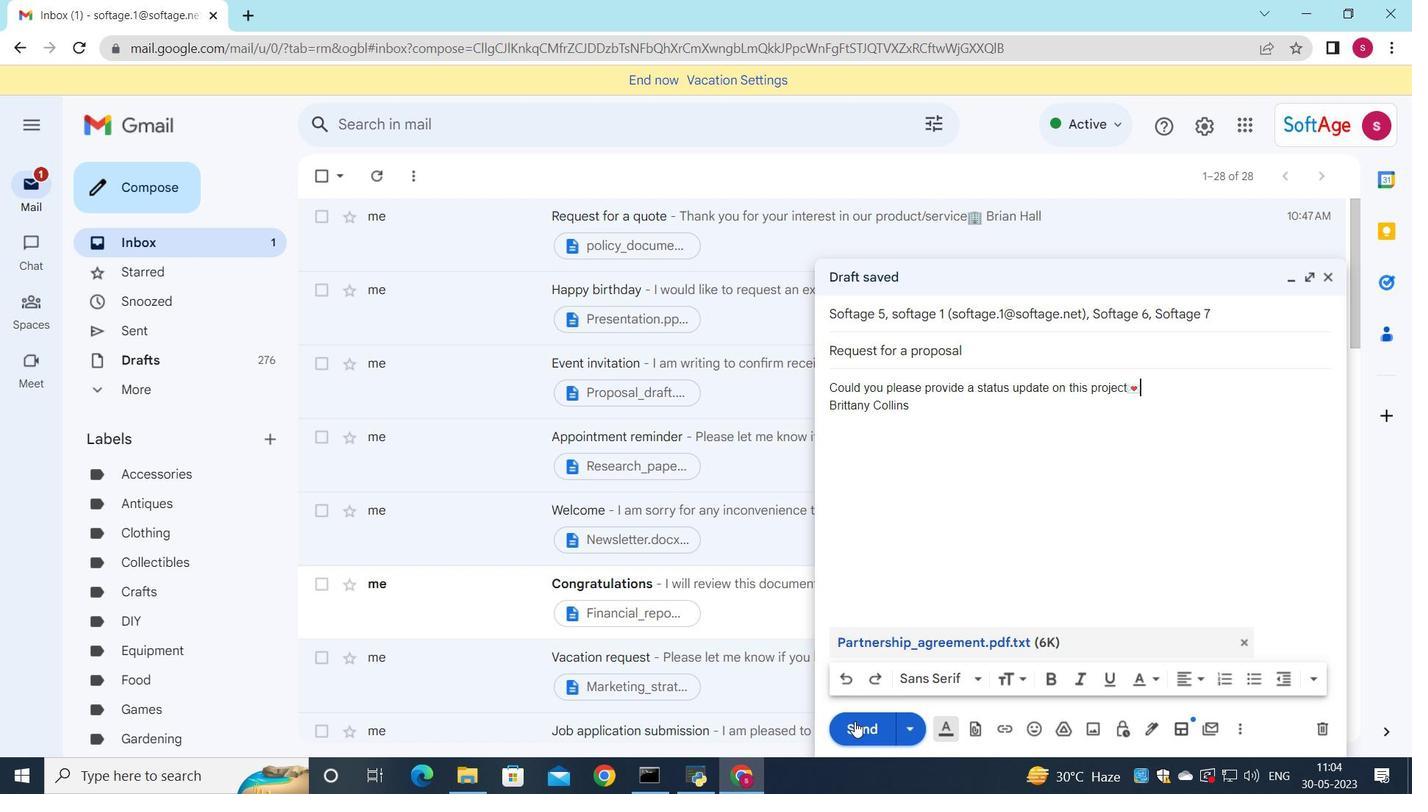 
Action: Mouse pressed left at (857, 726)
Screenshot: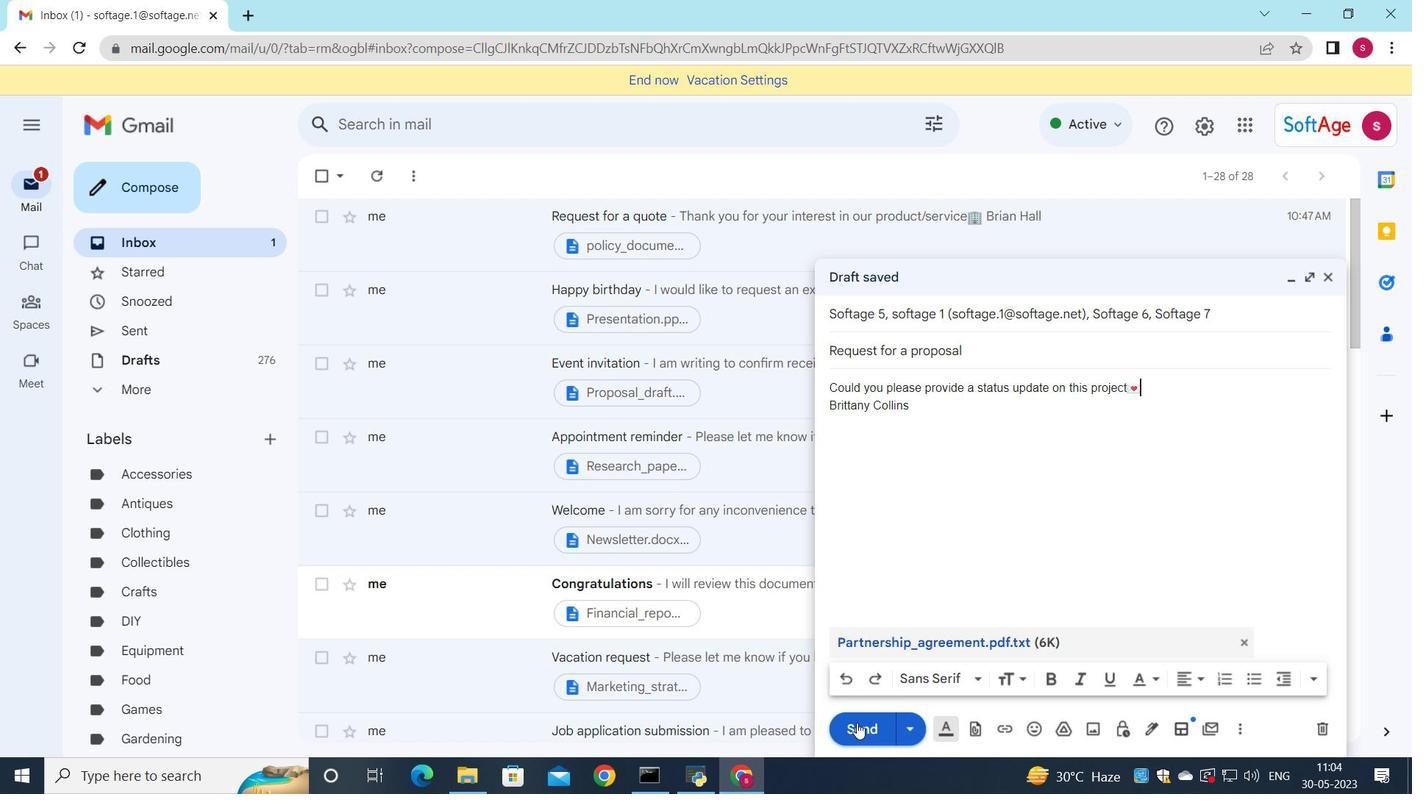 
Action: Mouse moved to (863, 228)
Screenshot: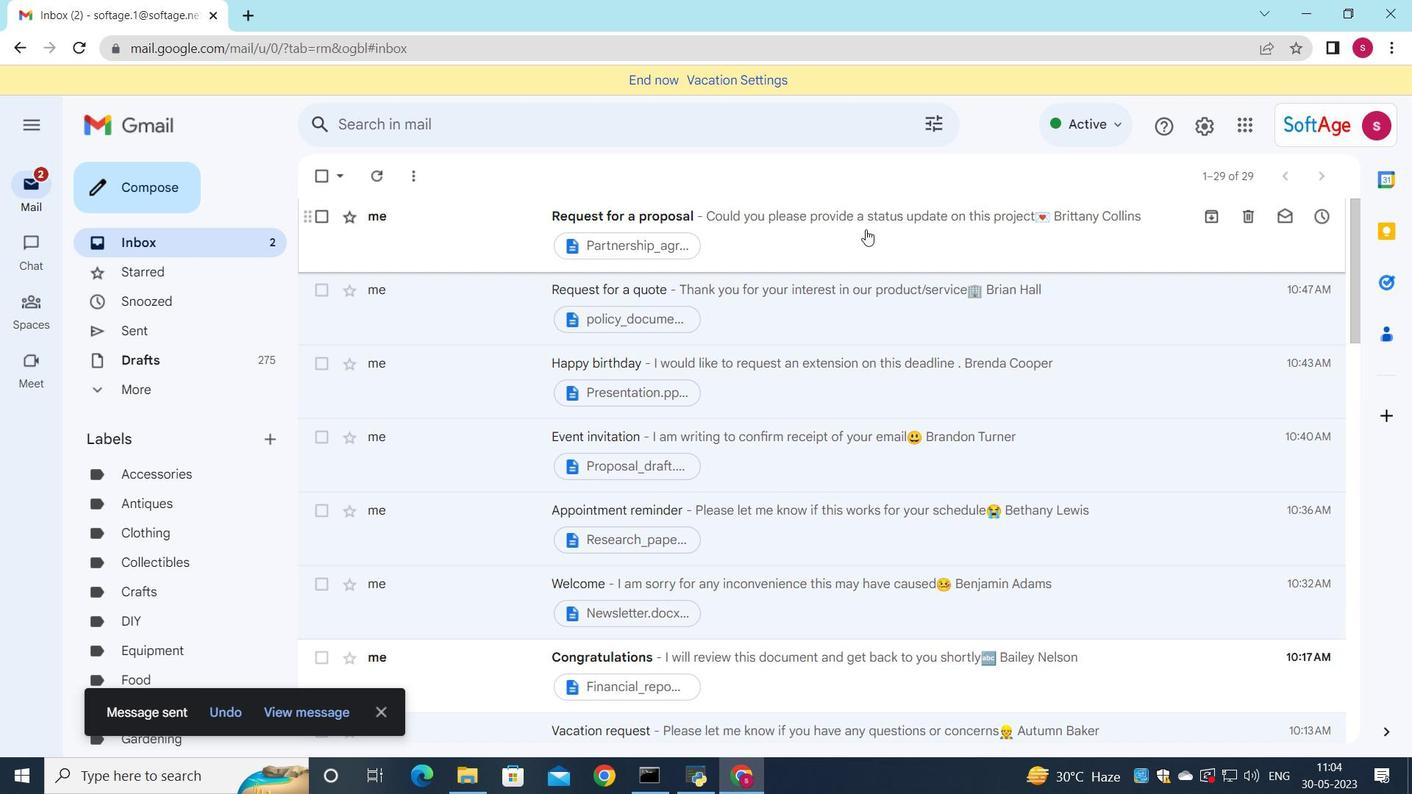 
Action: Mouse pressed left at (863, 228)
Screenshot: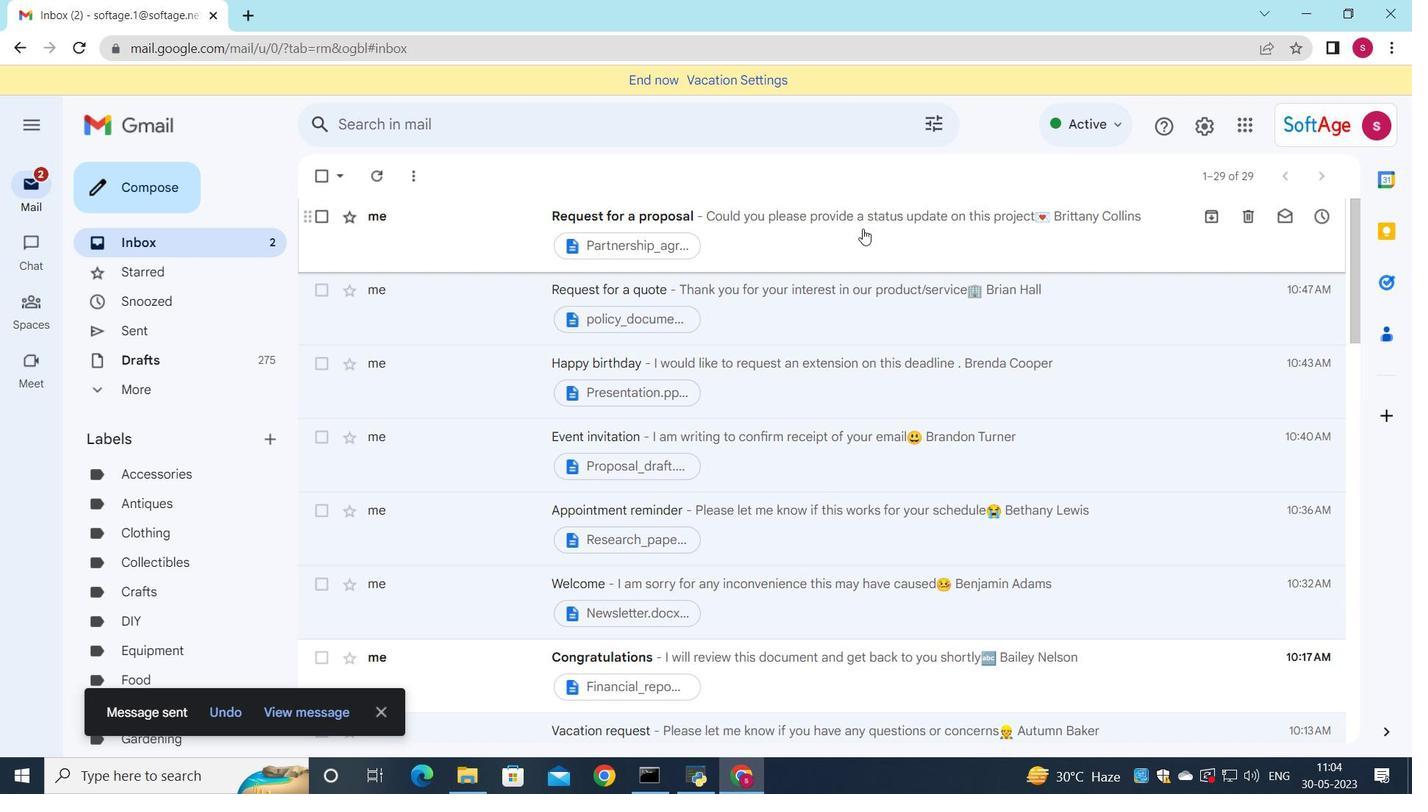 
Action: Mouse moved to (794, 233)
Screenshot: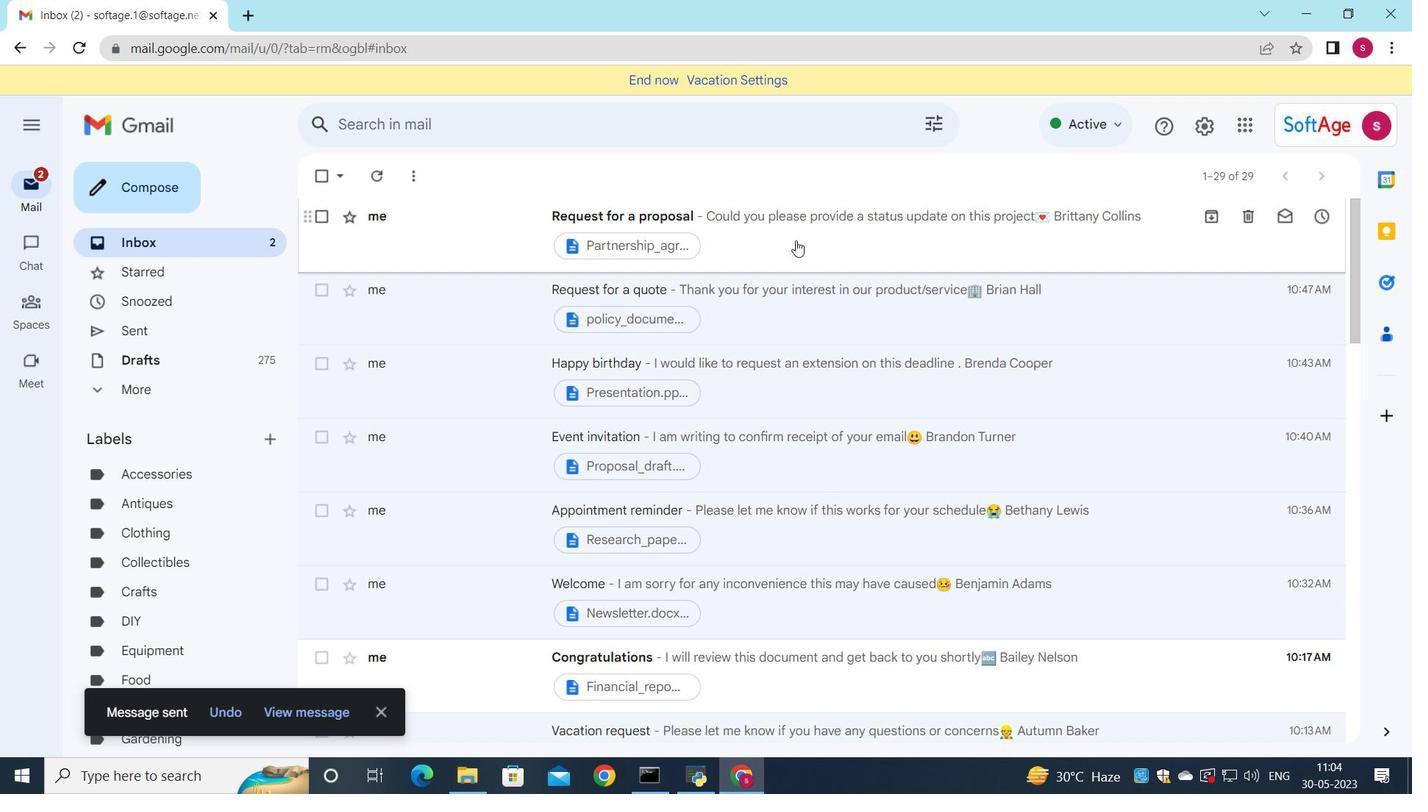 
Action: Mouse pressed left at (794, 233)
Screenshot: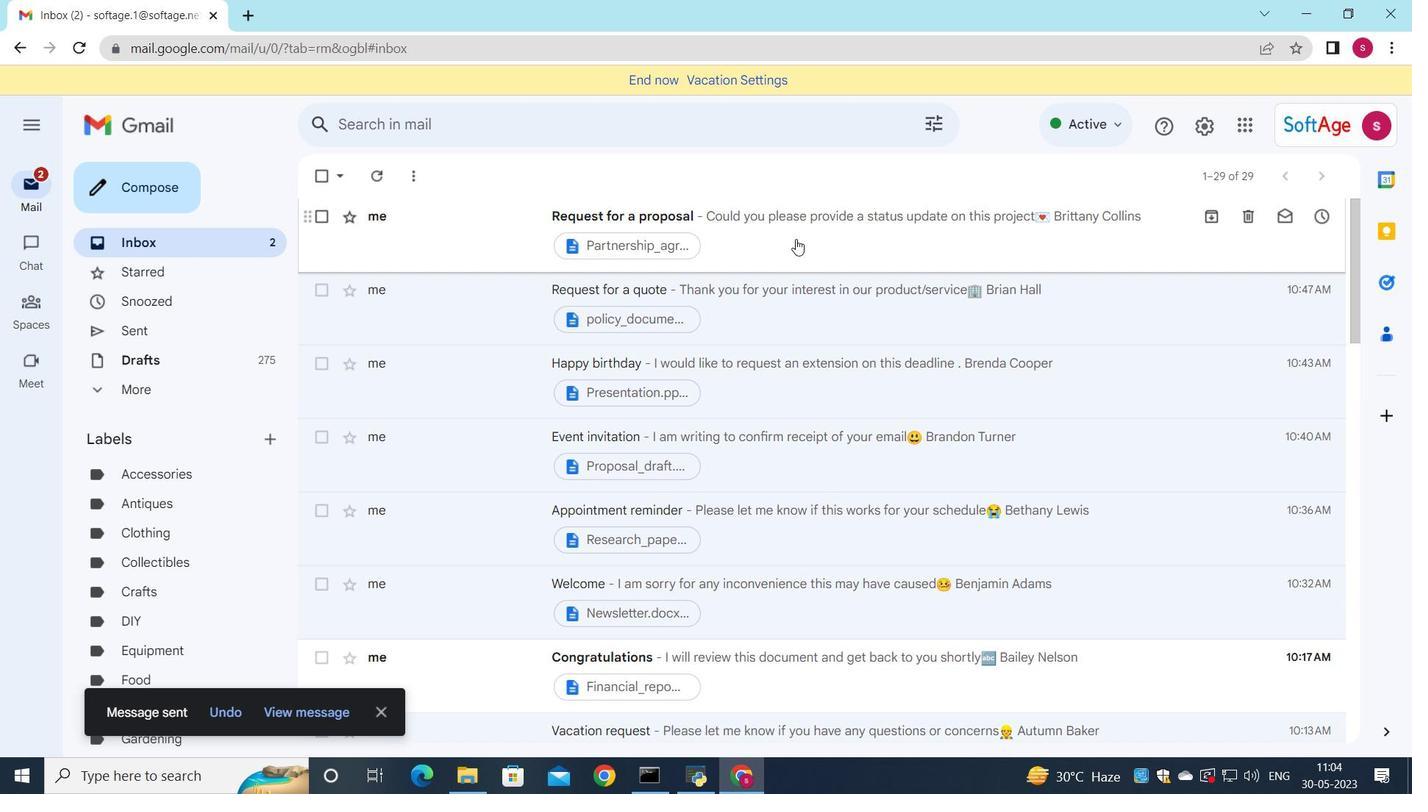 
